 Task: Look for space in Aberdeen, United States from 10th July, 2023 to 15th July, 2023 for 7 adults in price range Rs.10000 to Rs.15000. Place can be entire place or shared room with 4 bedrooms having 7 beds and 4 bathrooms. Property type can be house, flat, guest house. Amenities needed are: wifi, TV, free parkinig on premises, gym, breakfast. Booking option can be shelf check-in. Required host language is English.
Action: Mouse moved to (554, 138)
Screenshot: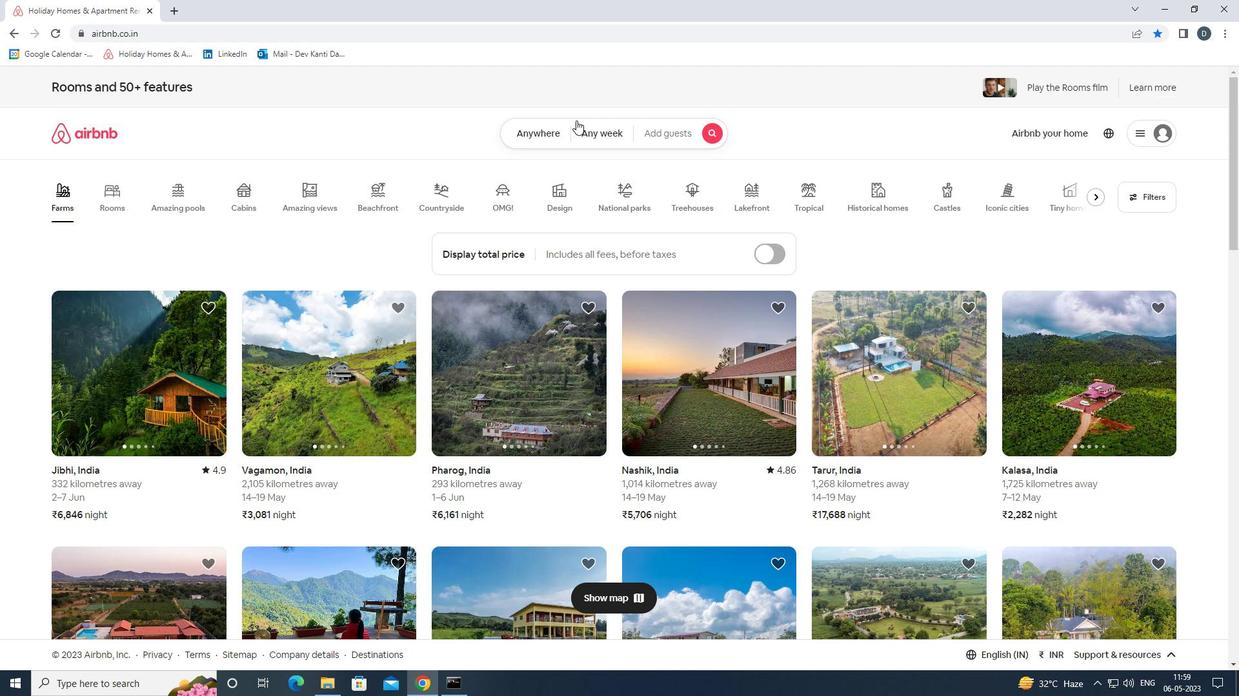 
Action: Mouse pressed left at (554, 138)
Screenshot: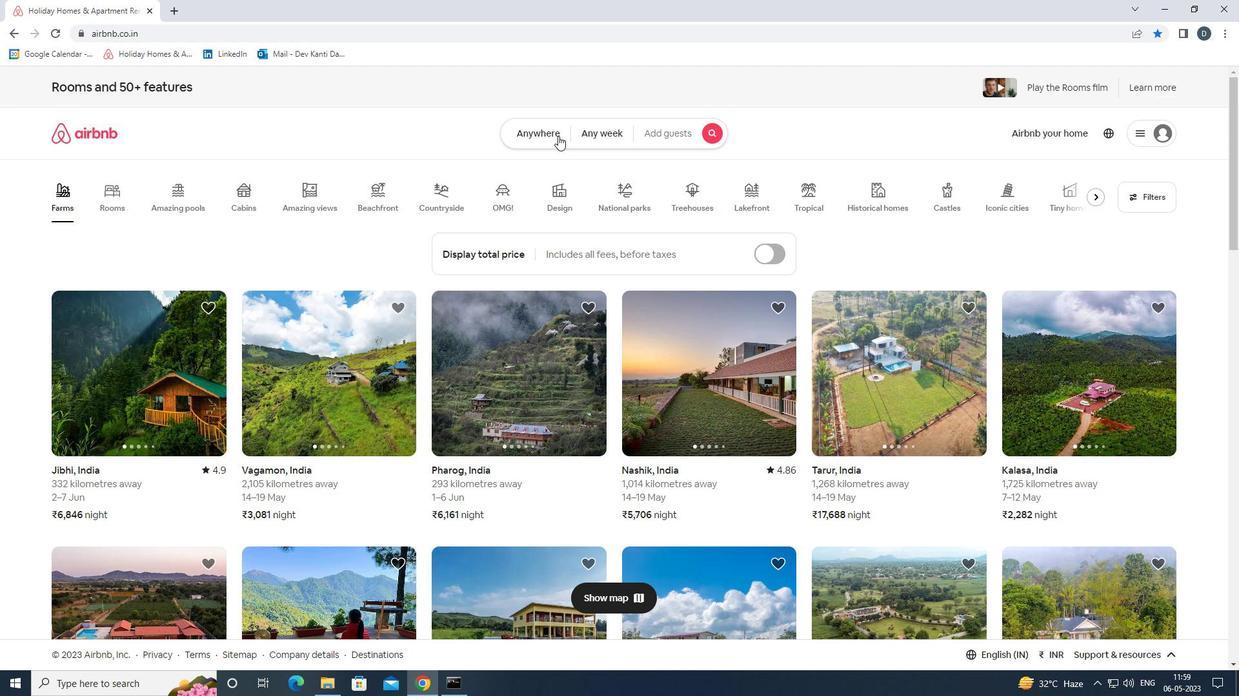 
Action: Mouse moved to (443, 186)
Screenshot: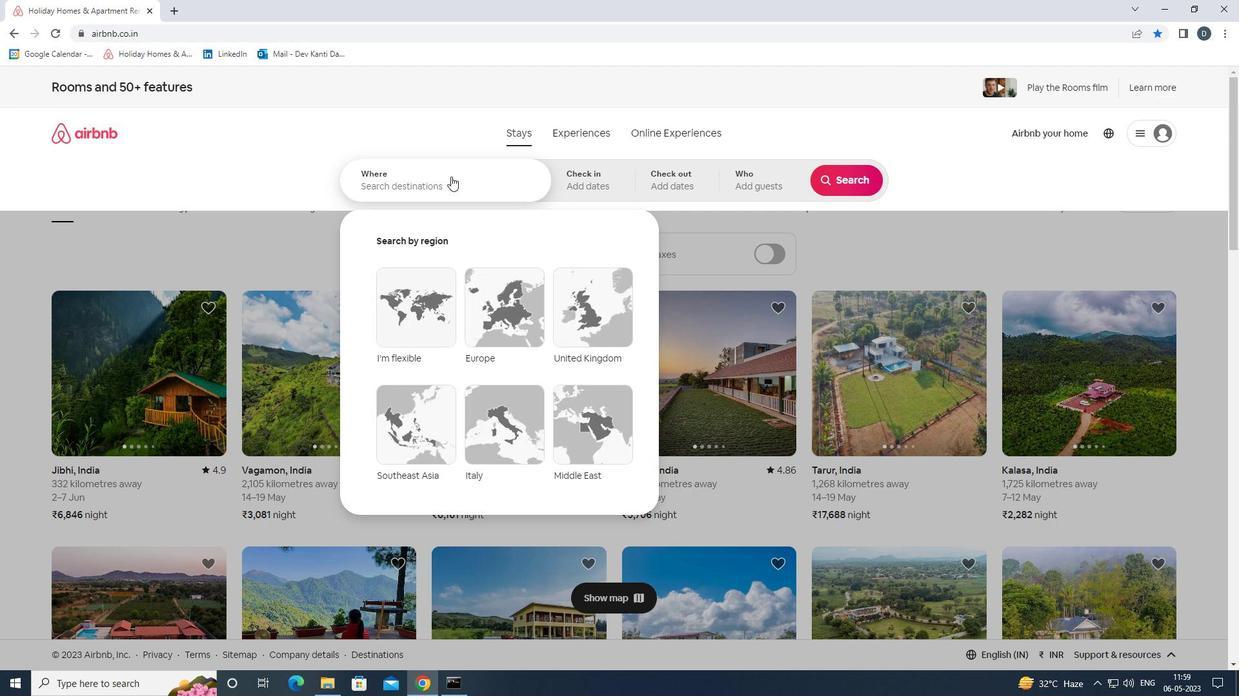 
Action: Mouse pressed left at (443, 186)
Screenshot: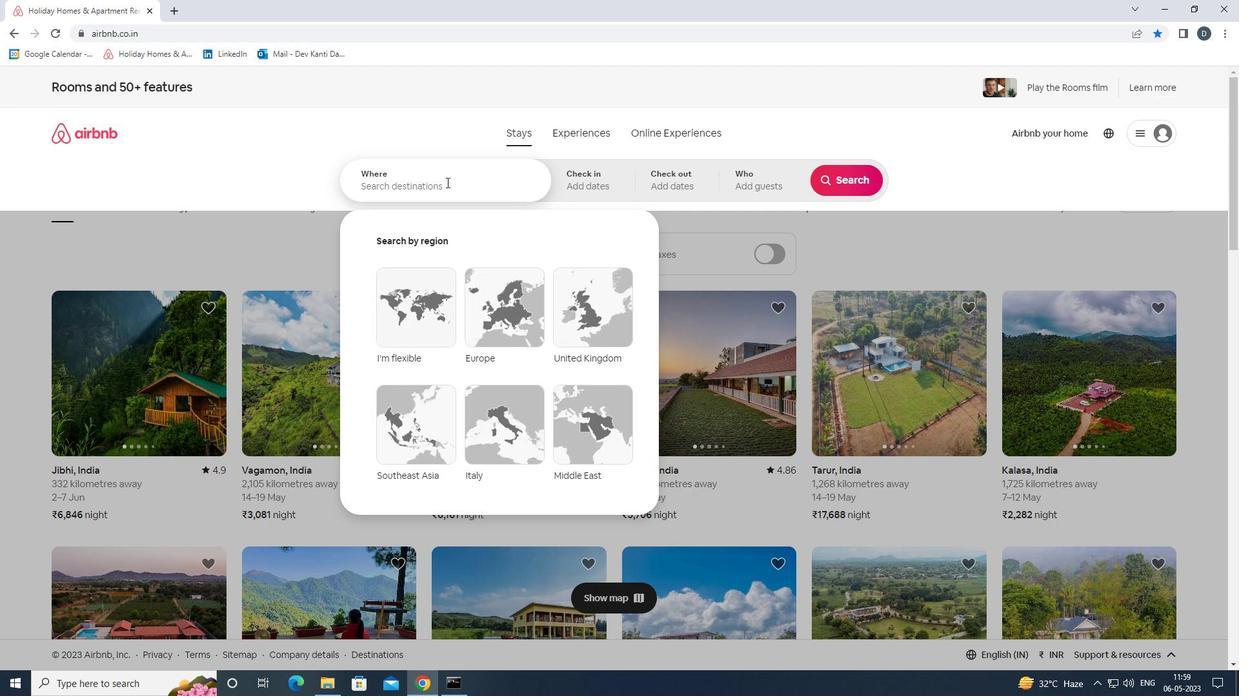 
Action: Key pressed <Key.shift>ABERDEEN,<Key.shift>UNITED<Key.space><Key.shift>STATES<Key.enter>
Screenshot: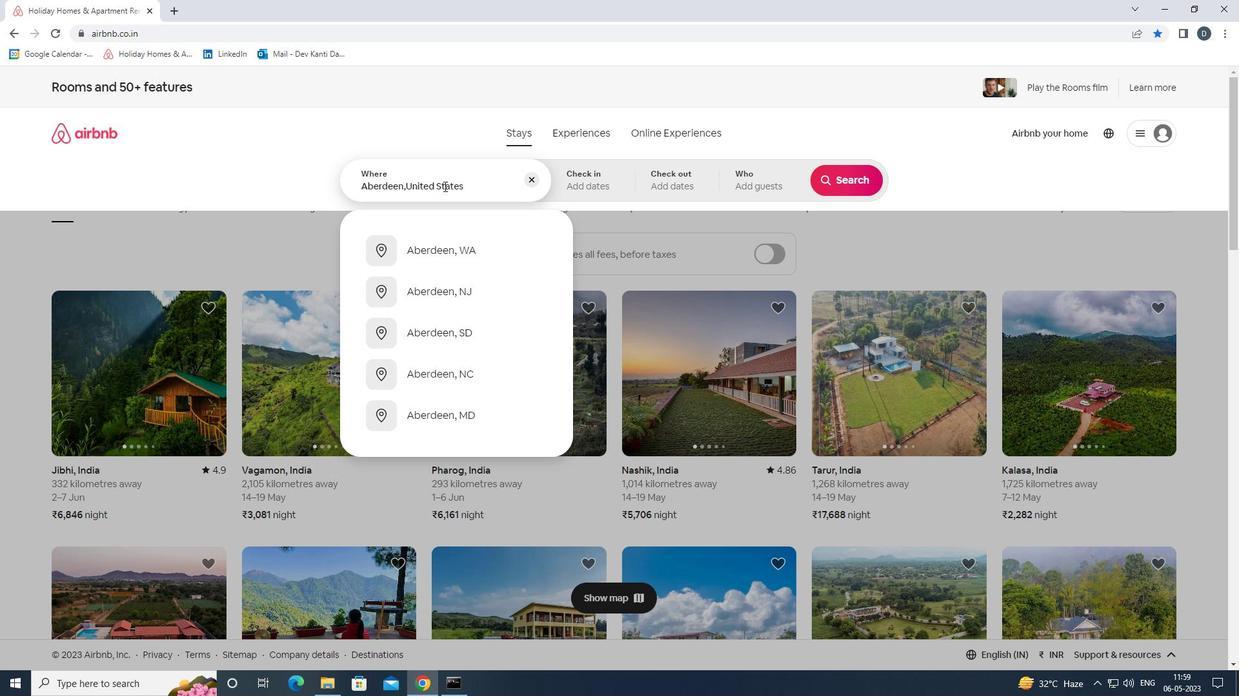 
Action: Mouse moved to (843, 283)
Screenshot: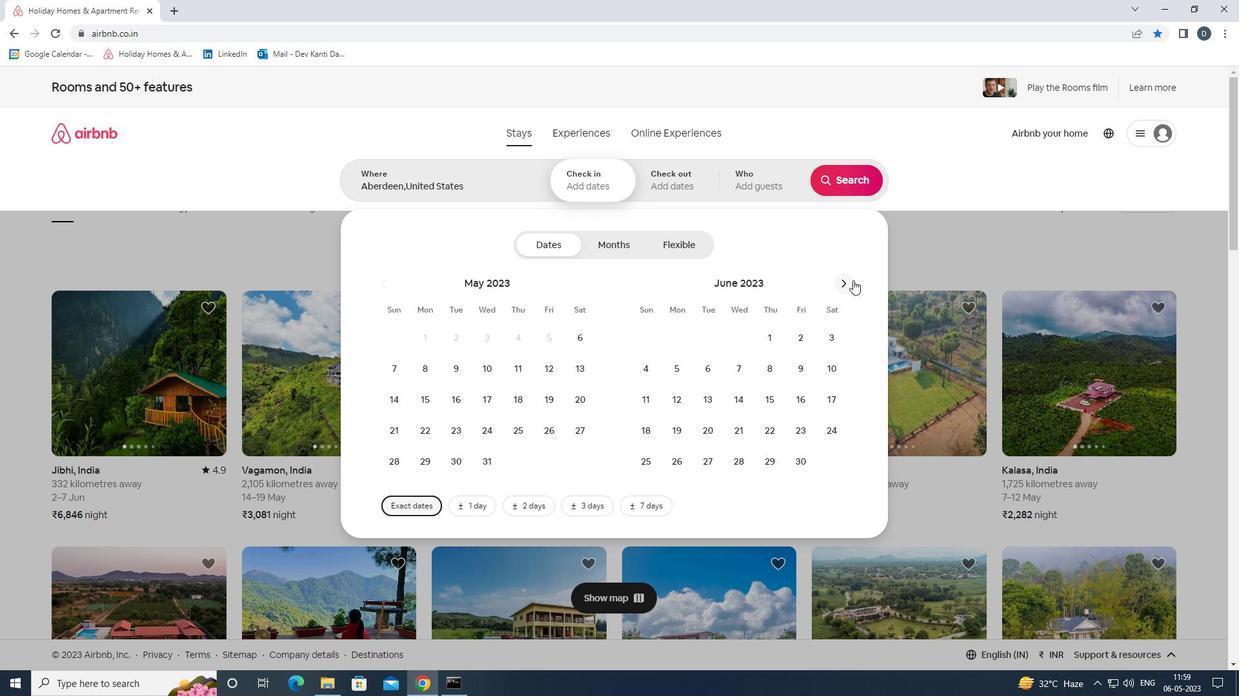 
Action: Mouse pressed left at (843, 283)
Screenshot: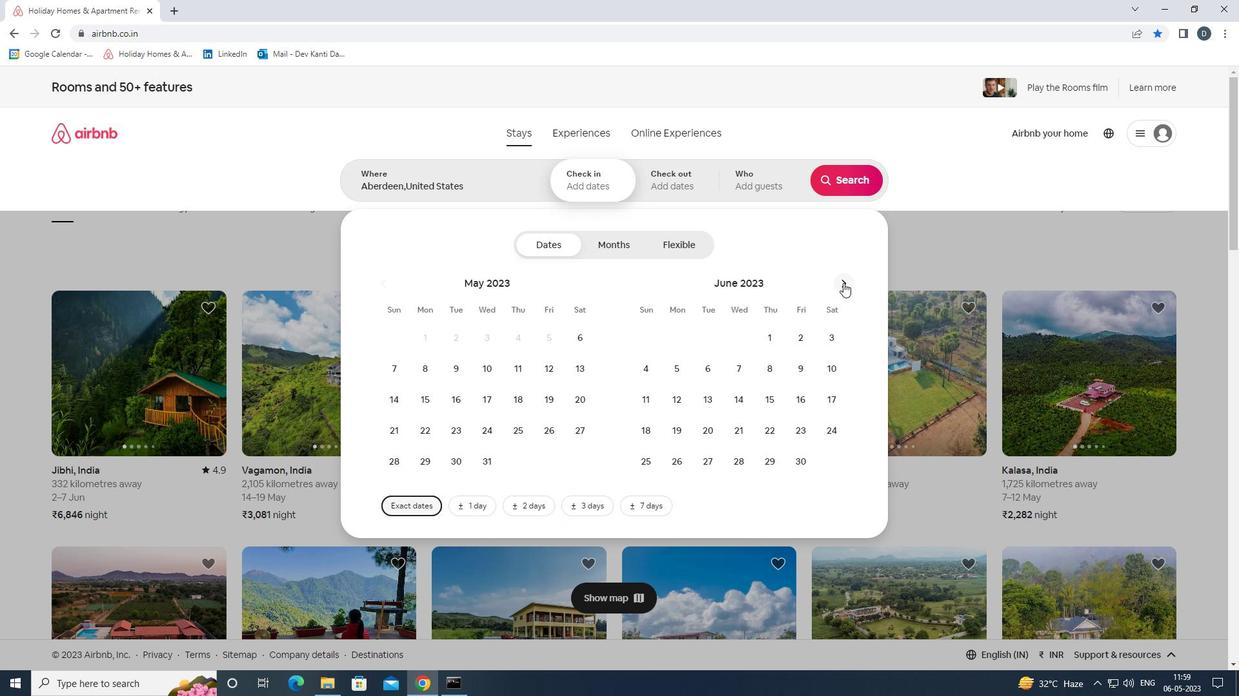 
Action: Mouse moved to (681, 393)
Screenshot: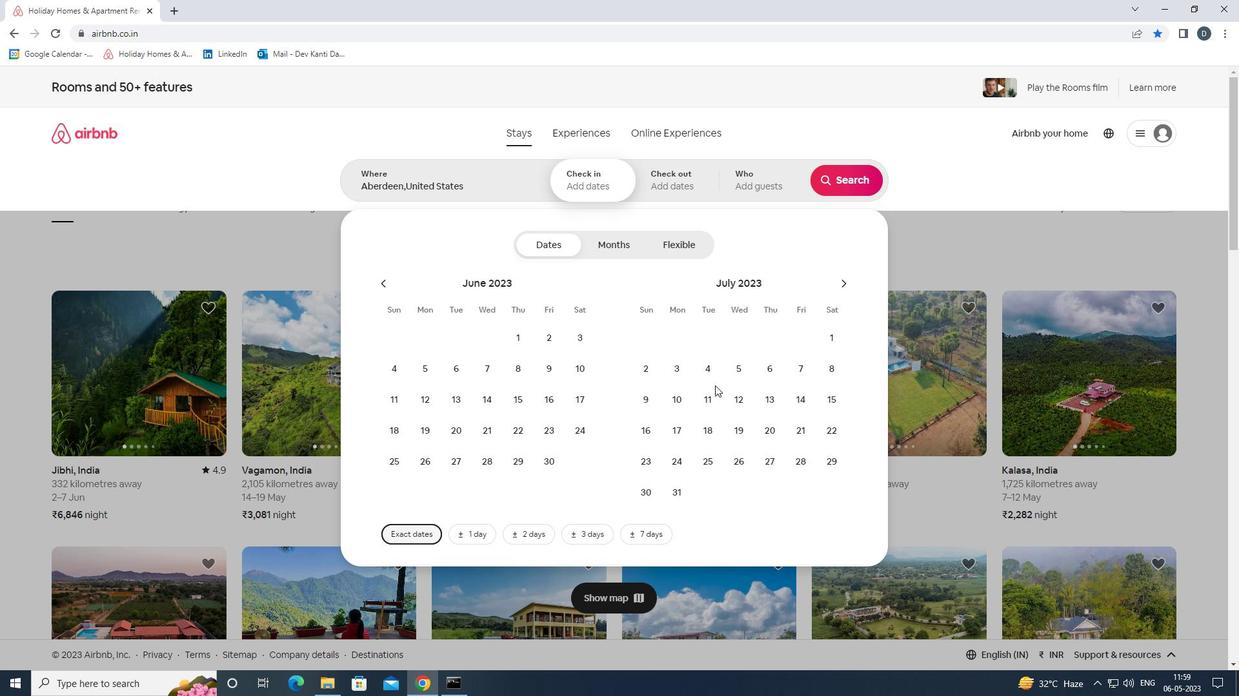 
Action: Mouse pressed left at (681, 393)
Screenshot: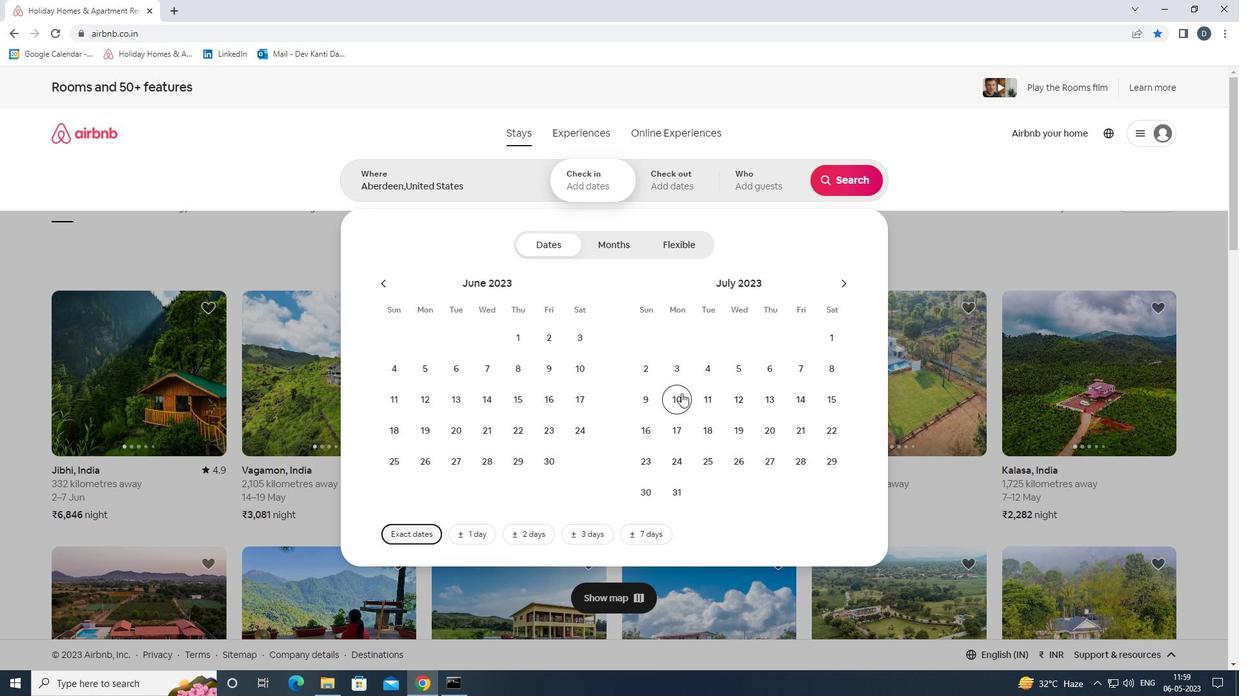 
Action: Mouse moved to (827, 402)
Screenshot: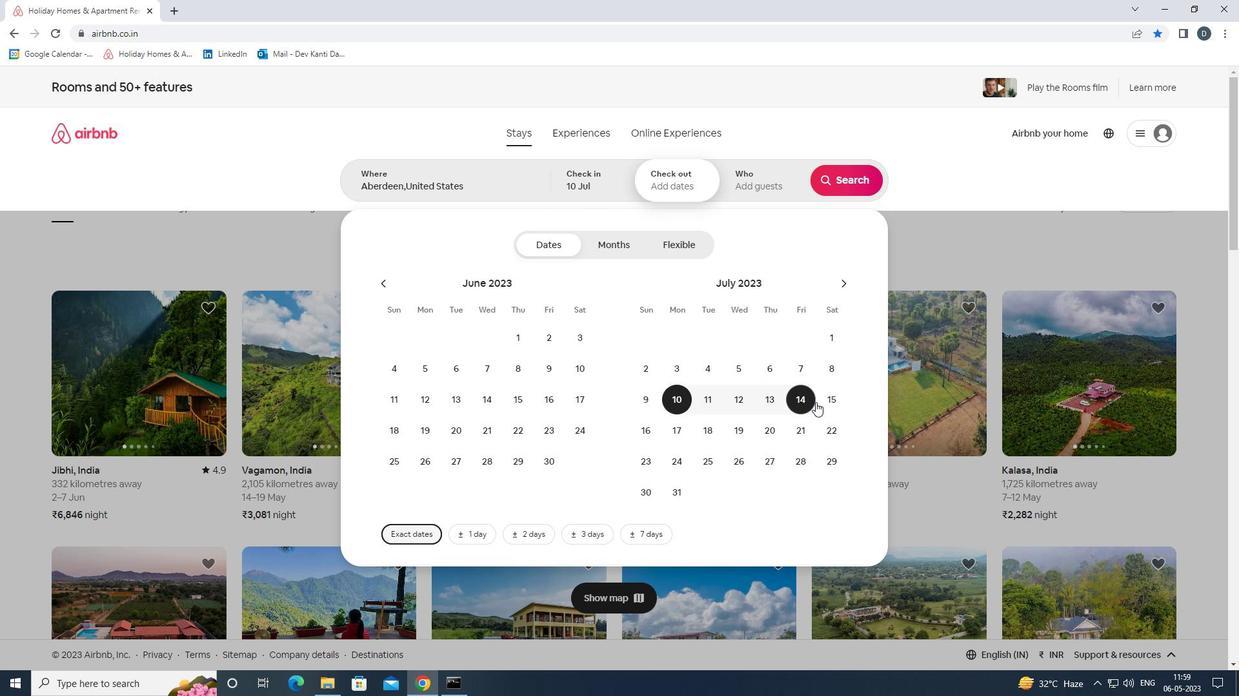 
Action: Mouse pressed left at (827, 402)
Screenshot: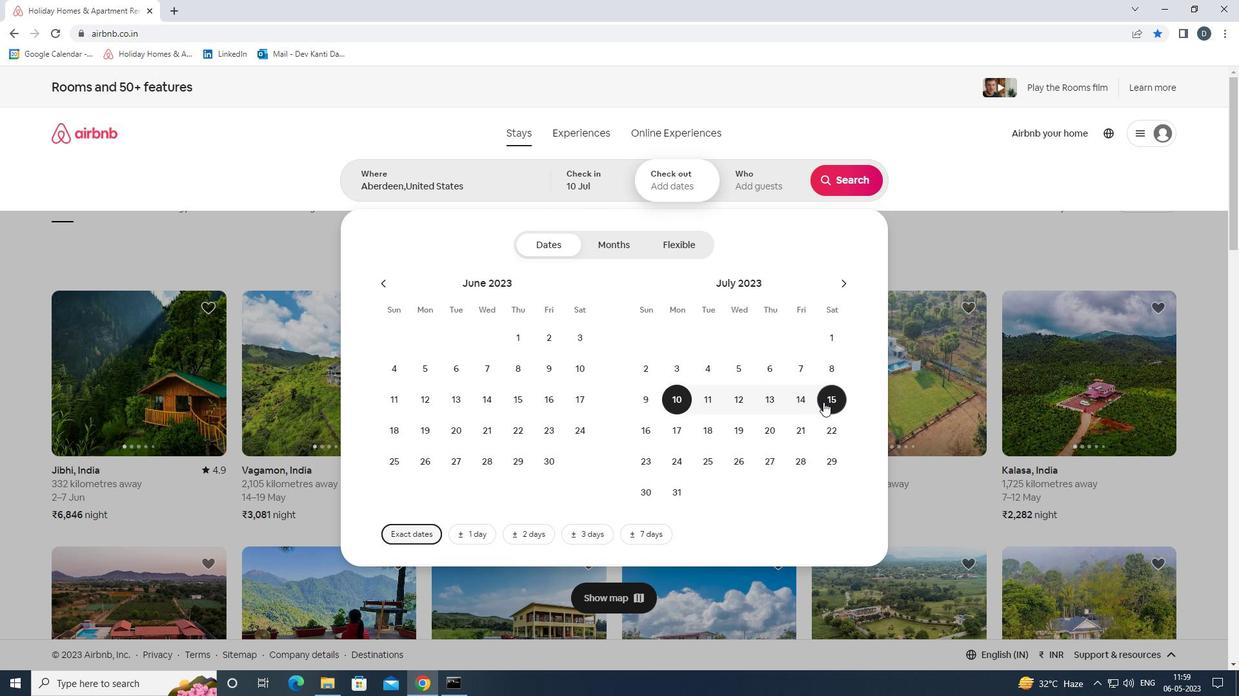 
Action: Mouse moved to (738, 189)
Screenshot: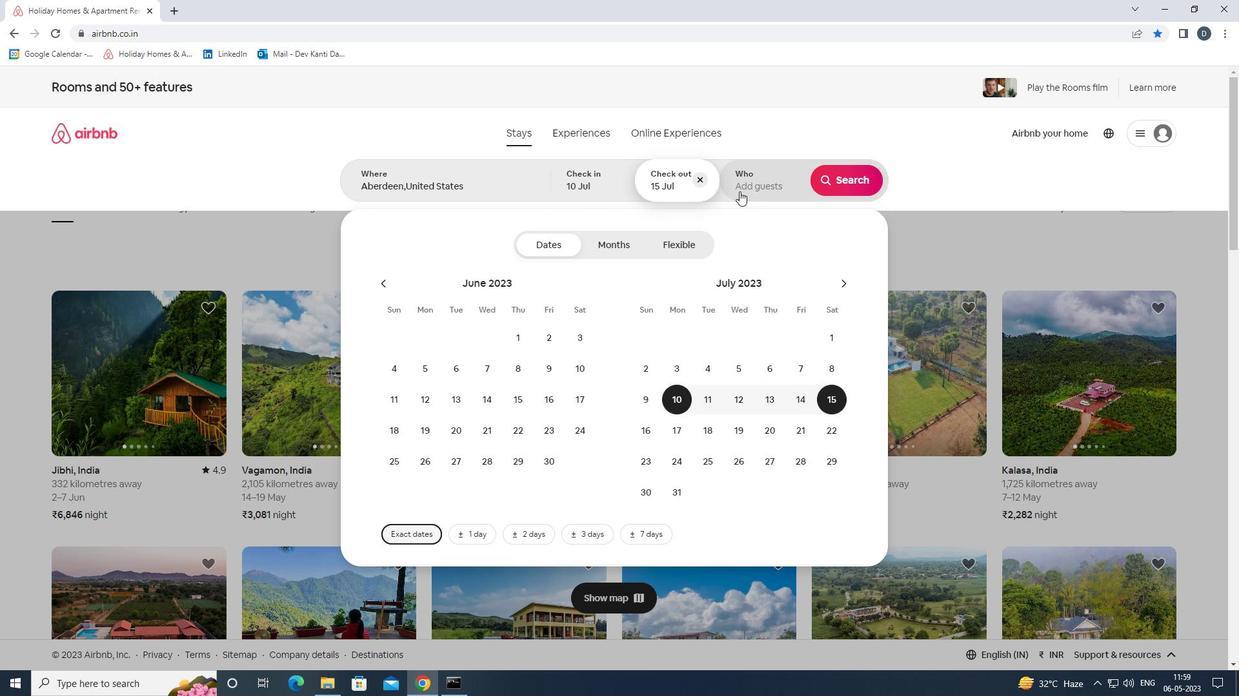
Action: Mouse pressed left at (738, 189)
Screenshot: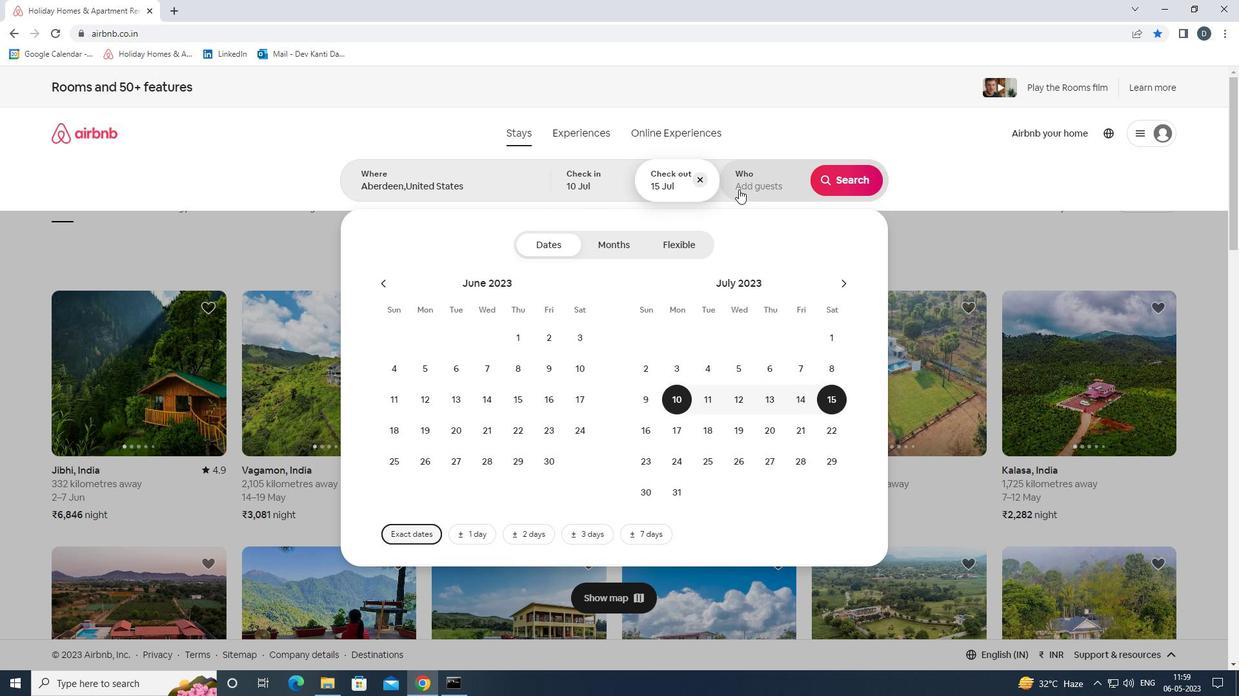 
Action: Mouse moved to (850, 254)
Screenshot: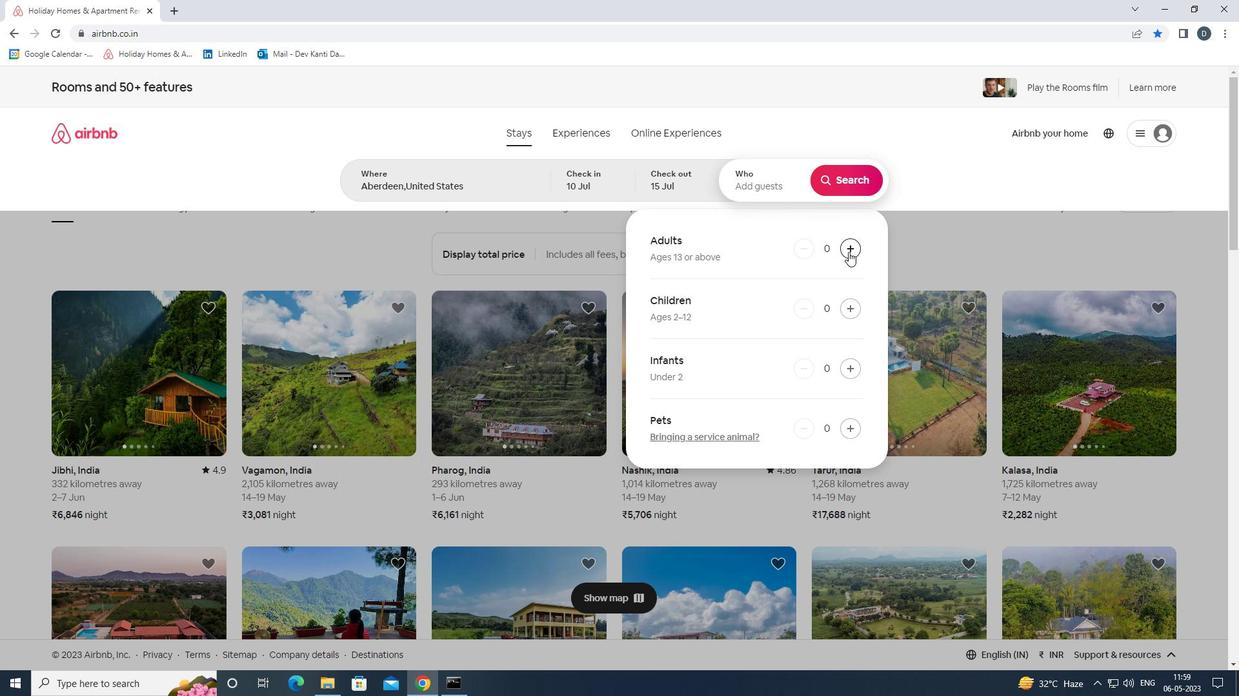 
Action: Mouse pressed left at (850, 254)
Screenshot: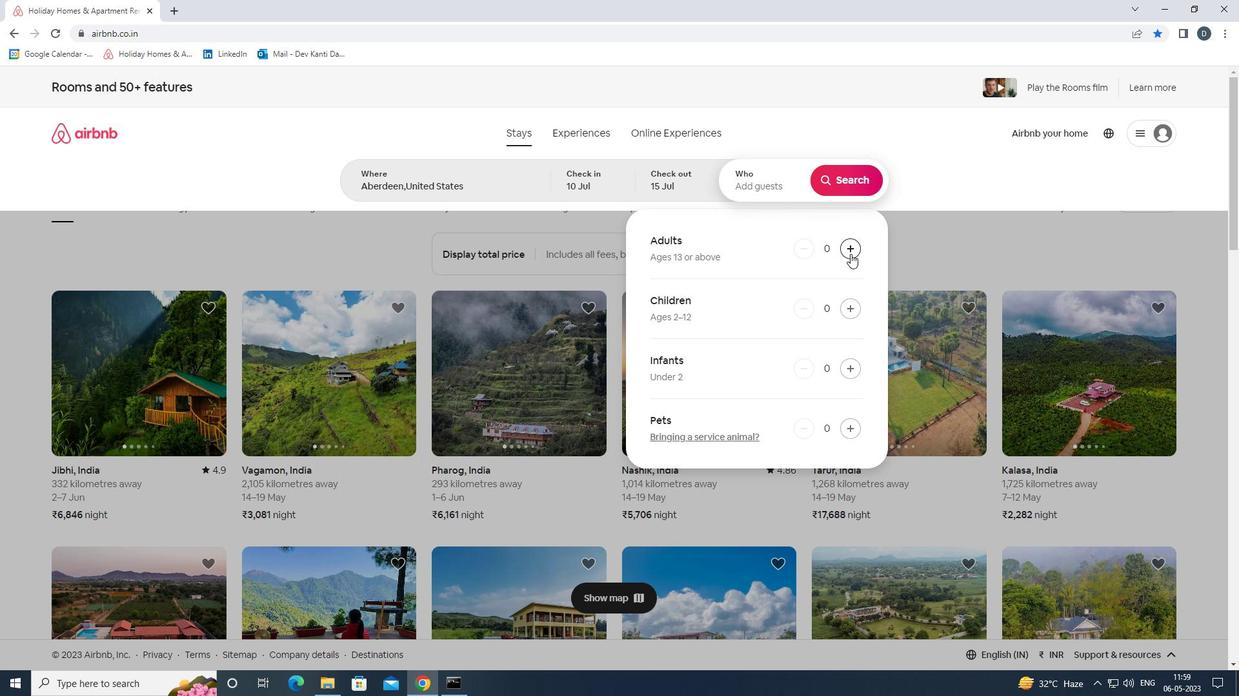 
Action: Mouse pressed left at (850, 254)
Screenshot: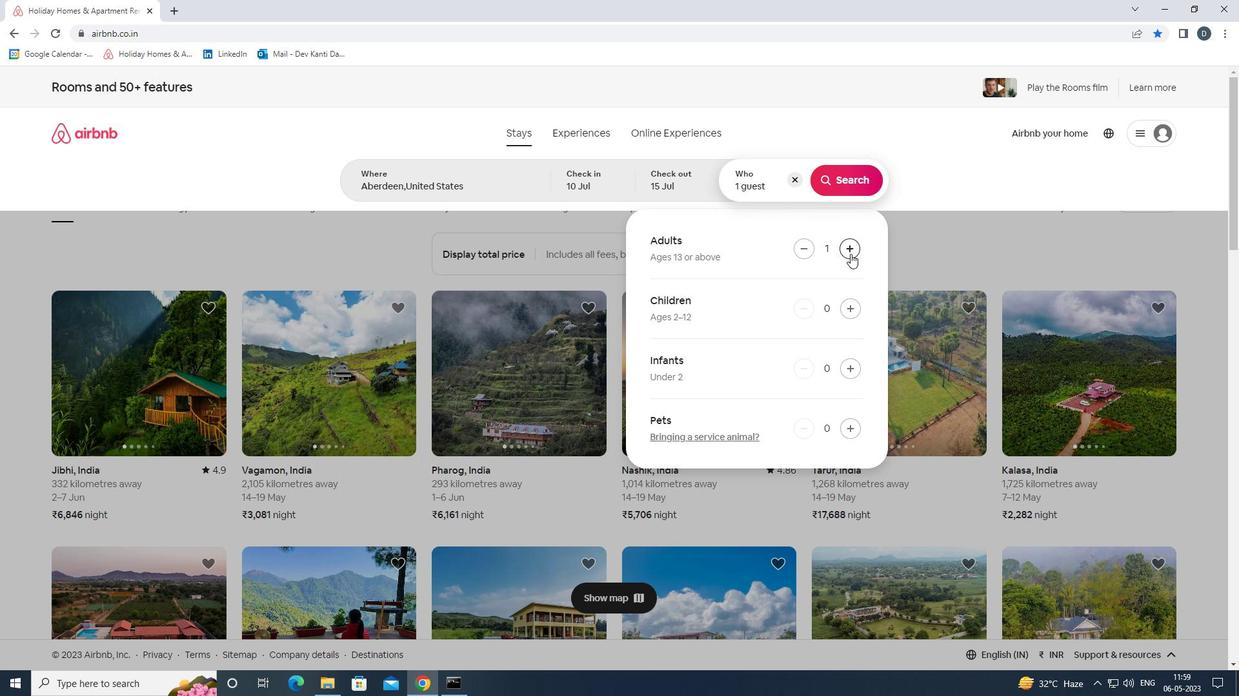 
Action: Mouse pressed left at (850, 254)
Screenshot: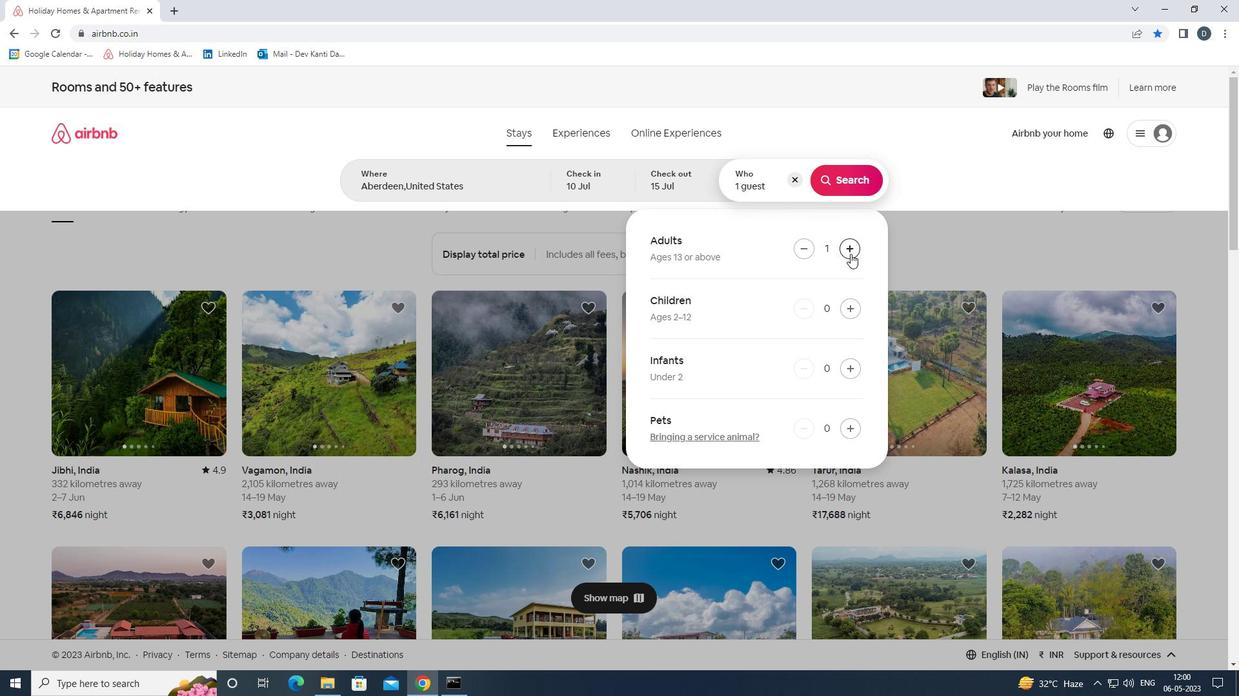 
Action: Mouse pressed left at (850, 254)
Screenshot: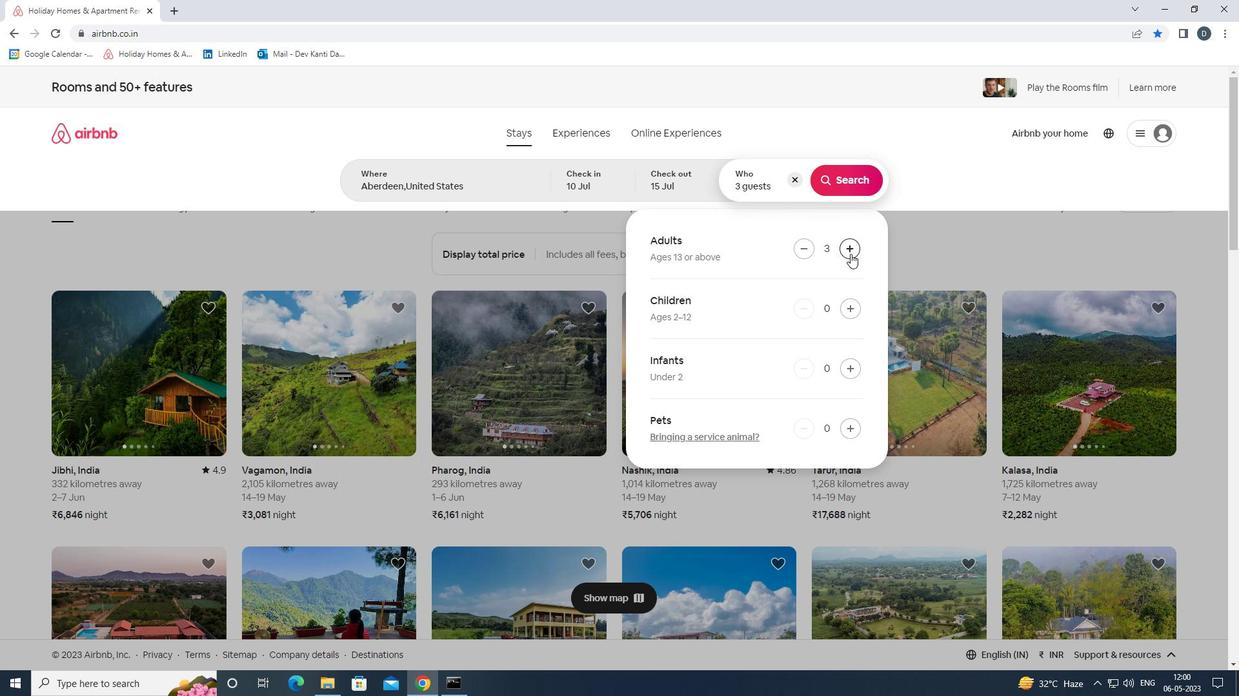
Action: Mouse pressed left at (850, 254)
Screenshot: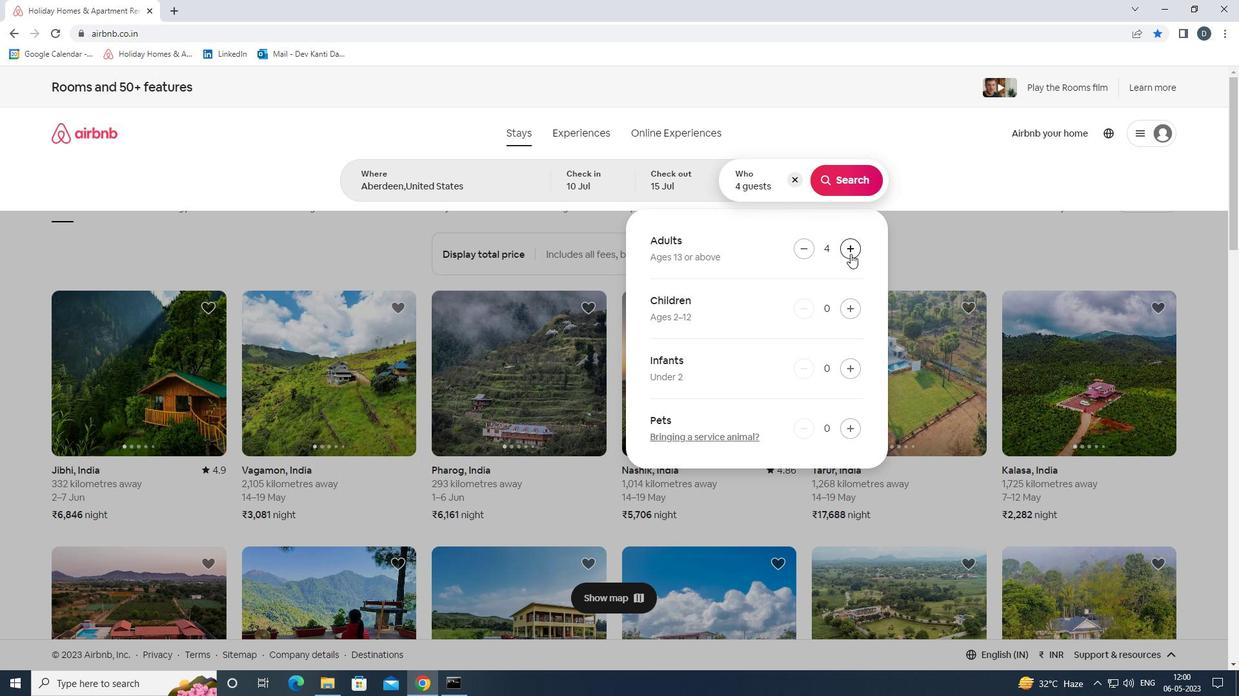 
Action: Mouse pressed left at (850, 254)
Screenshot: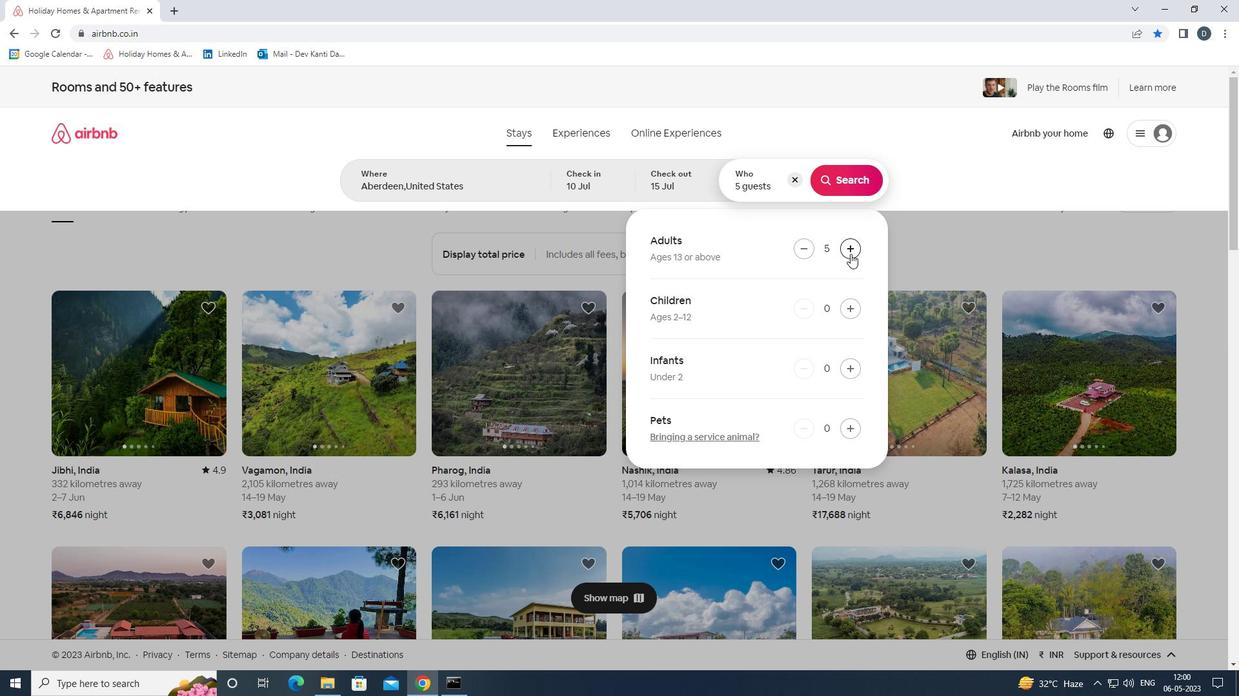
Action: Mouse pressed left at (850, 254)
Screenshot: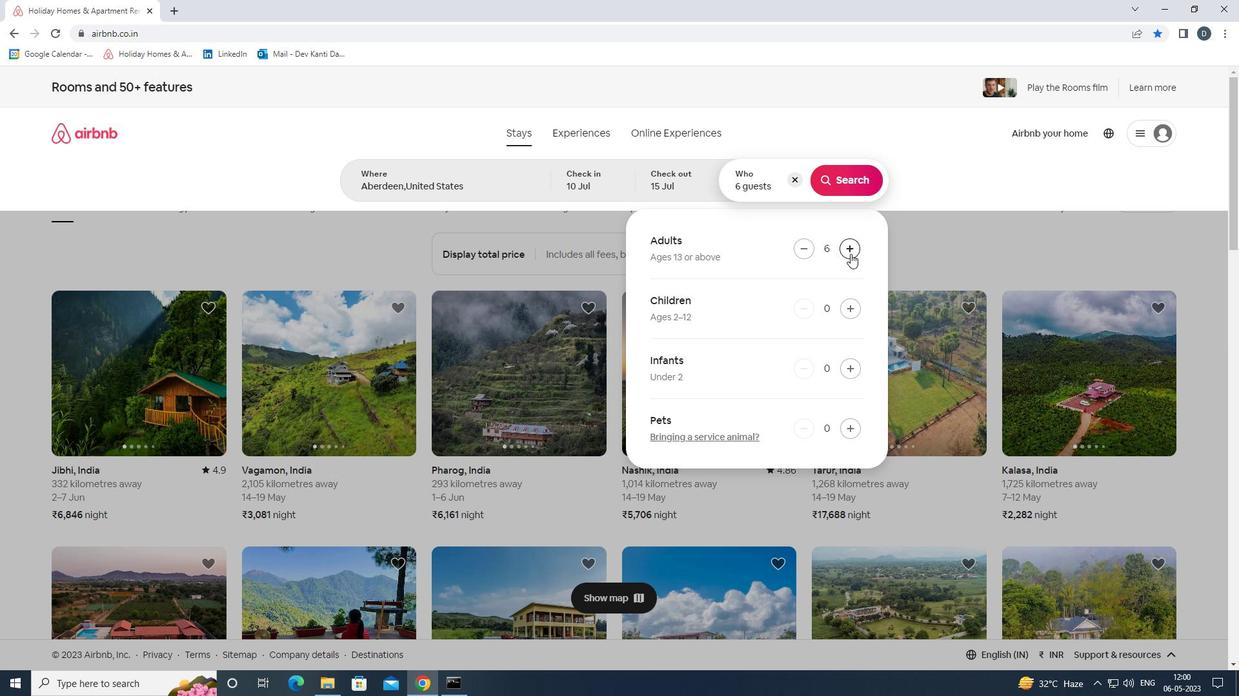 
Action: Mouse moved to (851, 185)
Screenshot: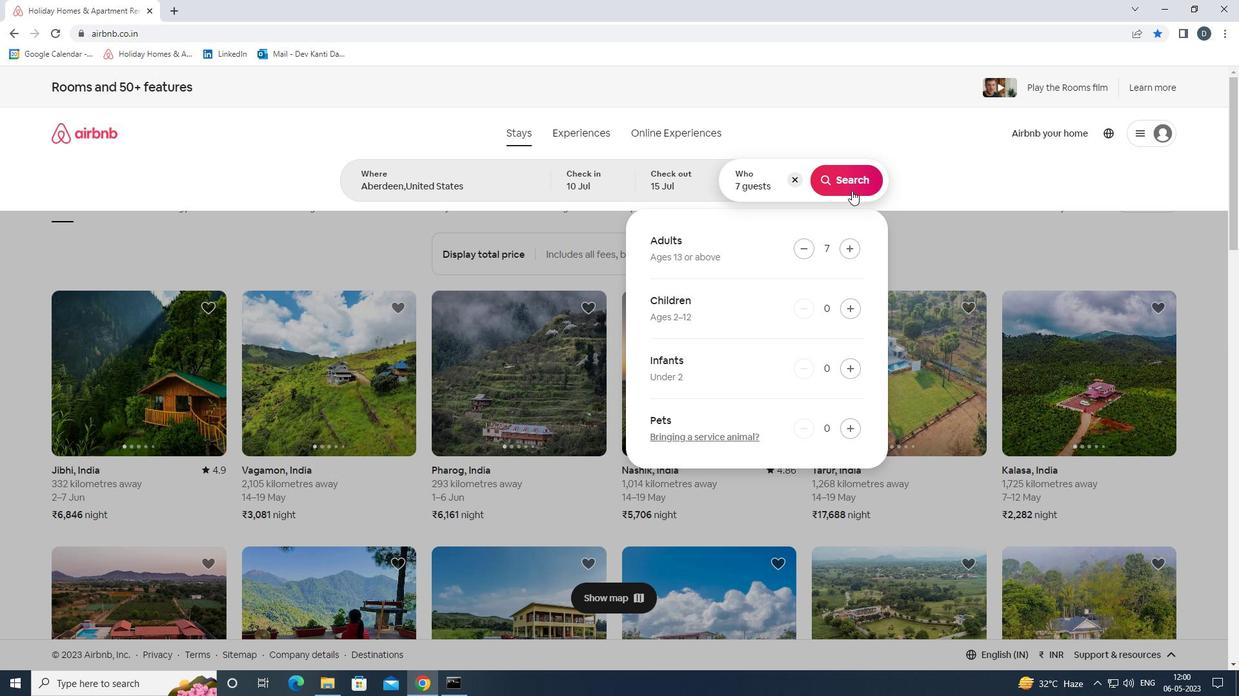 
Action: Mouse pressed left at (851, 185)
Screenshot: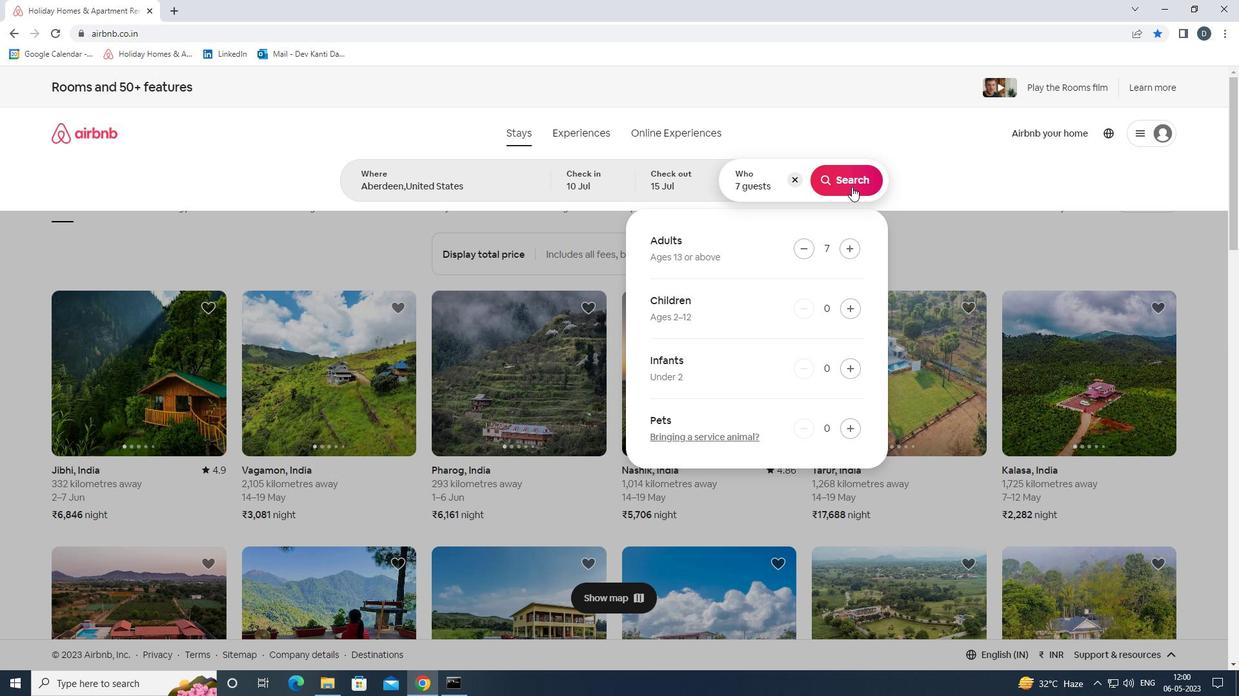 
Action: Mouse moved to (1171, 144)
Screenshot: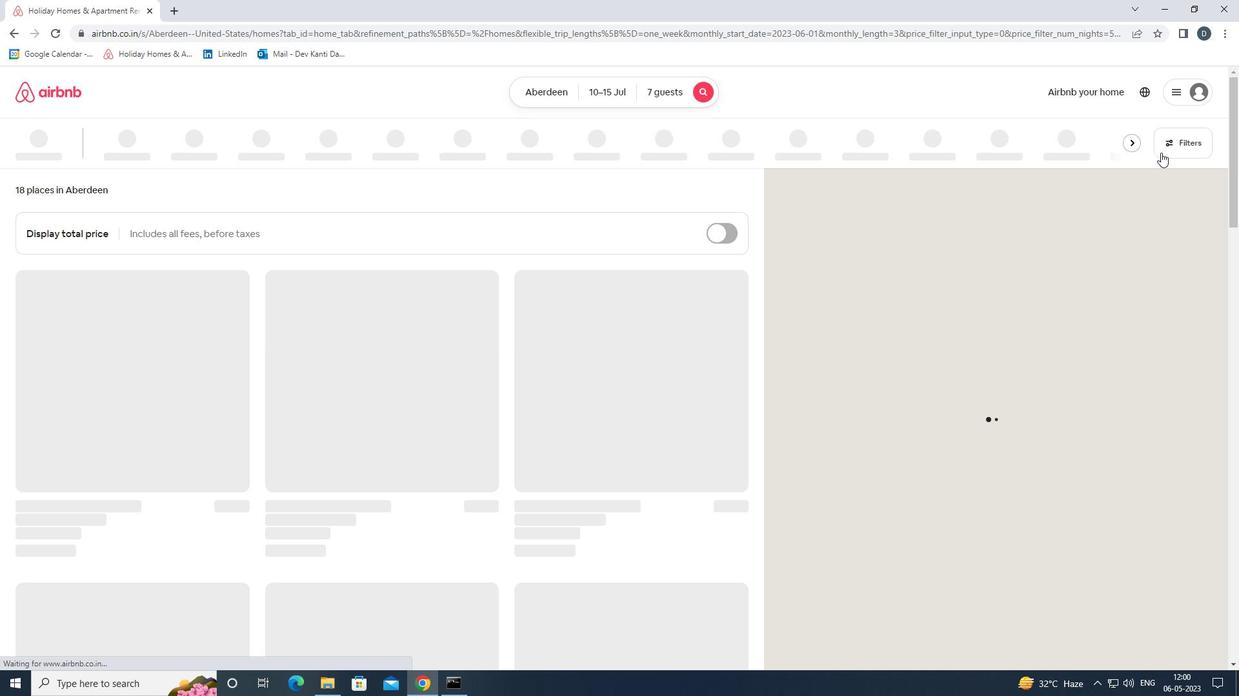 
Action: Mouse pressed left at (1171, 144)
Screenshot: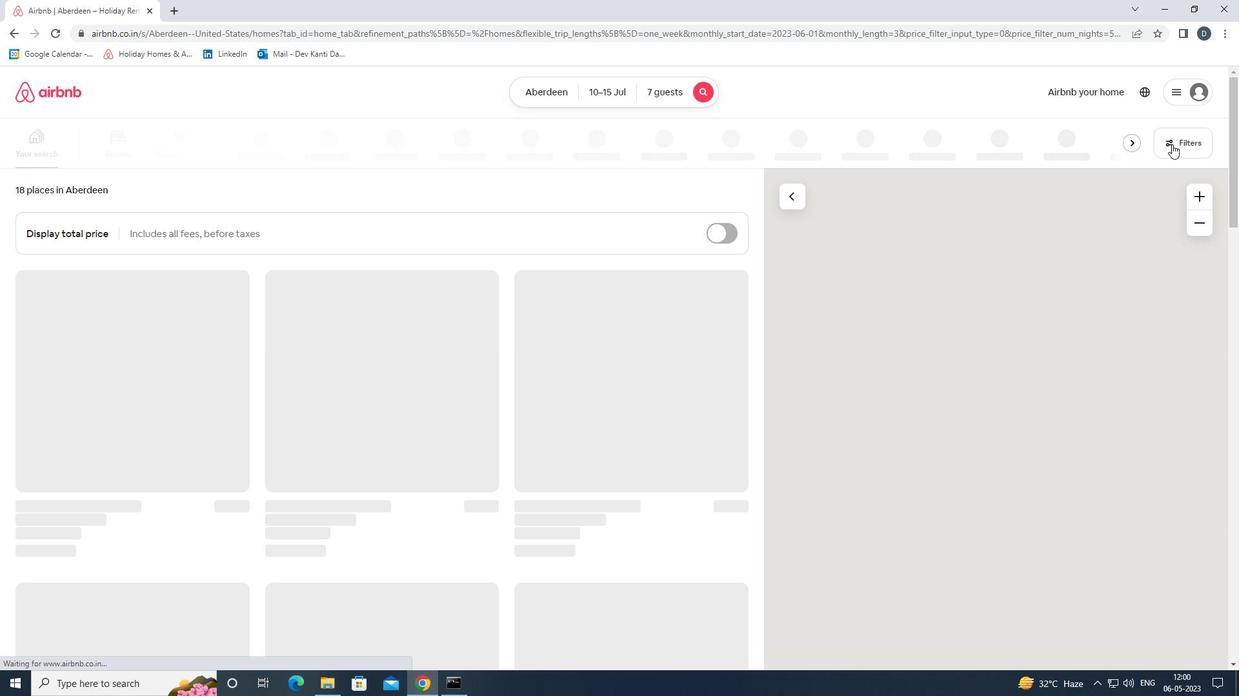 
Action: Mouse moved to (556, 459)
Screenshot: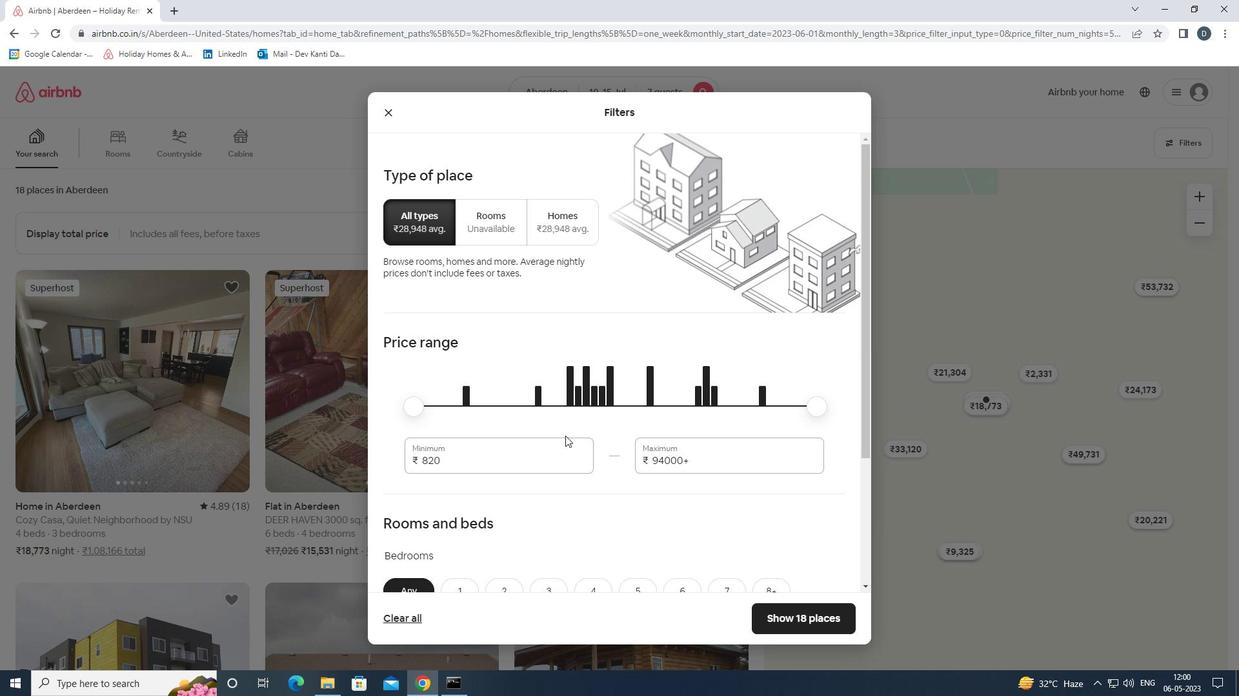
Action: Mouse pressed left at (556, 459)
Screenshot: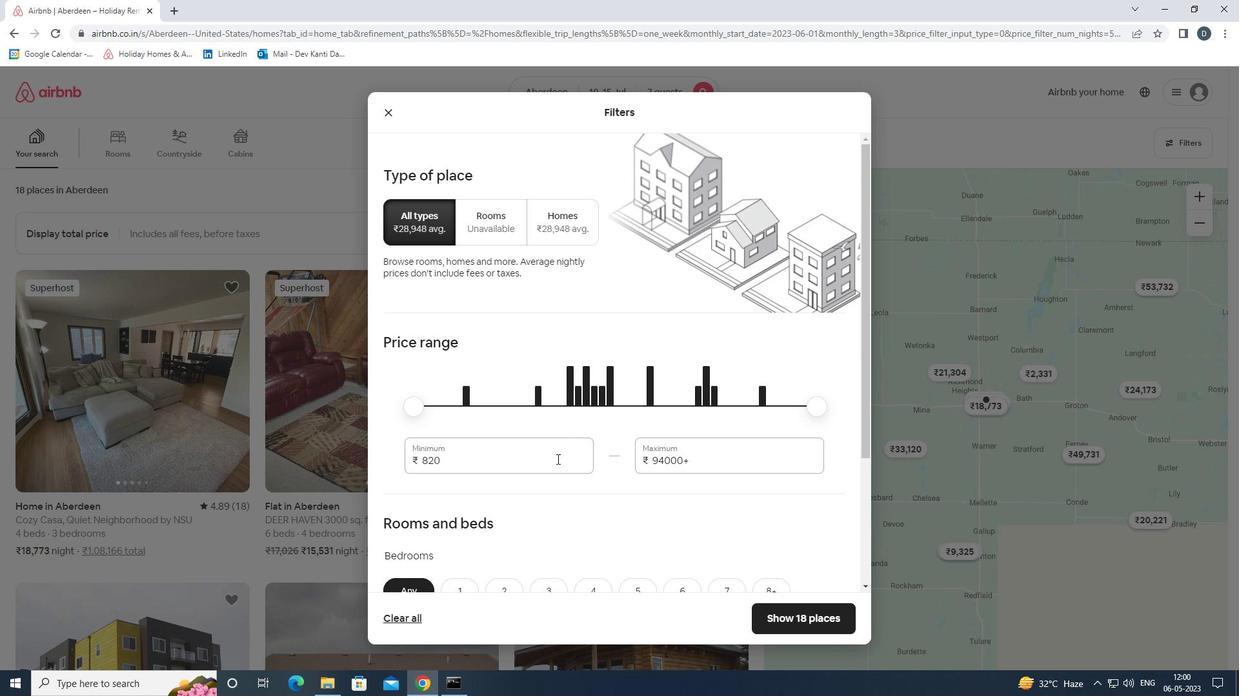 
Action: Mouse moved to (556, 460)
Screenshot: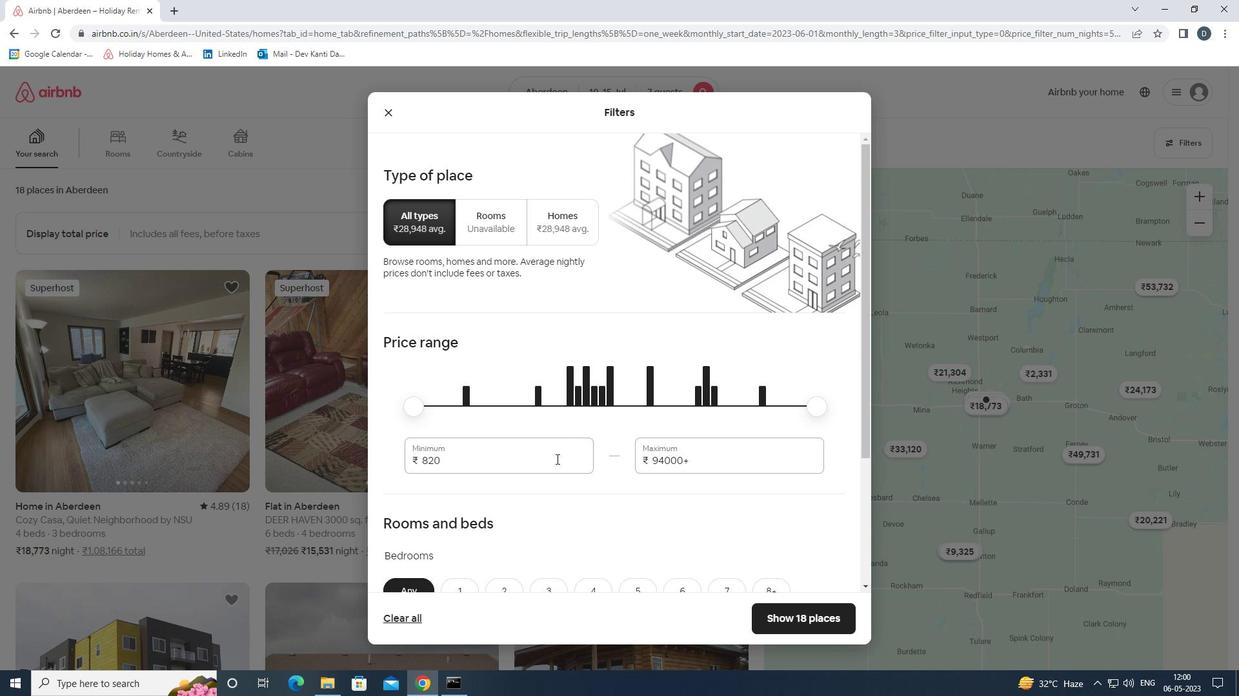 
Action: Mouse pressed left at (556, 460)
Screenshot: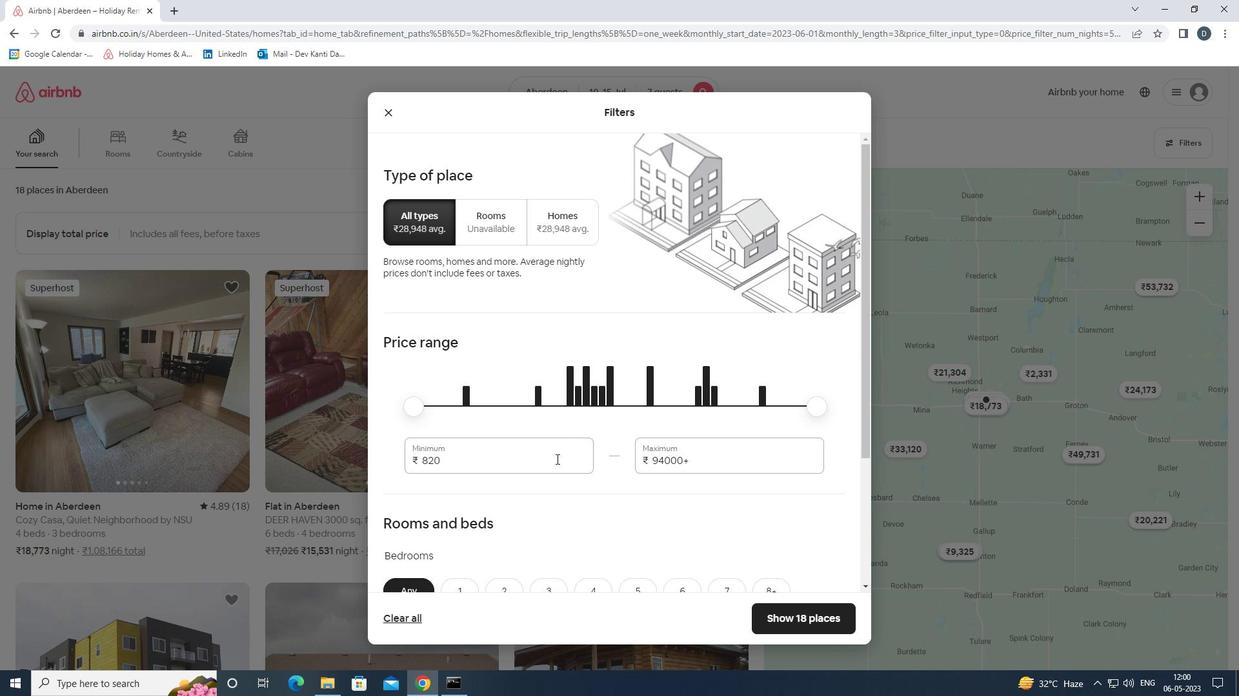 
Action: Key pressed 10000<Key.tab>15000
Screenshot: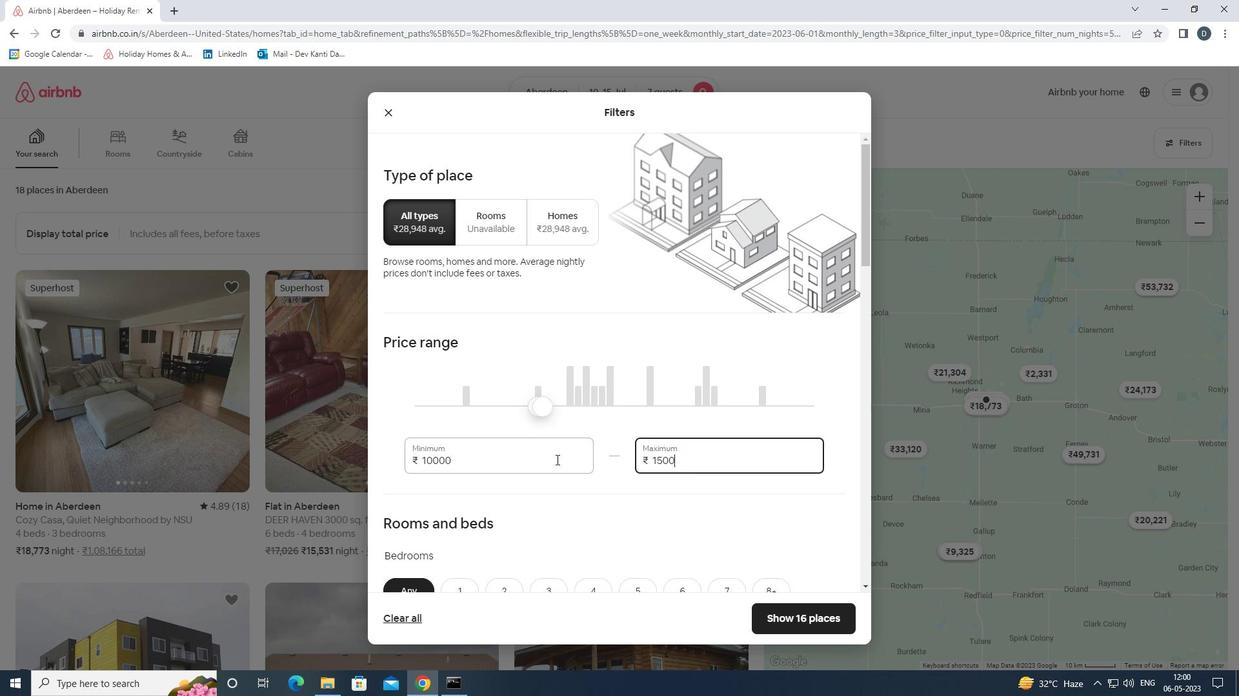 
Action: Mouse moved to (556, 459)
Screenshot: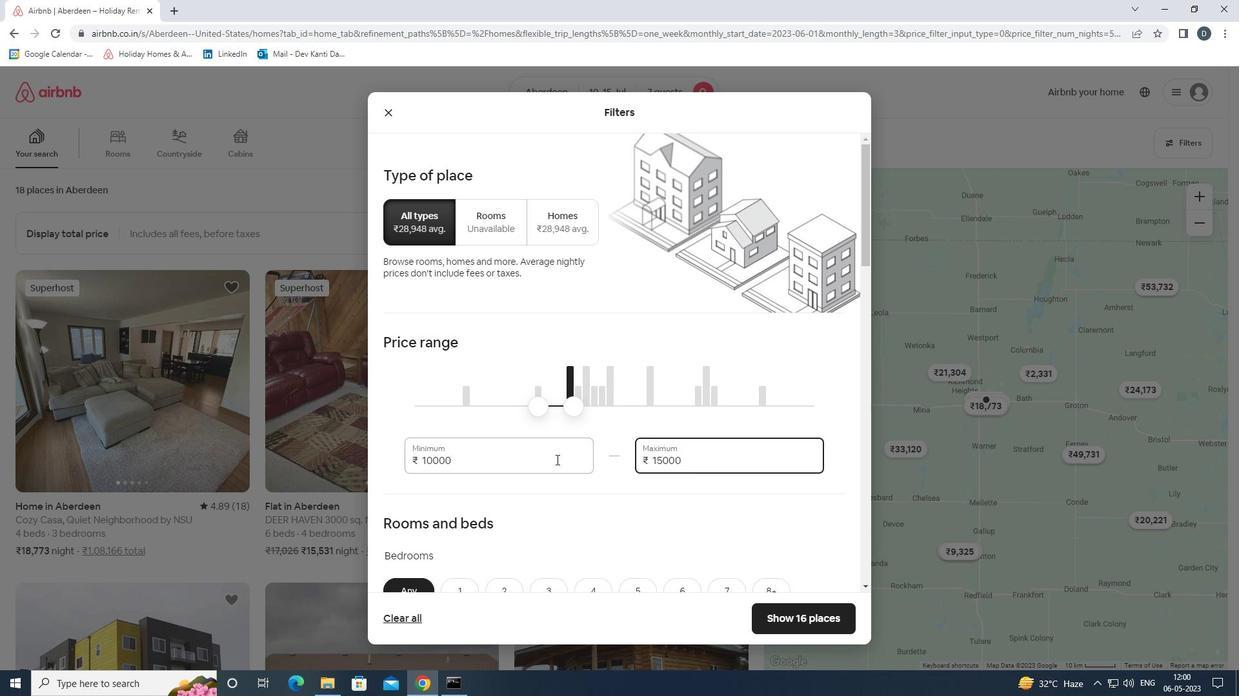 
Action: Mouse scrolled (556, 458) with delta (0, 0)
Screenshot: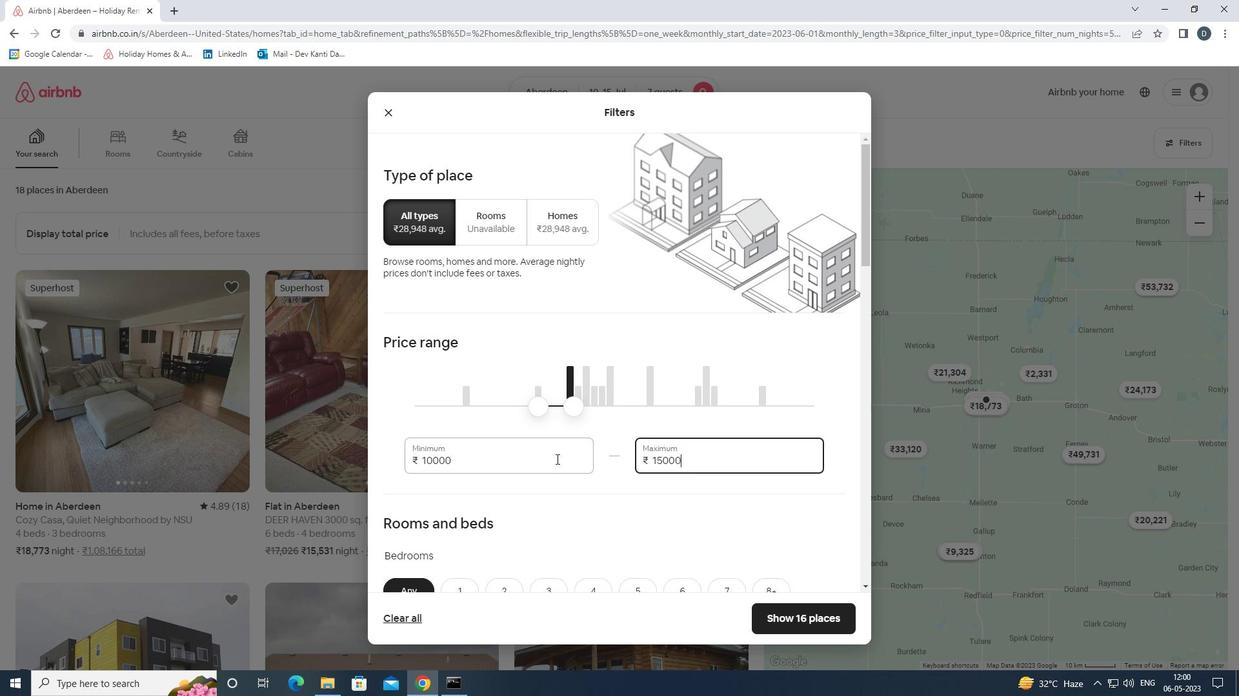
Action: Mouse scrolled (556, 458) with delta (0, 0)
Screenshot: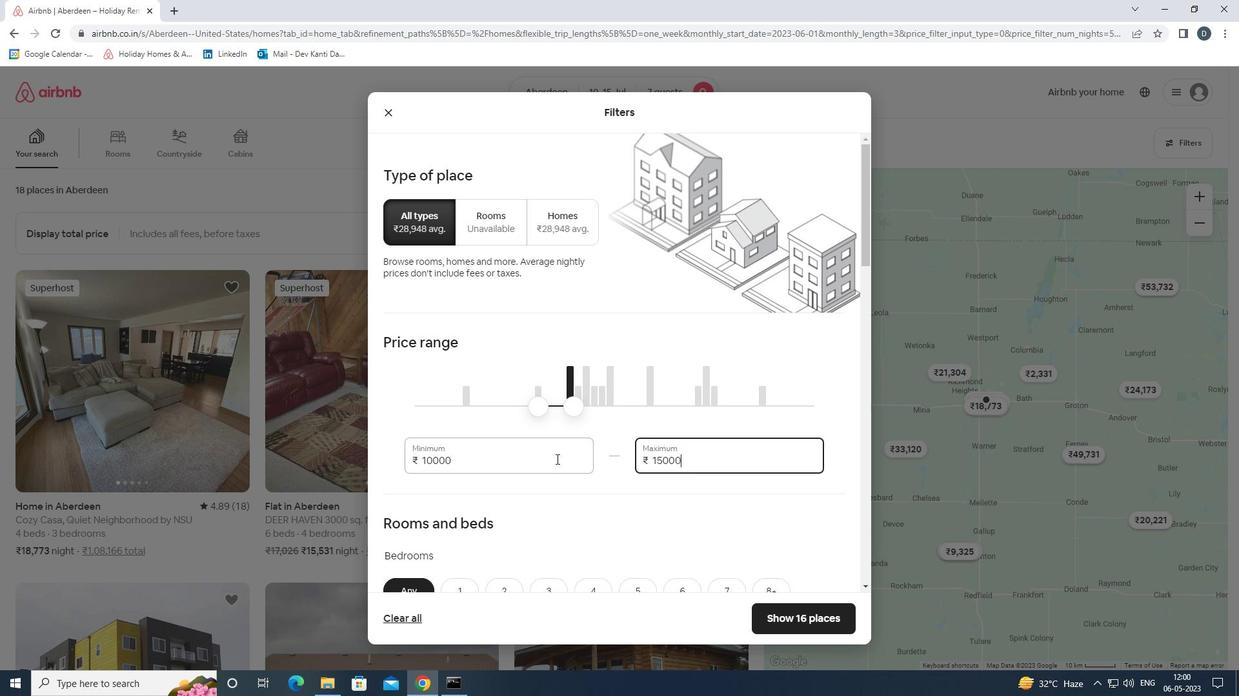 
Action: Mouse scrolled (556, 458) with delta (0, 0)
Screenshot: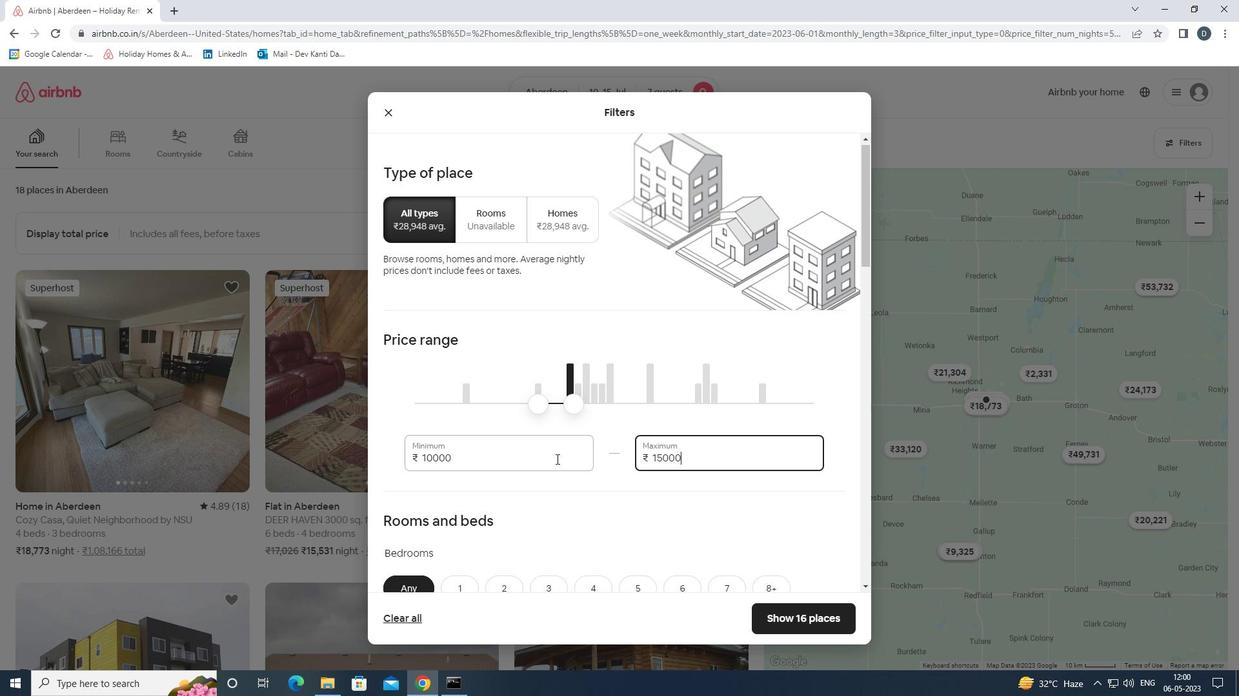 
Action: Mouse moved to (591, 401)
Screenshot: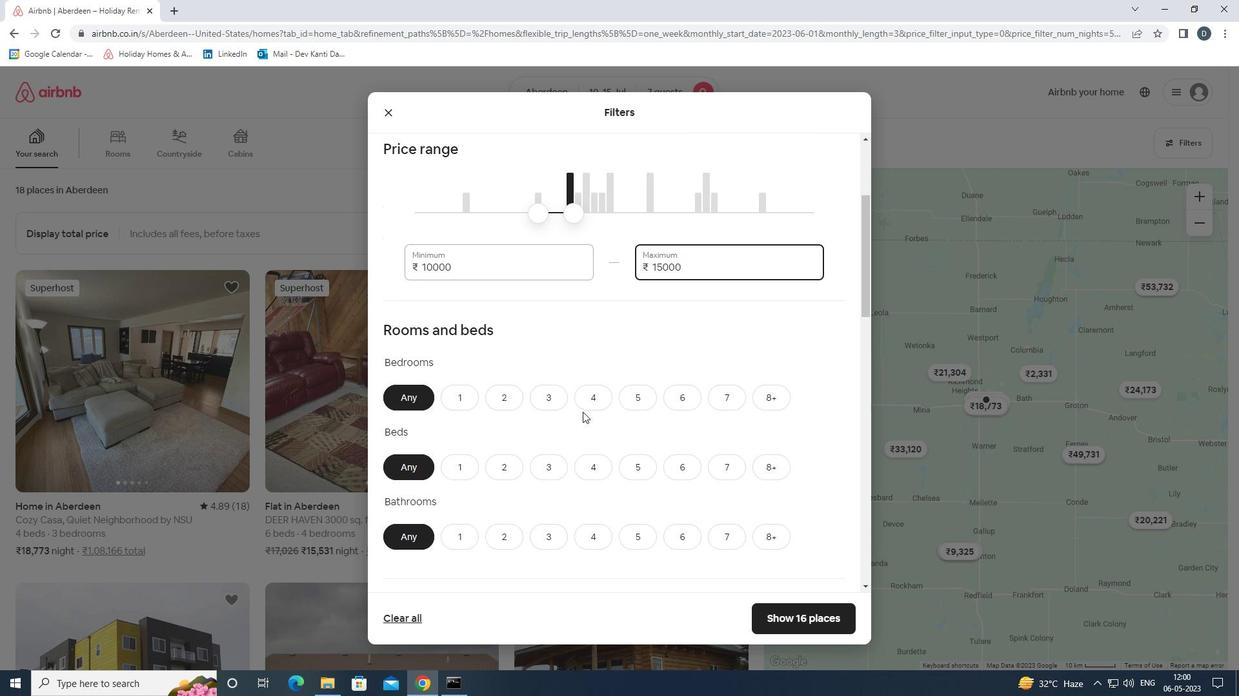 
Action: Mouse pressed left at (591, 401)
Screenshot: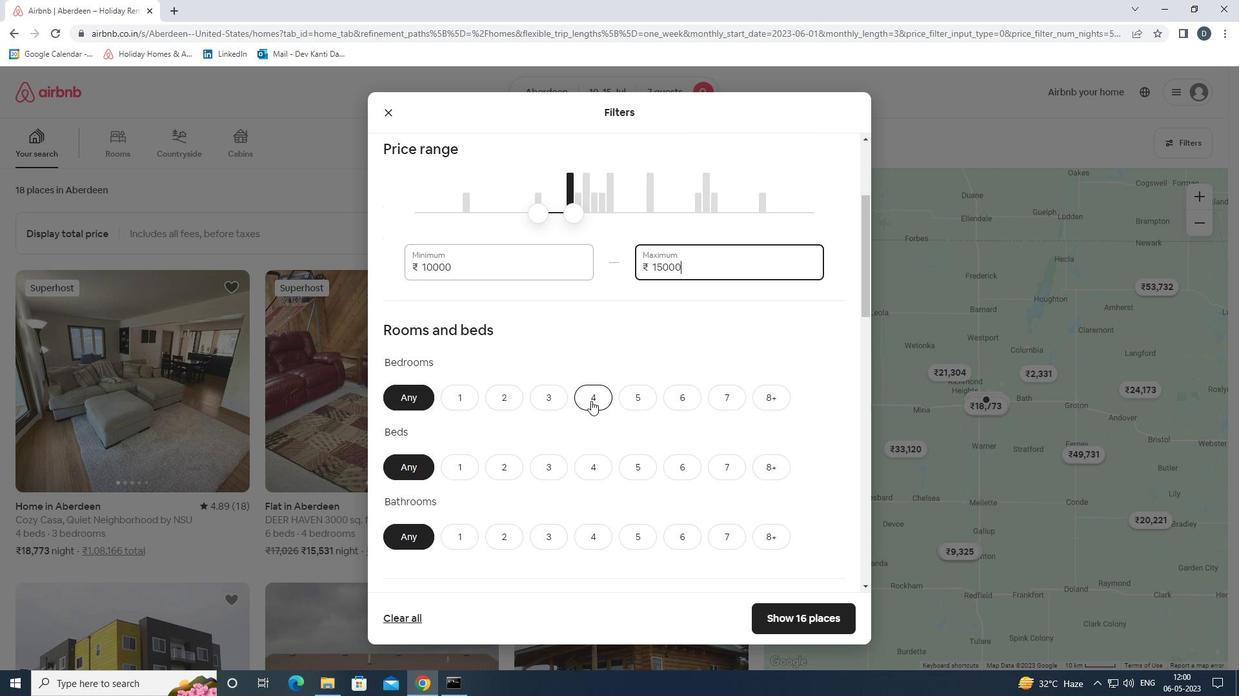 
Action: Mouse moved to (725, 471)
Screenshot: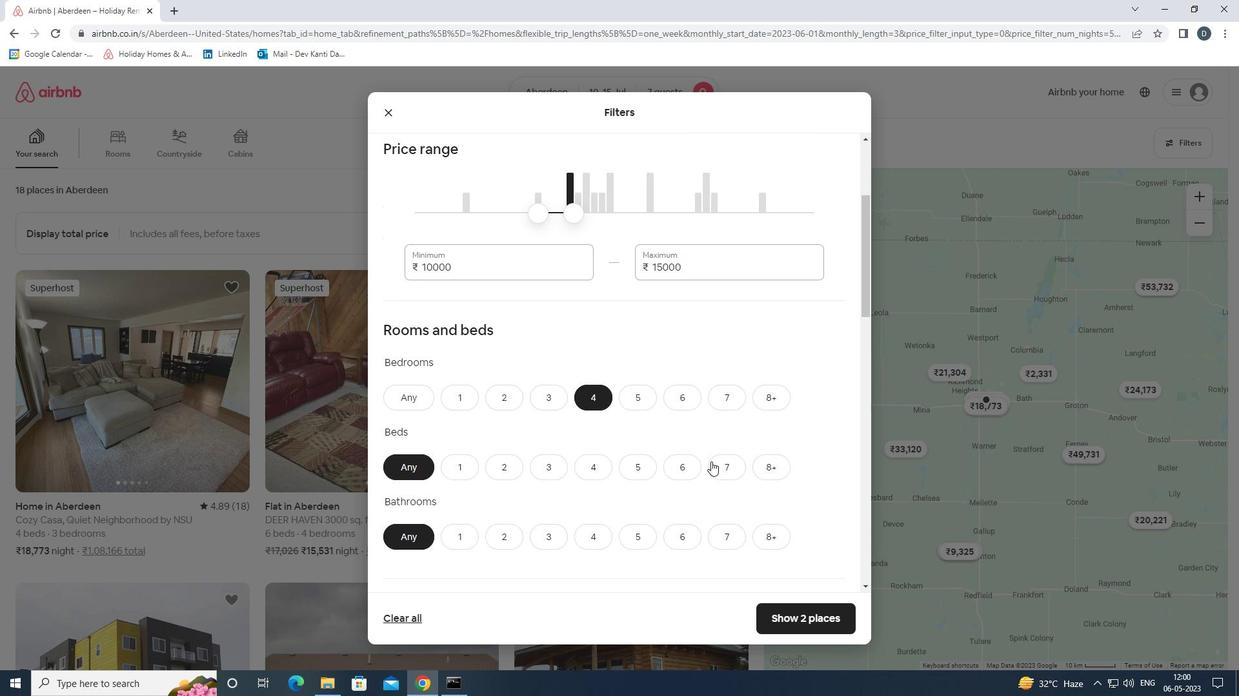 
Action: Mouse pressed left at (725, 471)
Screenshot: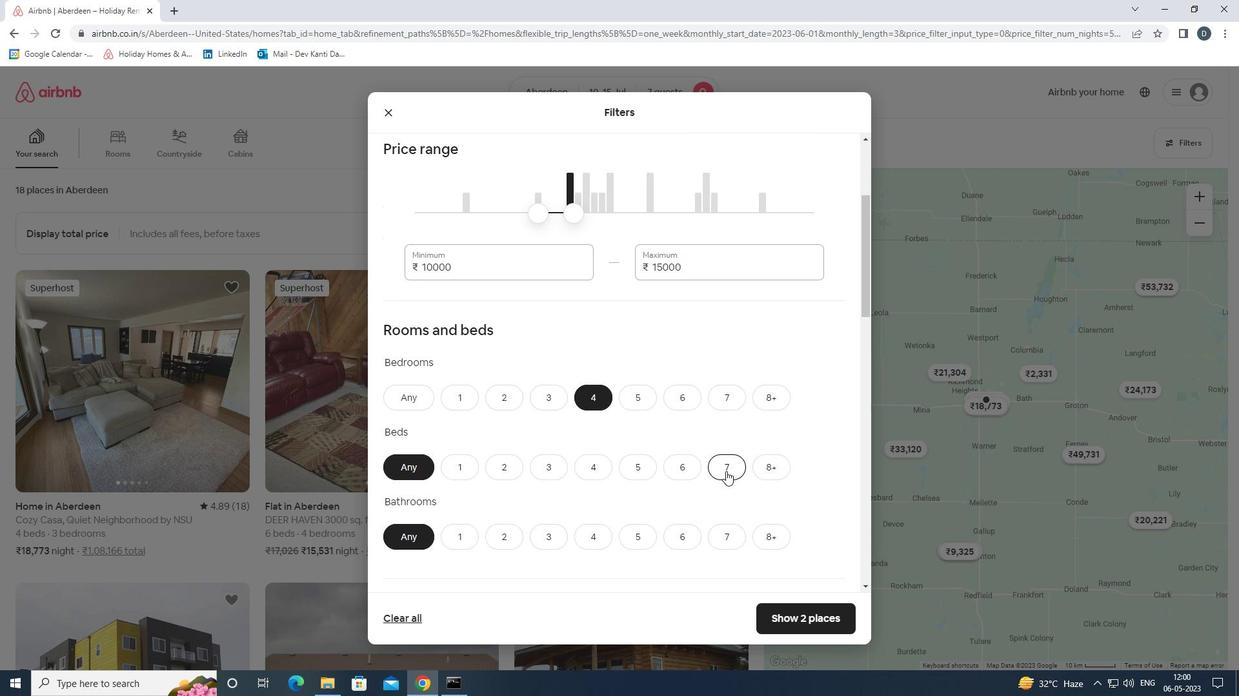 
Action: Mouse moved to (726, 472)
Screenshot: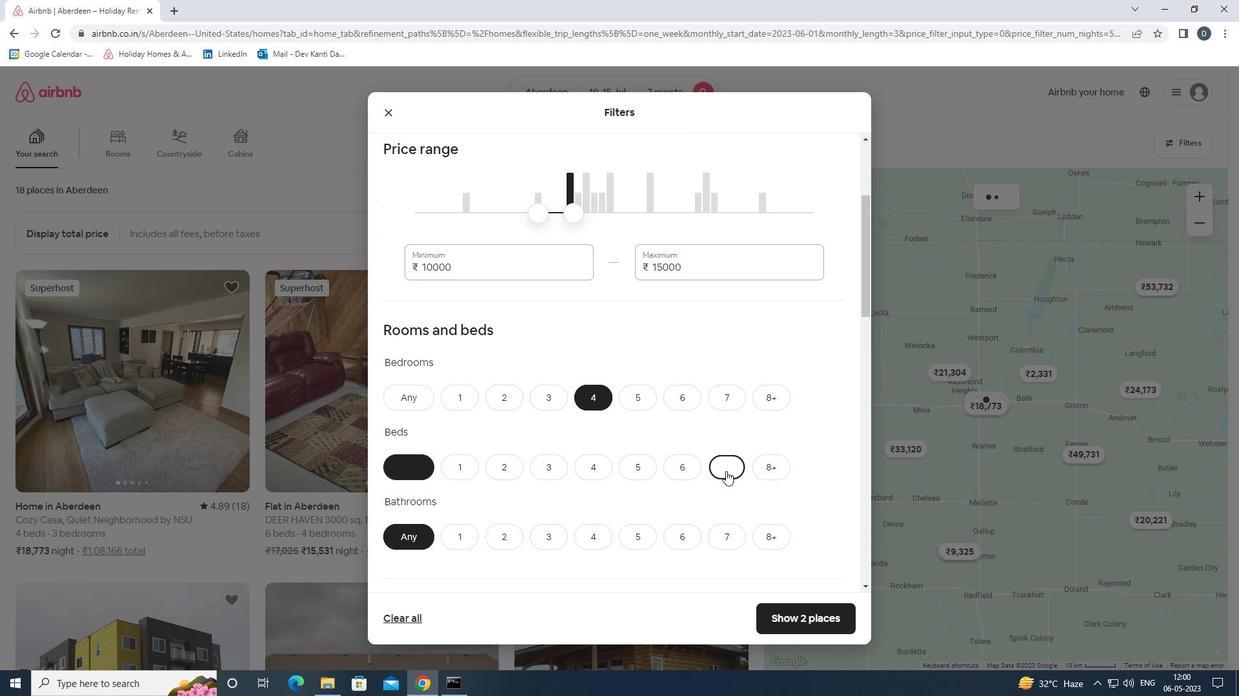 
Action: Mouse scrolled (726, 471) with delta (0, 0)
Screenshot: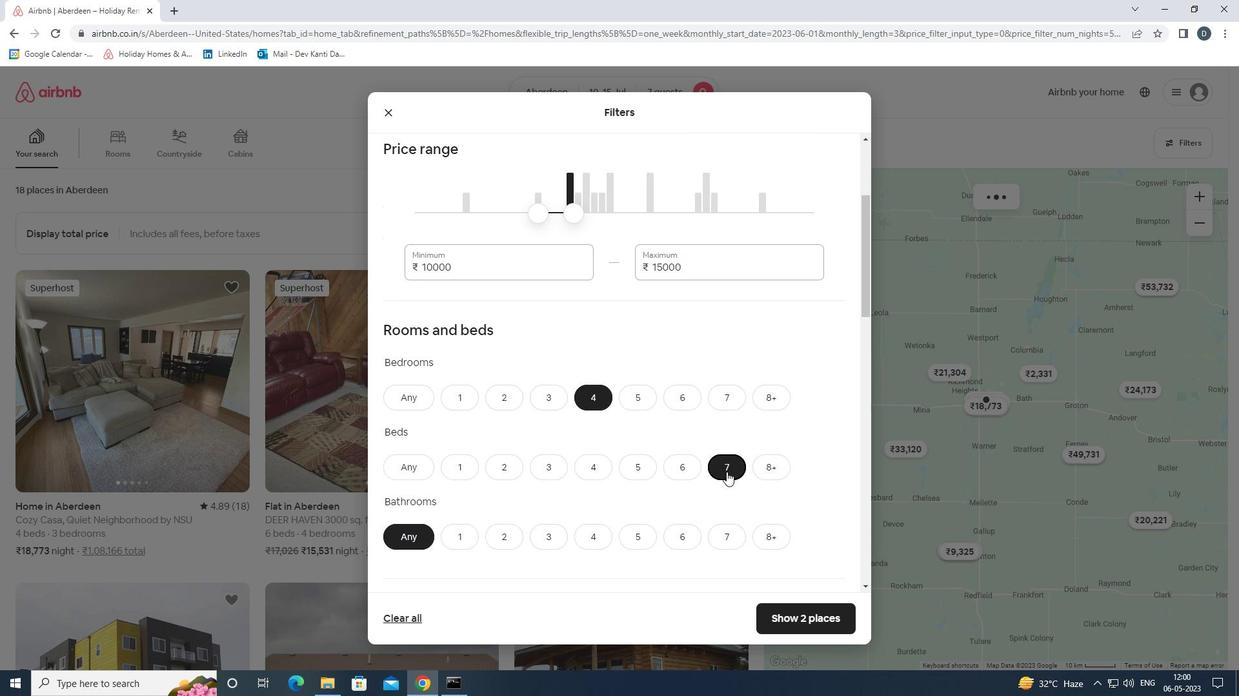 
Action: Mouse scrolled (726, 471) with delta (0, 0)
Screenshot: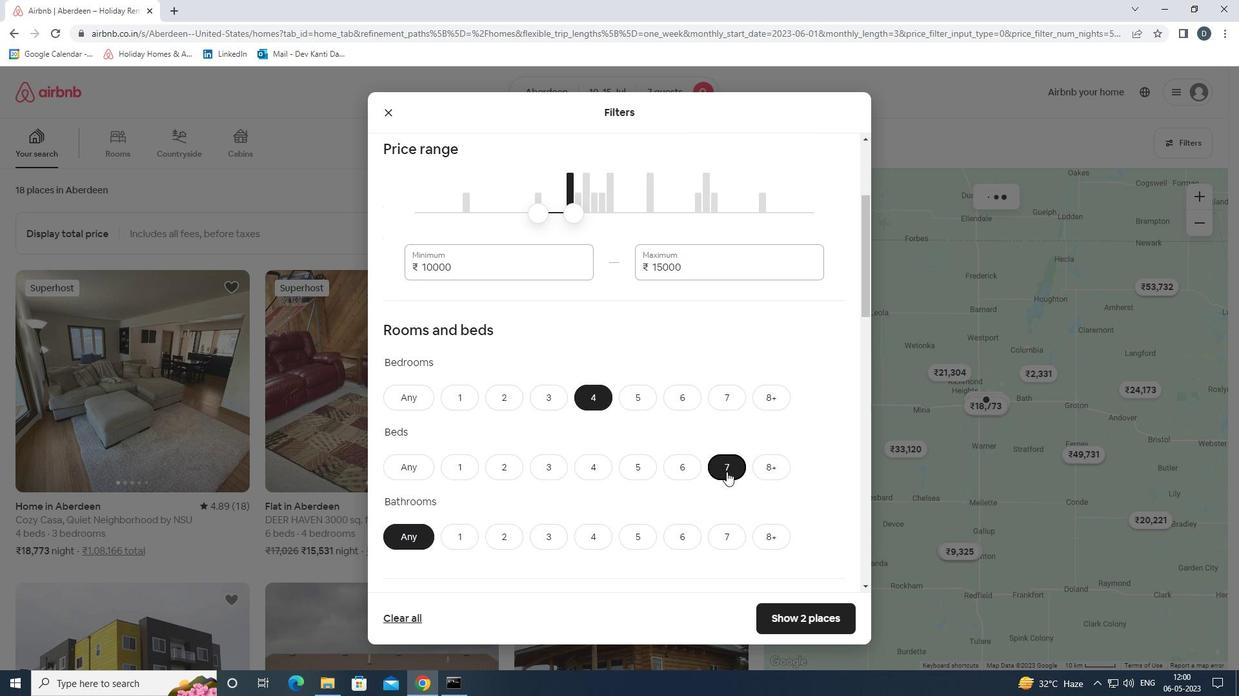 
Action: Mouse moved to (592, 411)
Screenshot: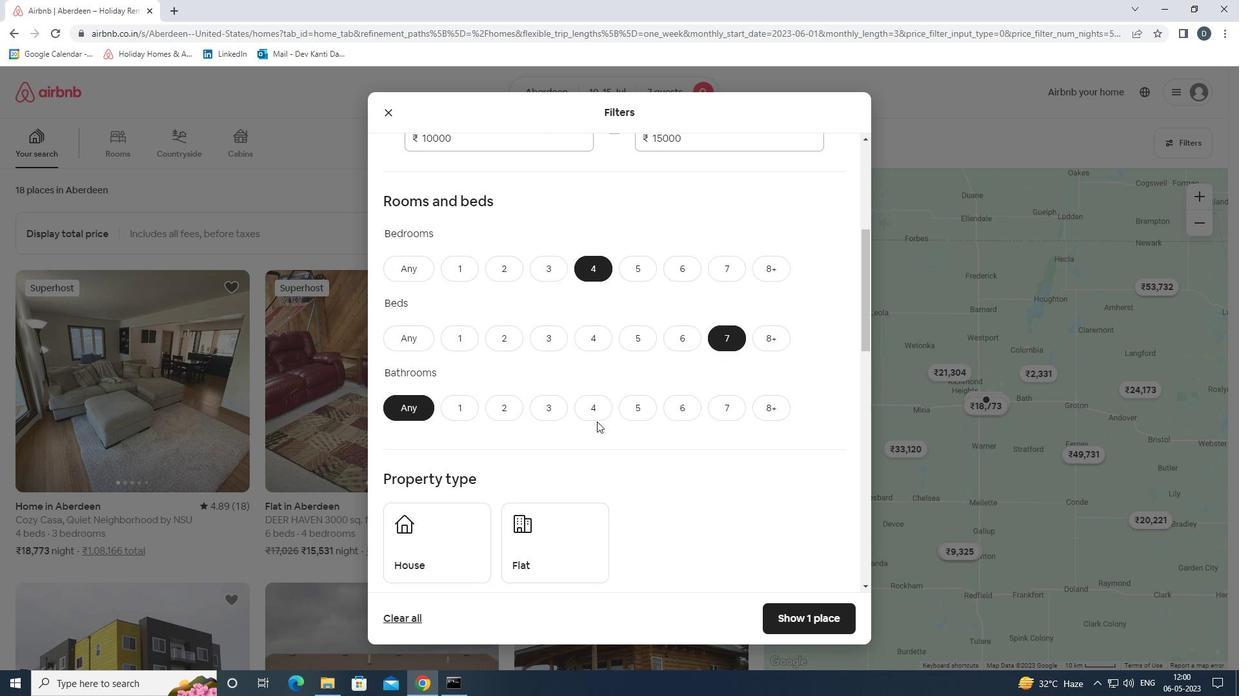 
Action: Mouse pressed left at (592, 411)
Screenshot: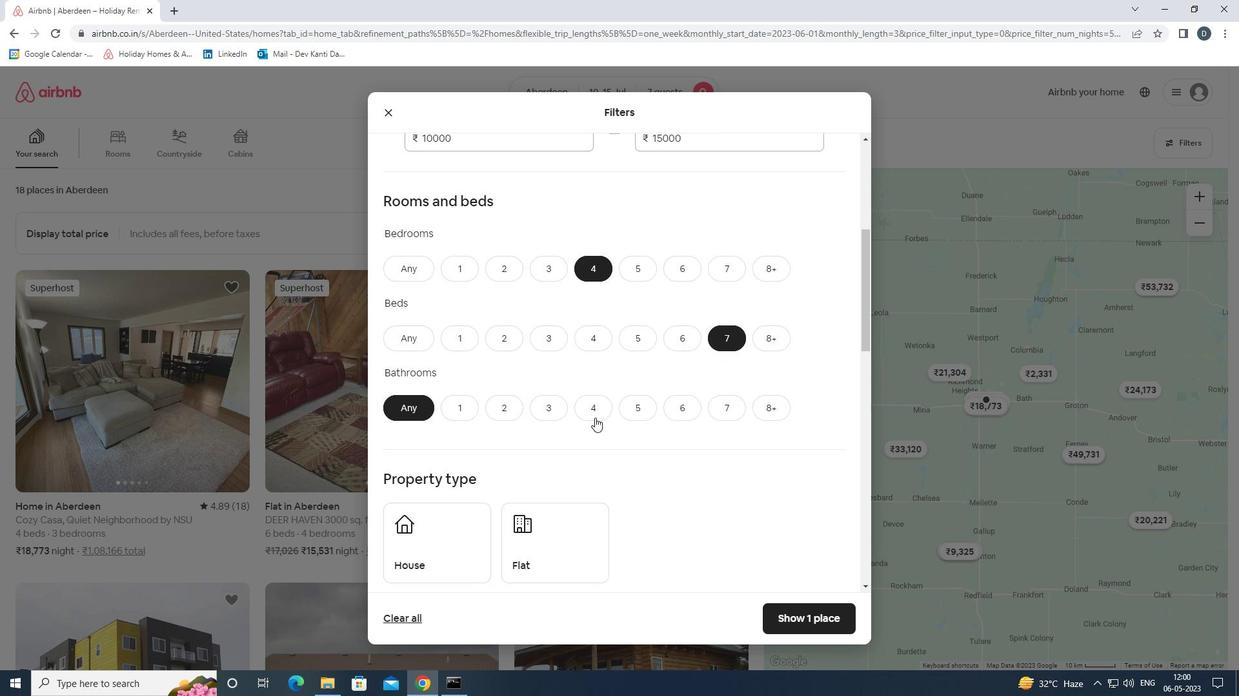 
Action: Mouse scrolled (592, 410) with delta (0, 0)
Screenshot: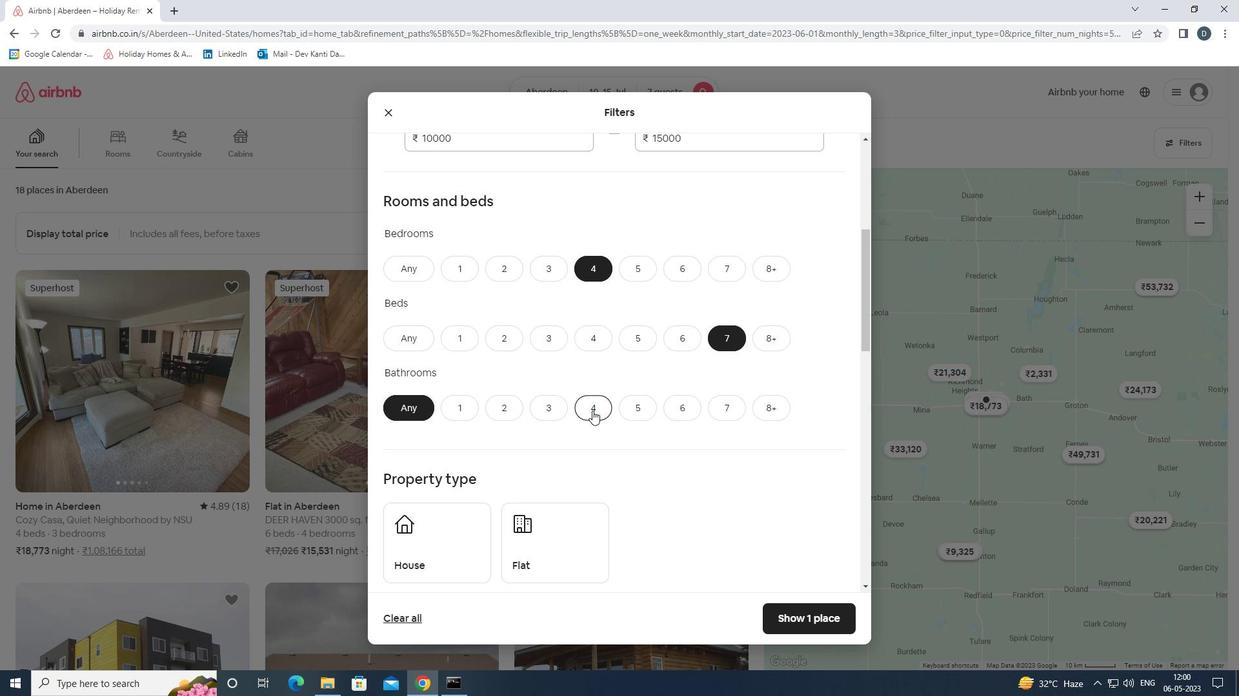 
Action: Mouse moved to (462, 458)
Screenshot: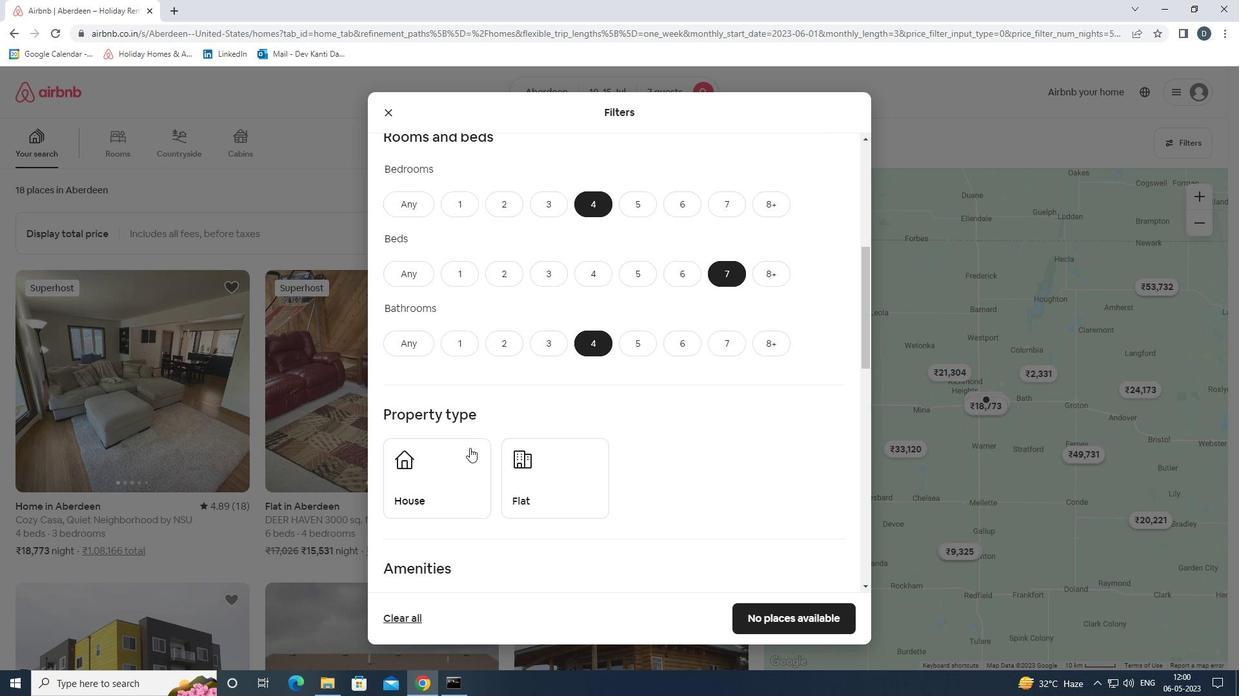 
Action: Mouse pressed left at (462, 458)
Screenshot: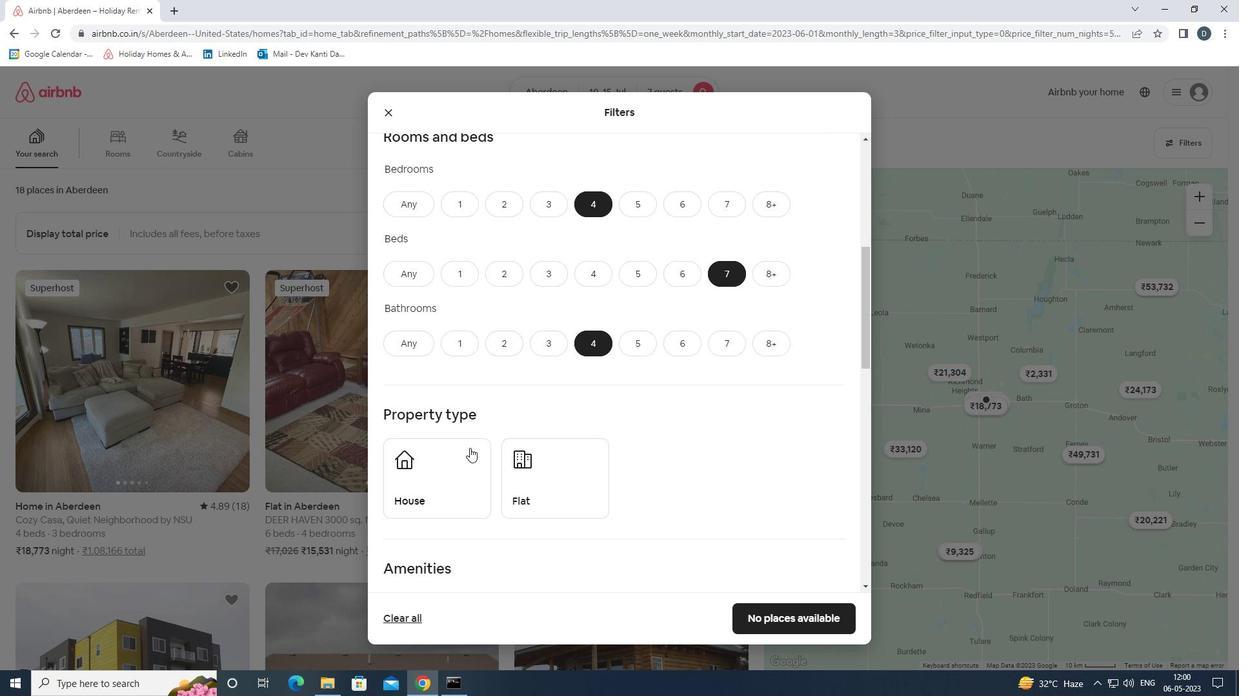 
Action: Mouse moved to (571, 459)
Screenshot: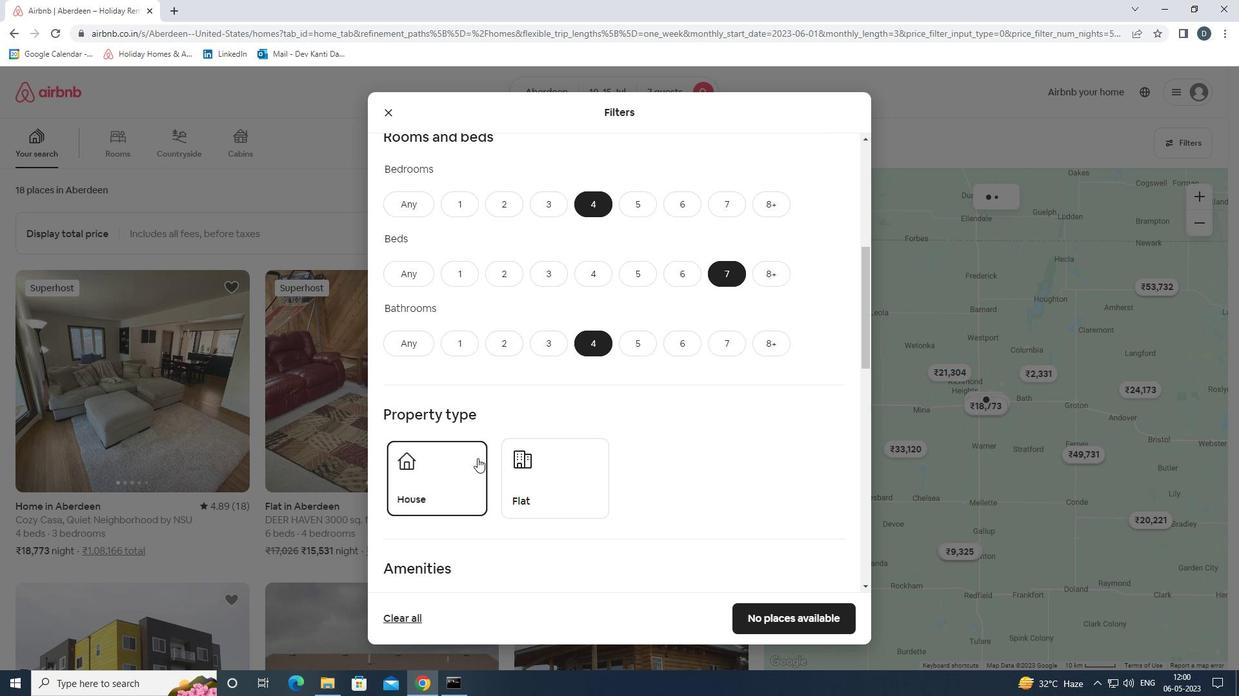 
Action: Mouse pressed left at (571, 459)
Screenshot: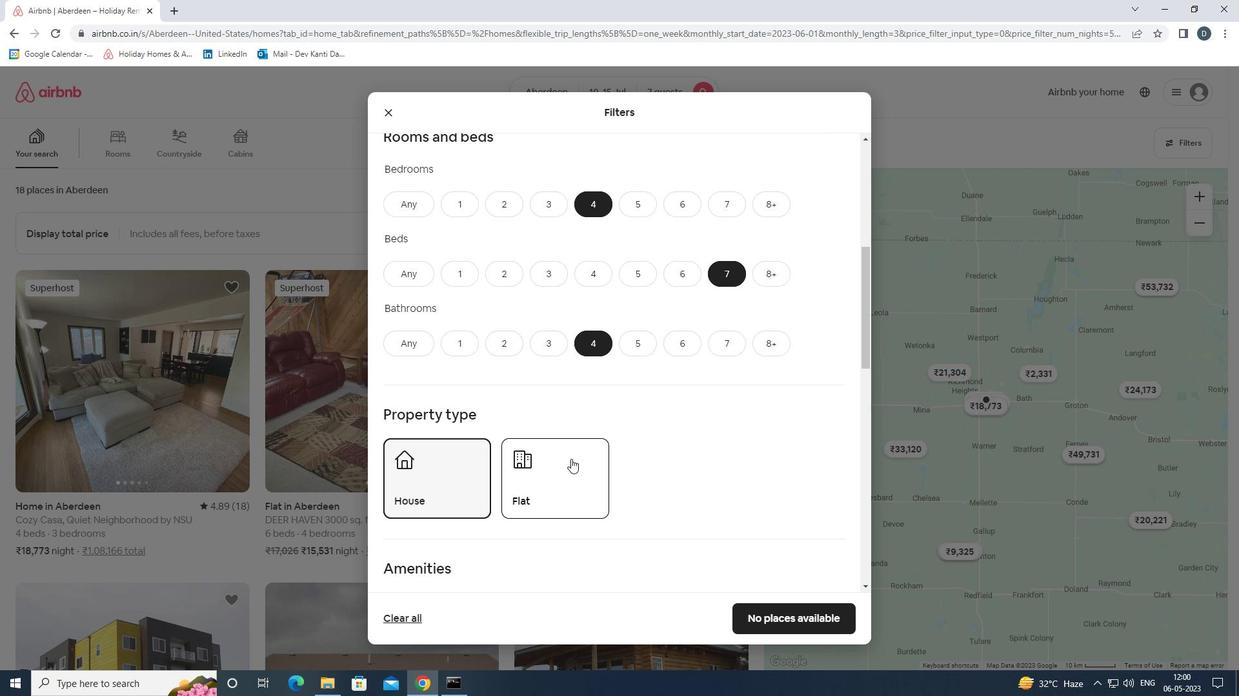 
Action: Mouse scrolled (571, 458) with delta (0, 0)
Screenshot: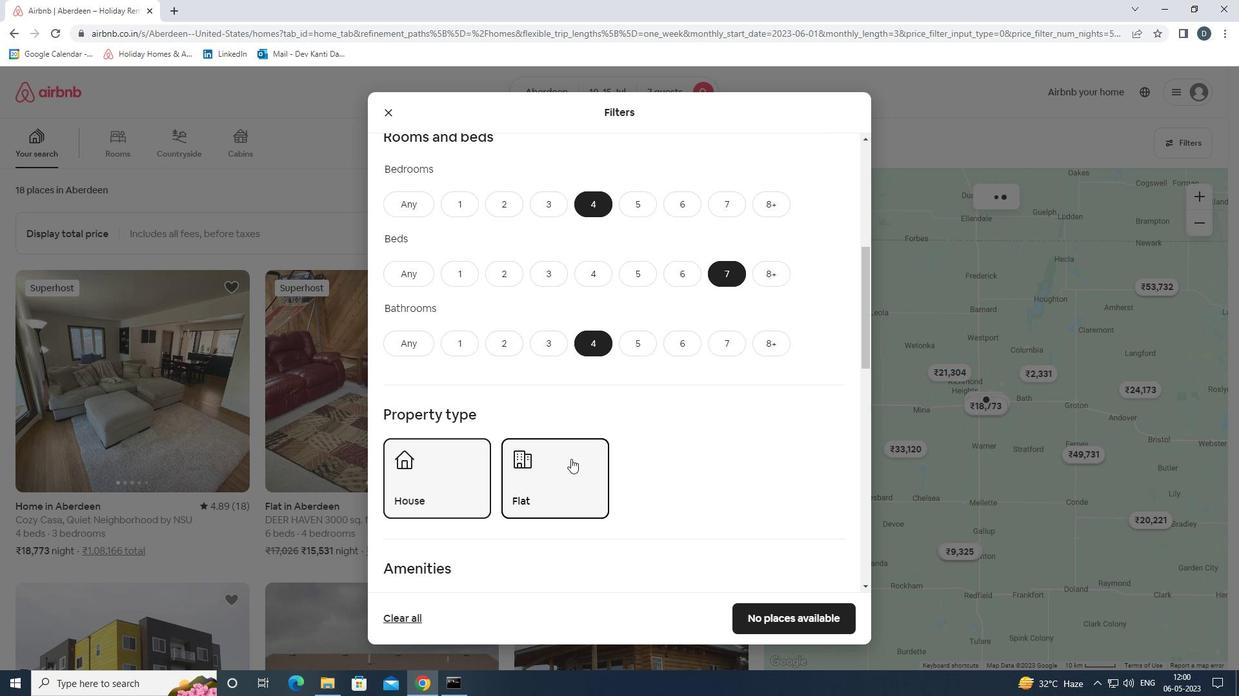 
Action: Mouse scrolled (571, 458) with delta (0, 0)
Screenshot: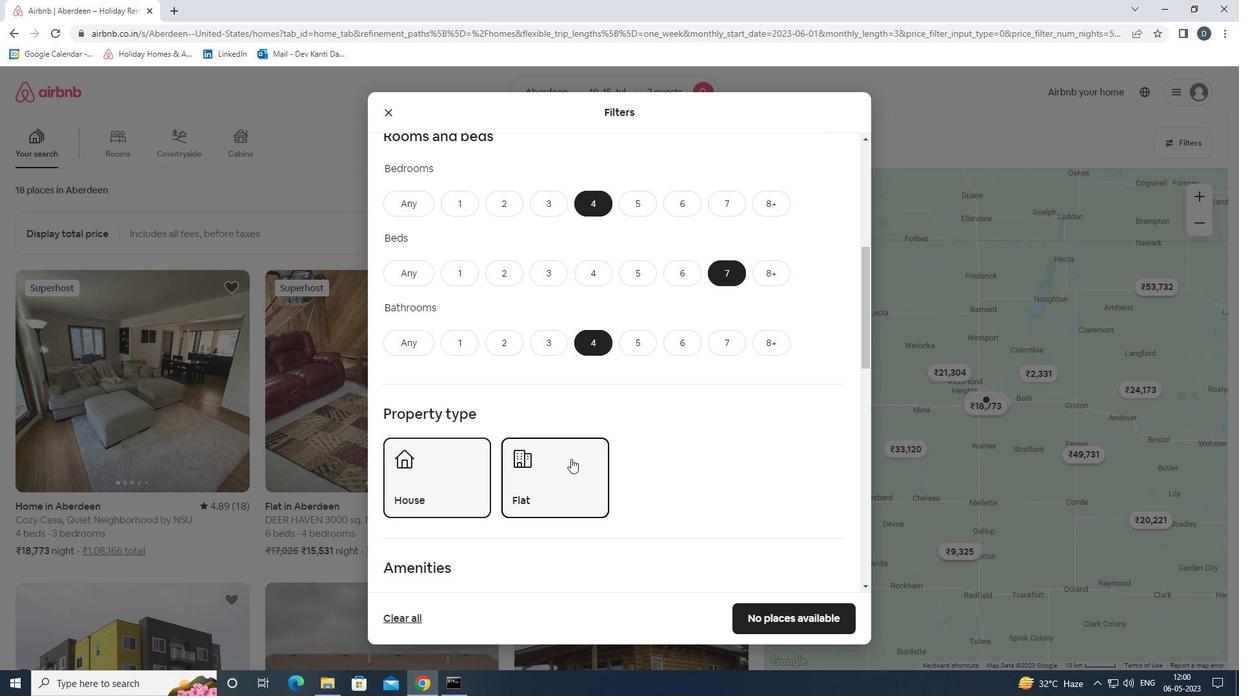 
Action: Mouse scrolled (571, 458) with delta (0, 0)
Screenshot: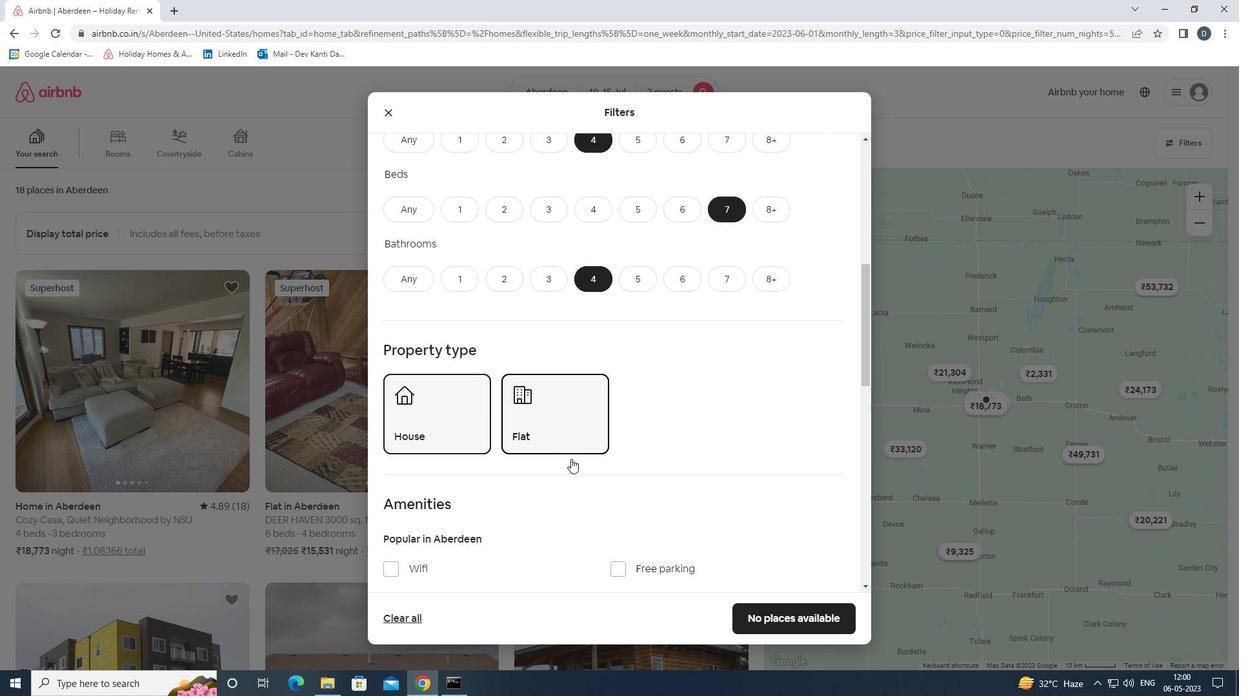 
Action: Mouse scrolled (571, 458) with delta (0, 0)
Screenshot: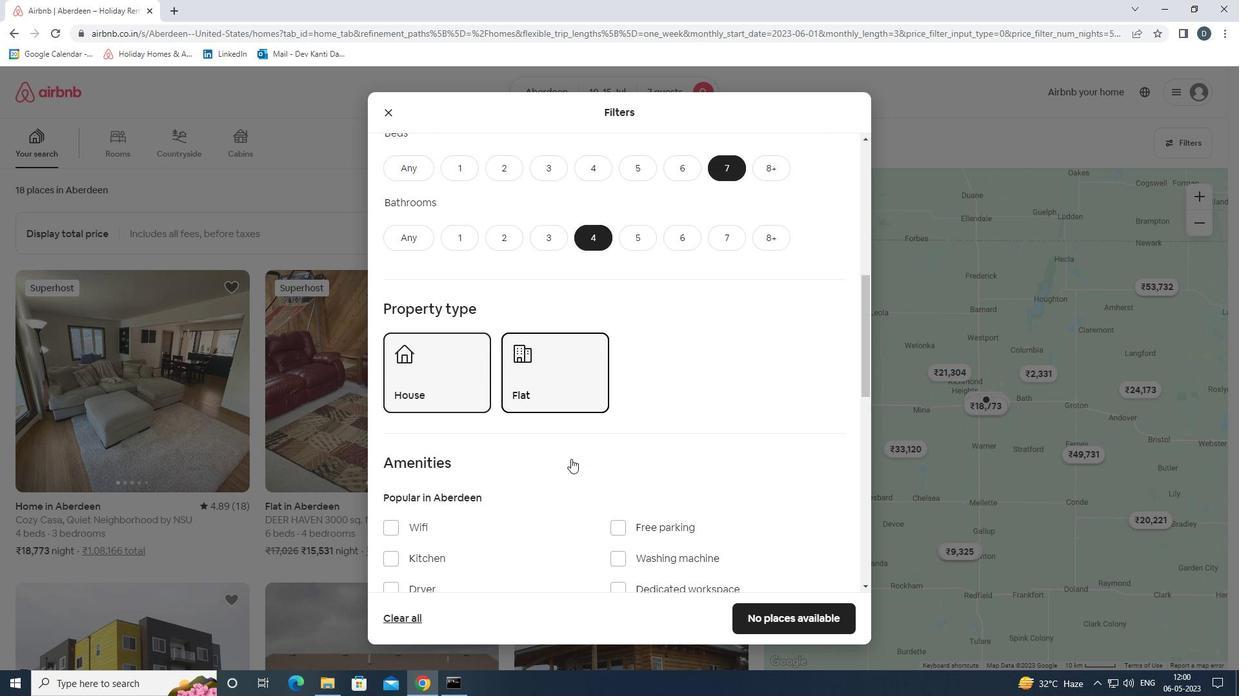 
Action: Mouse moved to (427, 374)
Screenshot: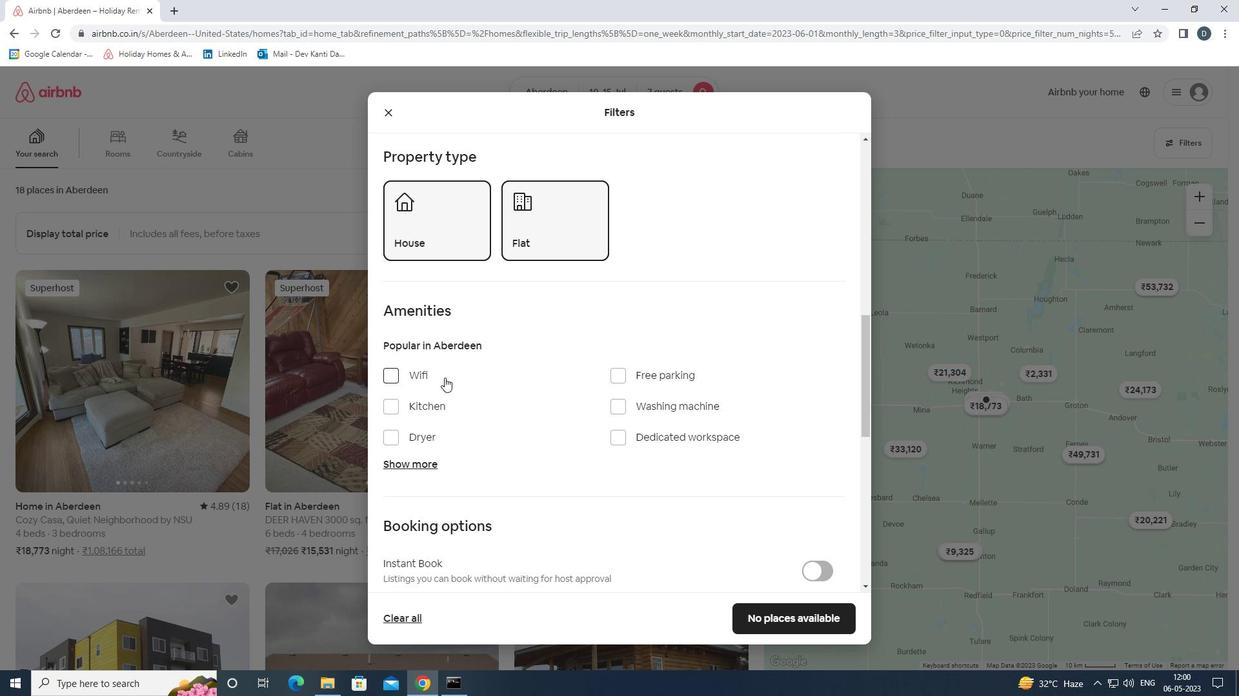 
Action: Mouse pressed left at (427, 374)
Screenshot: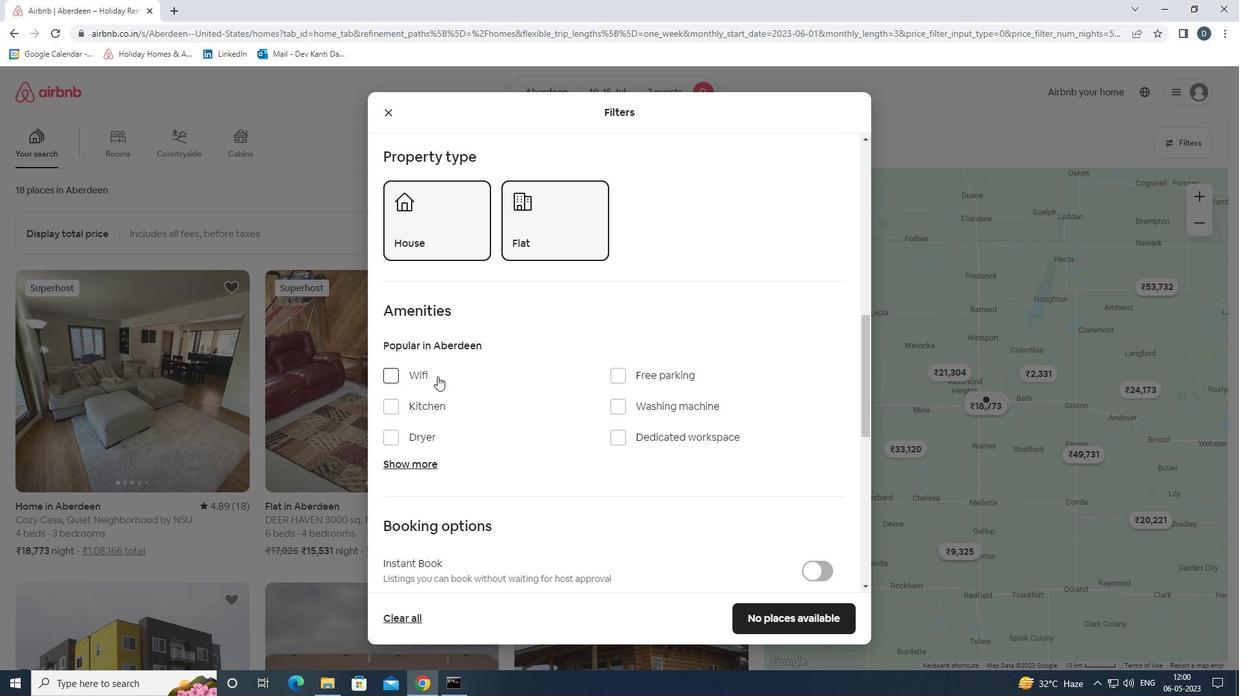 
Action: Mouse moved to (438, 460)
Screenshot: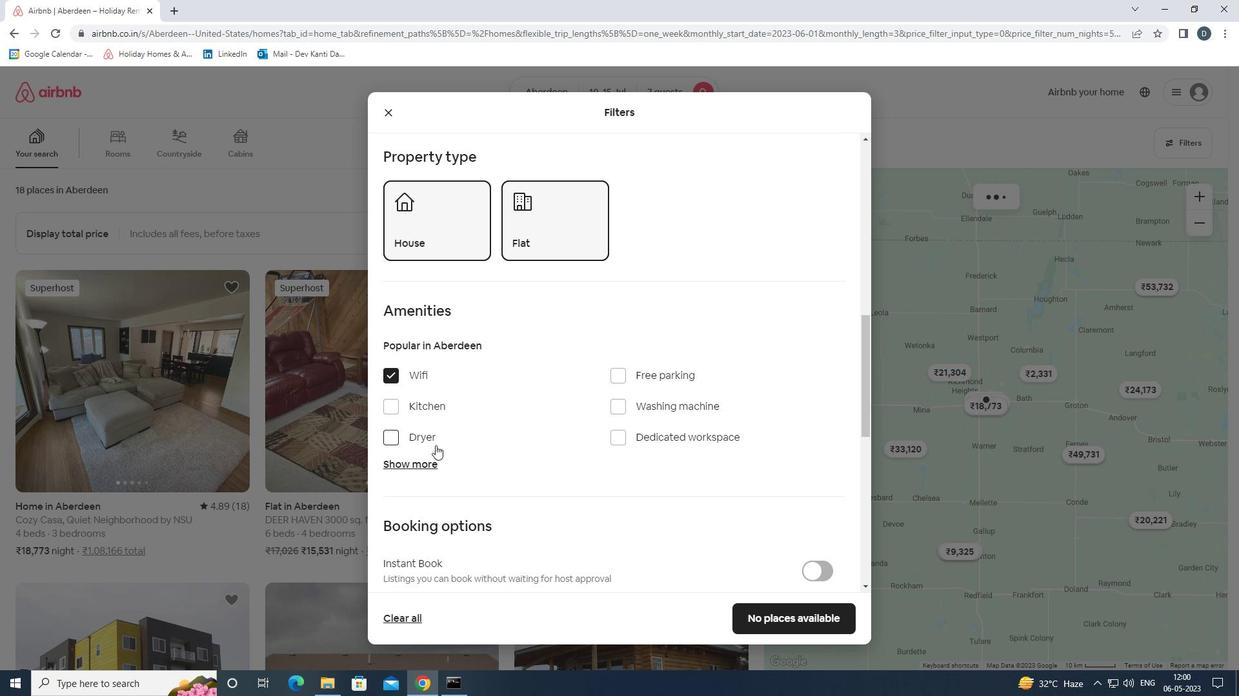 
Action: Mouse pressed left at (438, 460)
Screenshot: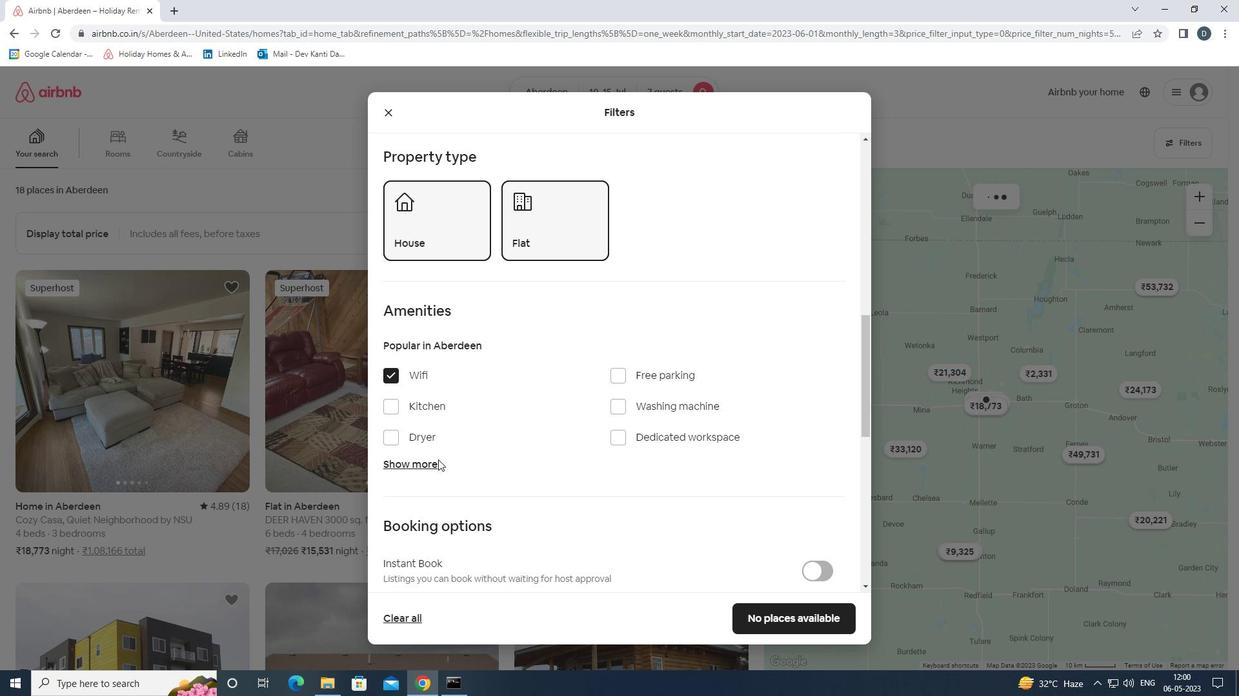 
Action: Mouse moved to (622, 377)
Screenshot: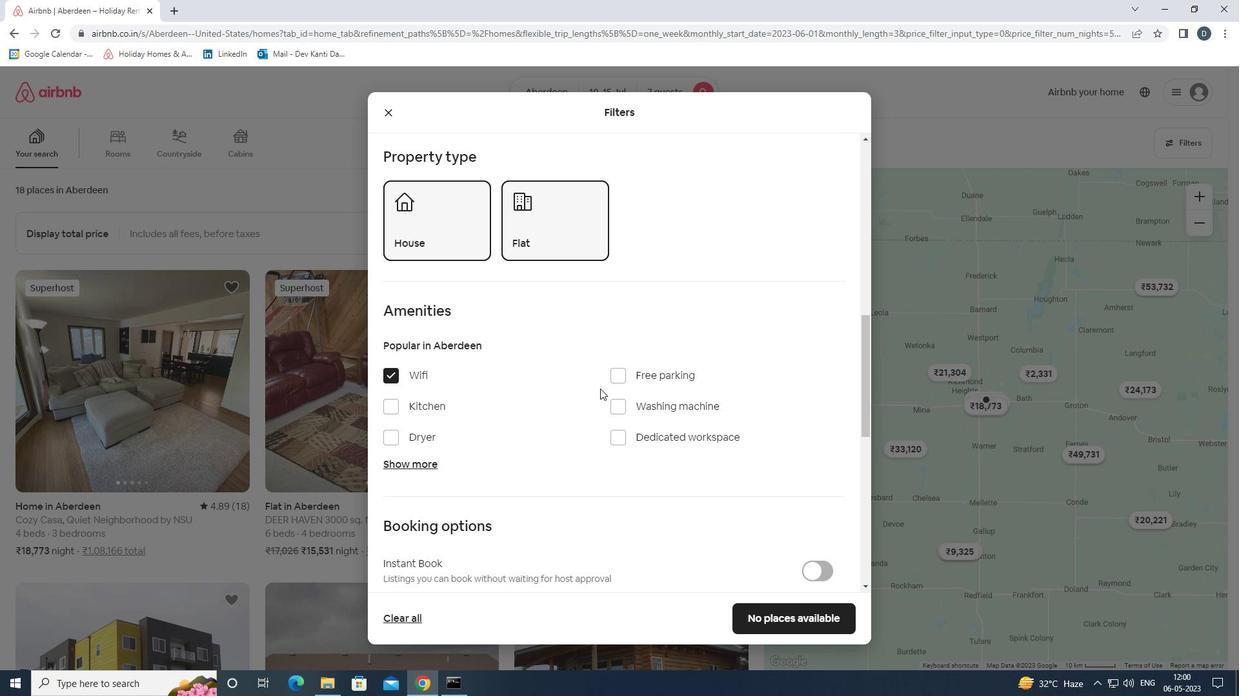 
Action: Mouse pressed left at (622, 377)
Screenshot: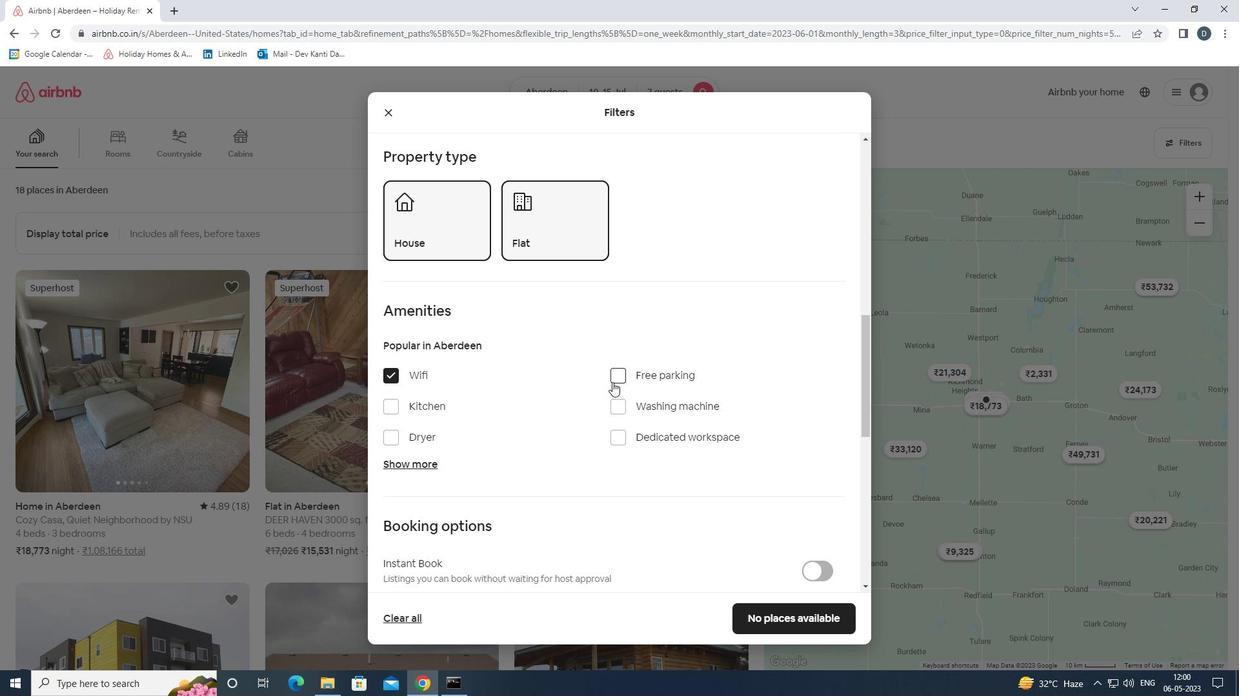 
Action: Mouse moved to (425, 462)
Screenshot: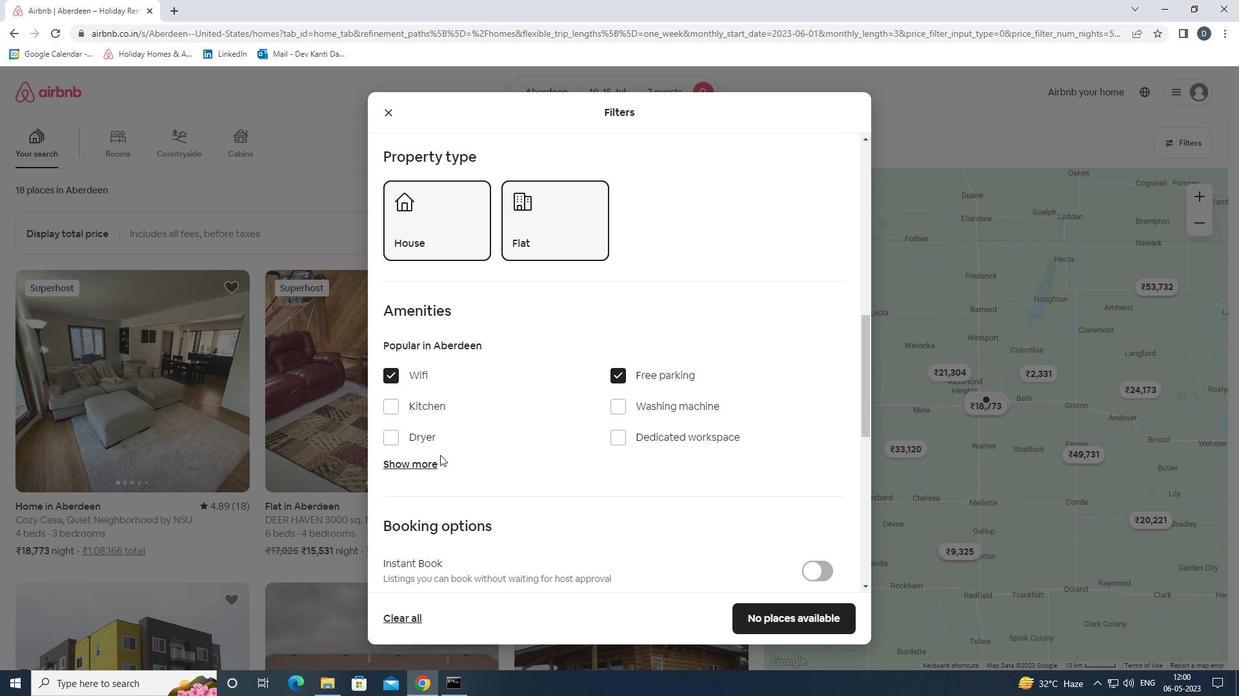 
Action: Mouse pressed left at (425, 462)
Screenshot: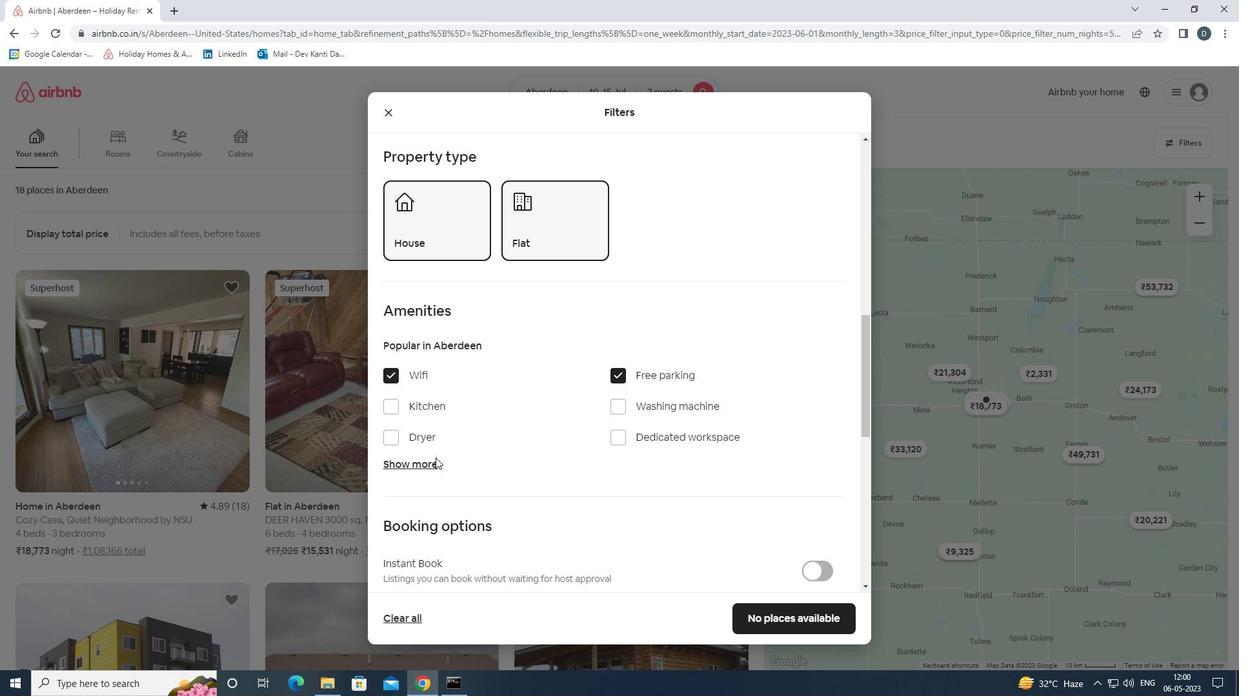 
Action: Mouse moved to (585, 498)
Screenshot: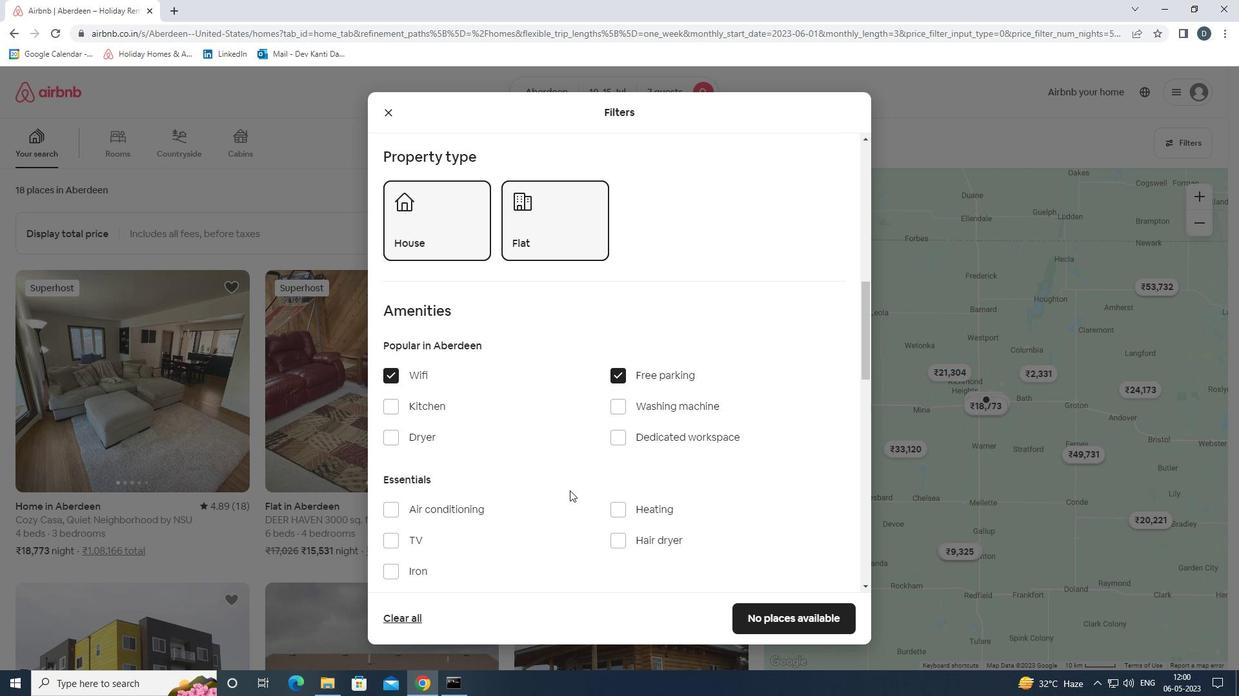 
Action: Mouse scrolled (585, 497) with delta (0, 0)
Screenshot: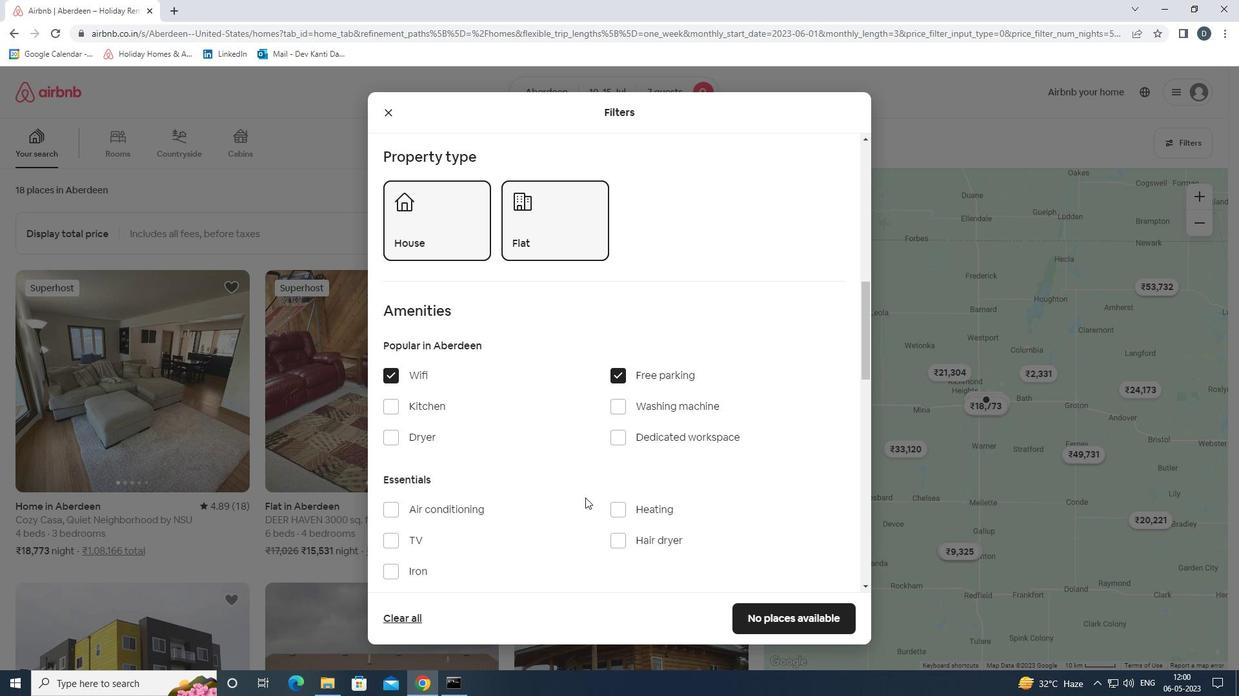 
Action: Mouse moved to (407, 471)
Screenshot: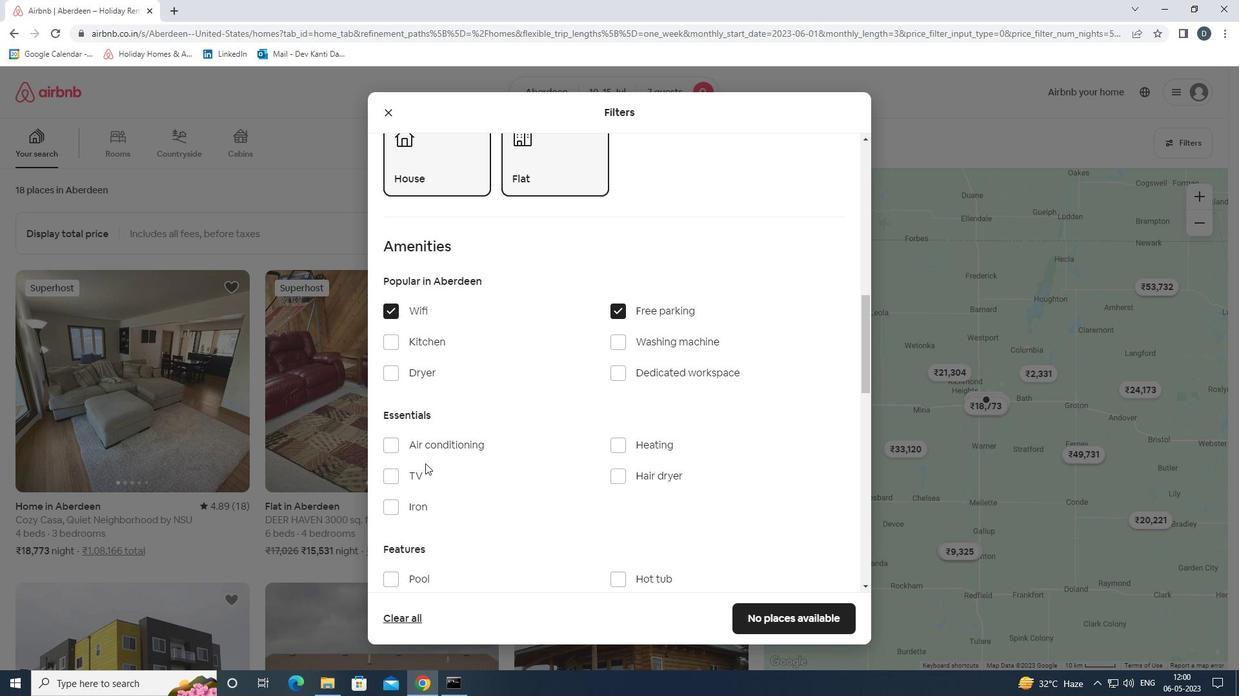 
Action: Mouse pressed left at (407, 471)
Screenshot: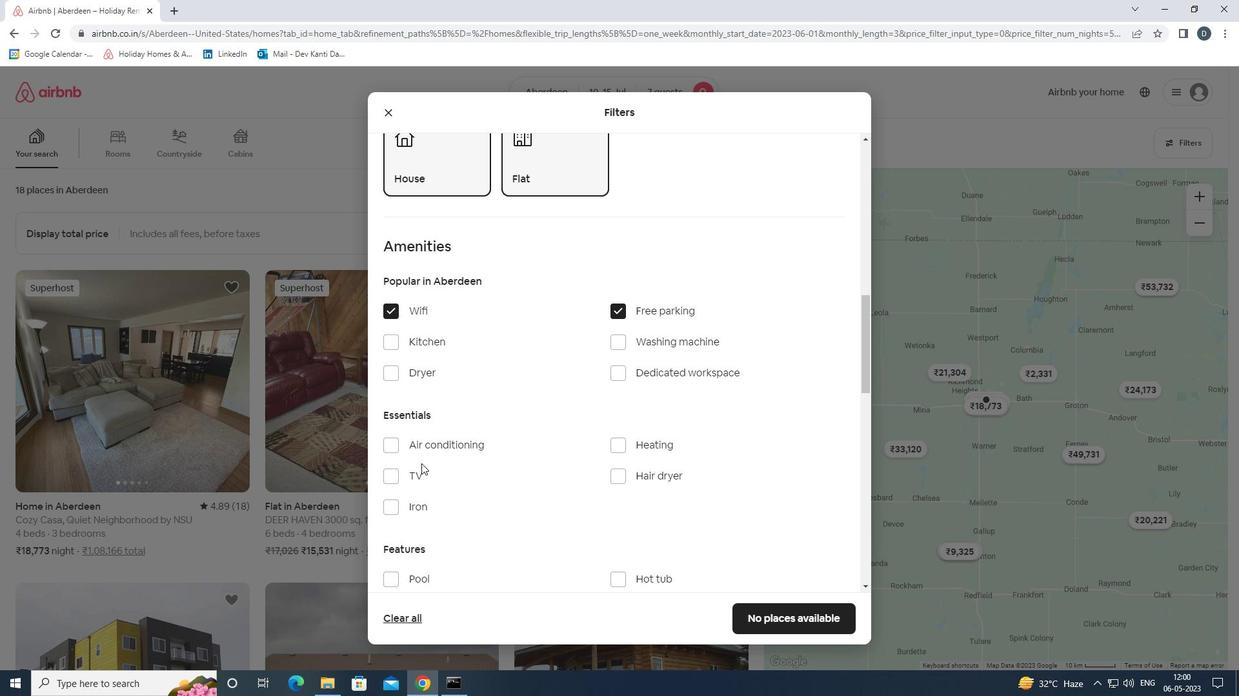
Action: Mouse moved to (506, 463)
Screenshot: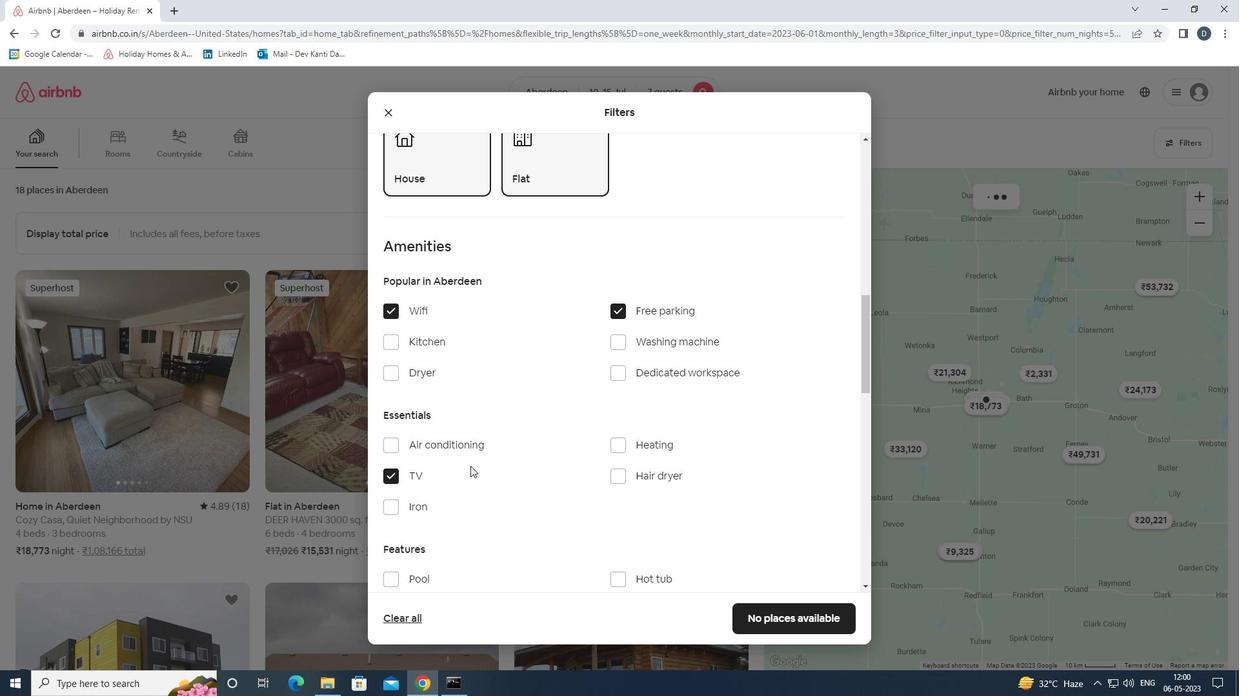
Action: Mouse scrolled (506, 462) with delta (0, 0)
Screenshot: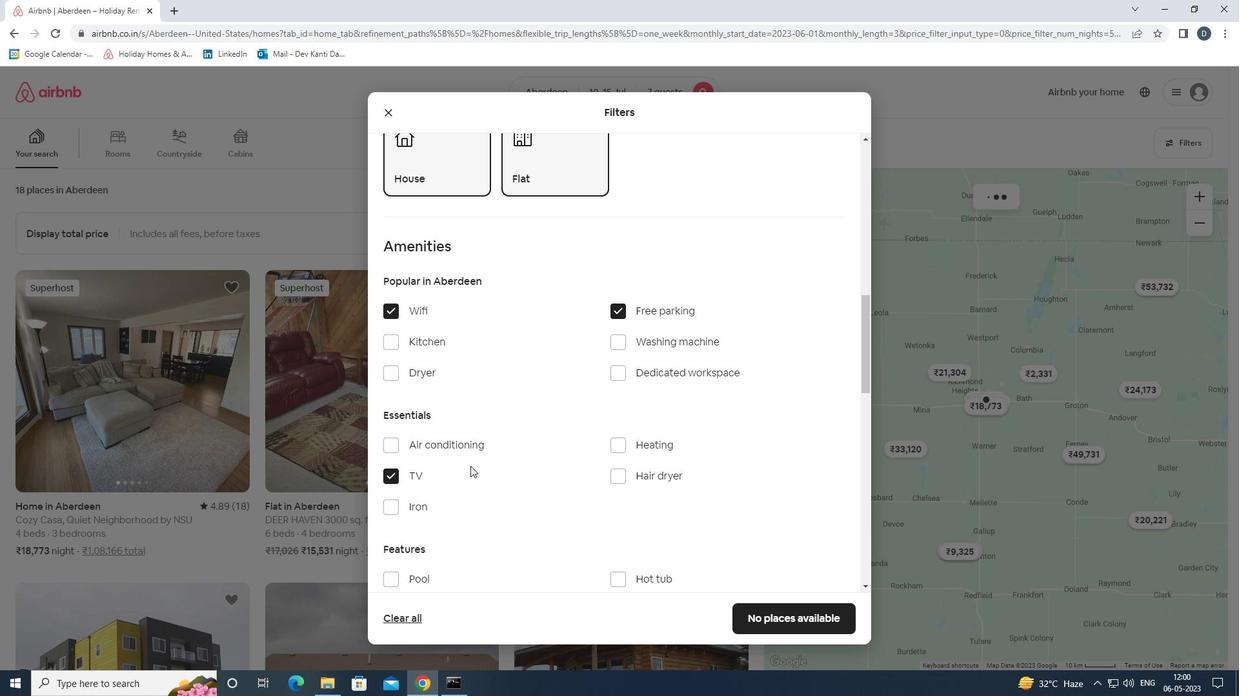 
Action: Mouse moved to (525, 464)
Screenshot: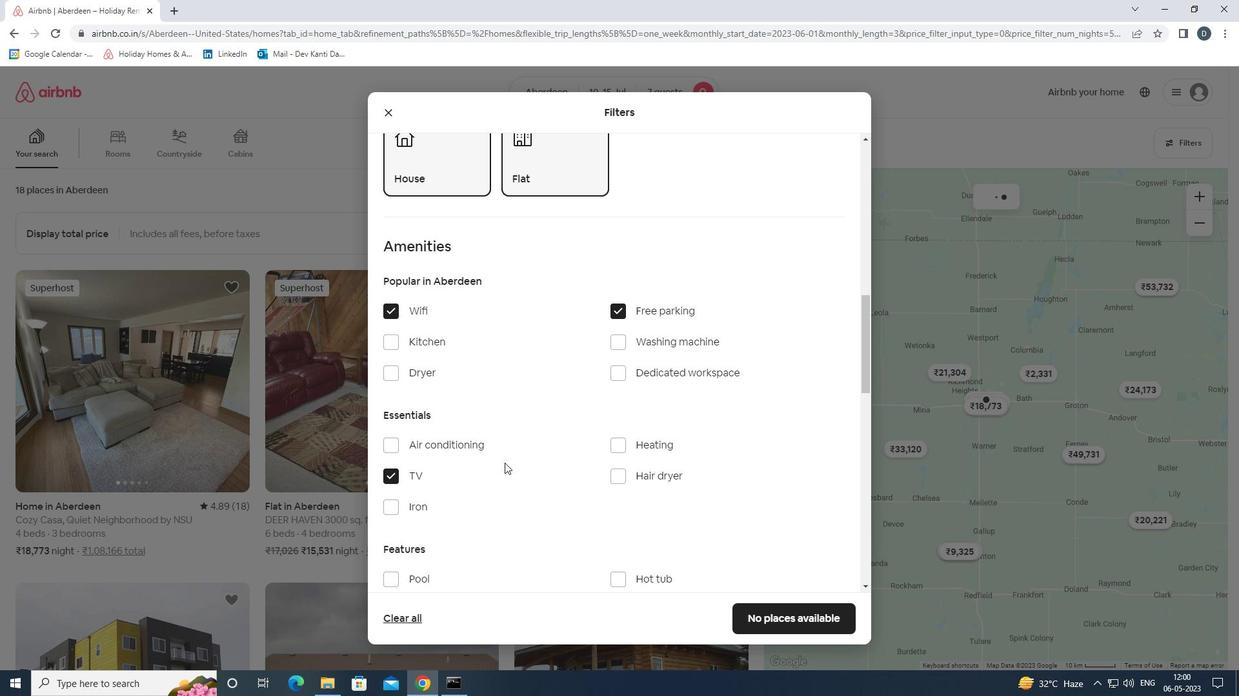 
Action: Mouse scrolled (525, 463) with delta (0, 0)
Screenshot: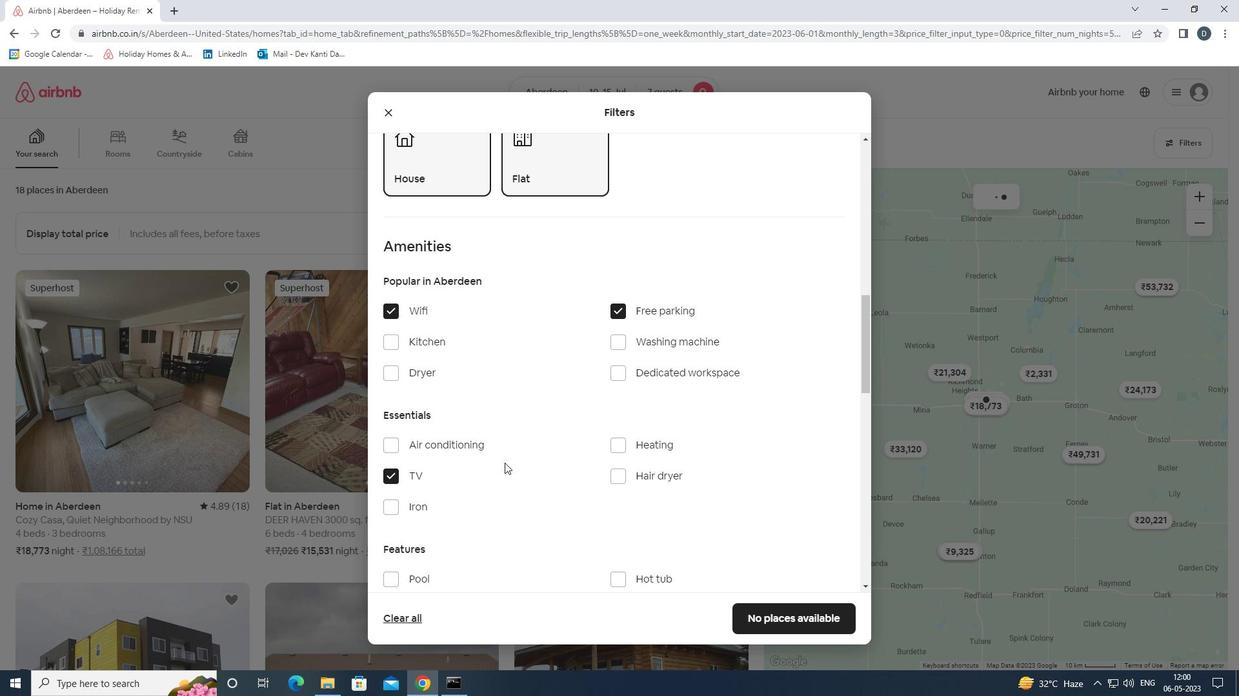 
Action: Mouse moved to (537, 467)
Screenshot: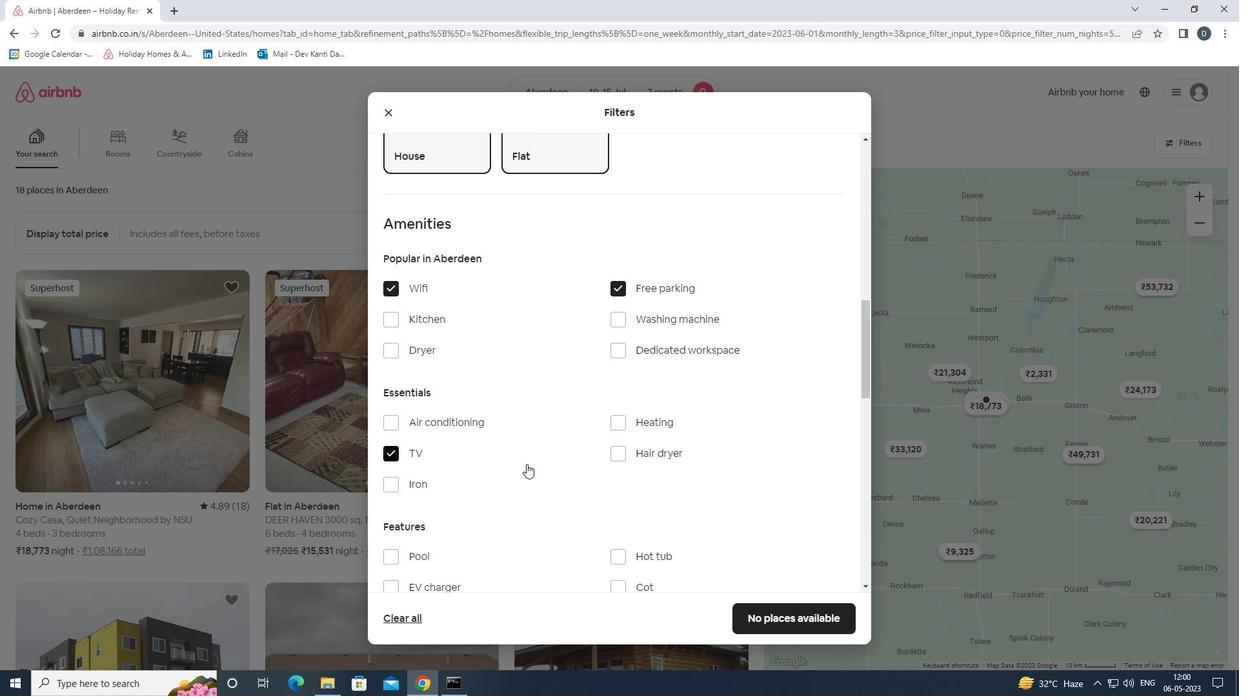 
Action: Mouse scrolled (537, 467) with delta (0, 0)
Screenshot: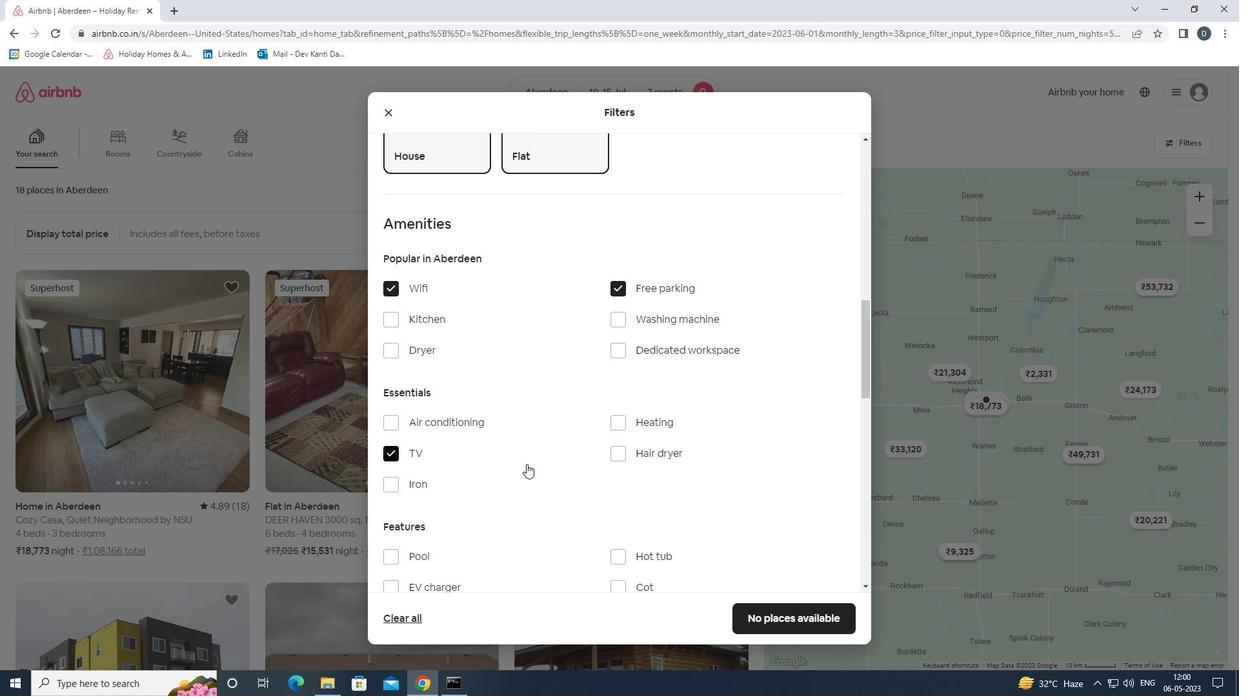 
Action: Mouse moved to (434, 454)
Screenshot: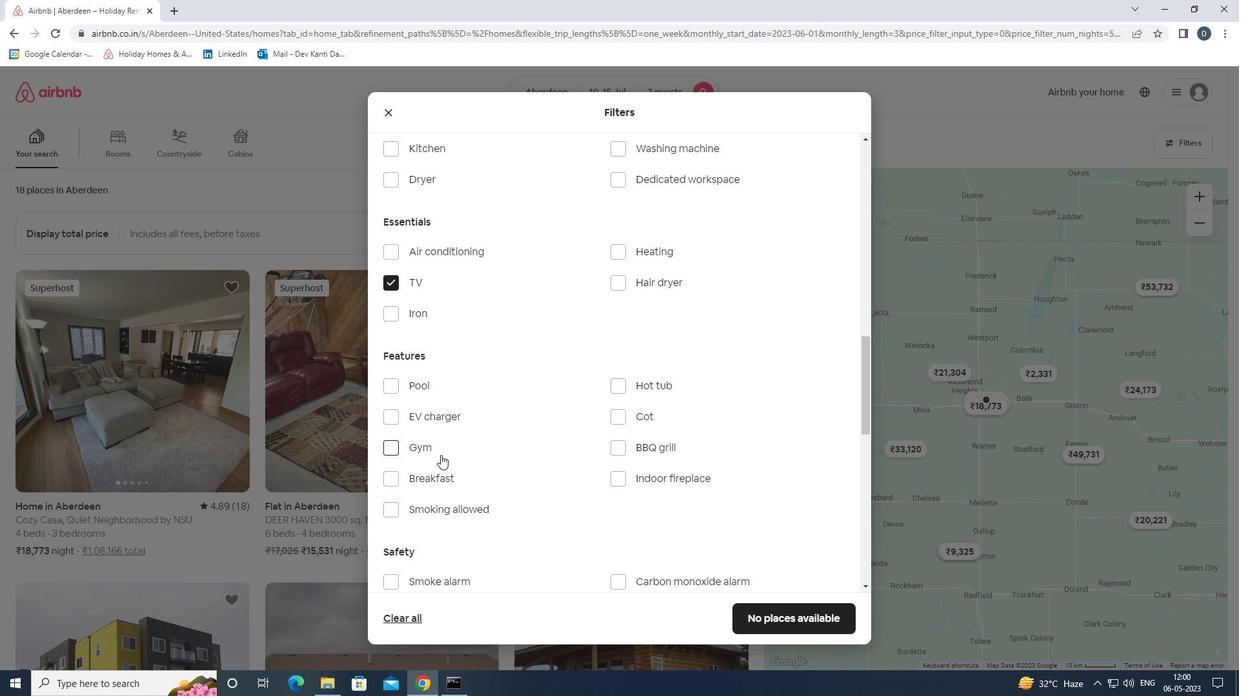 
Action: Mouse pressed left at (434, 454)
Screenshot: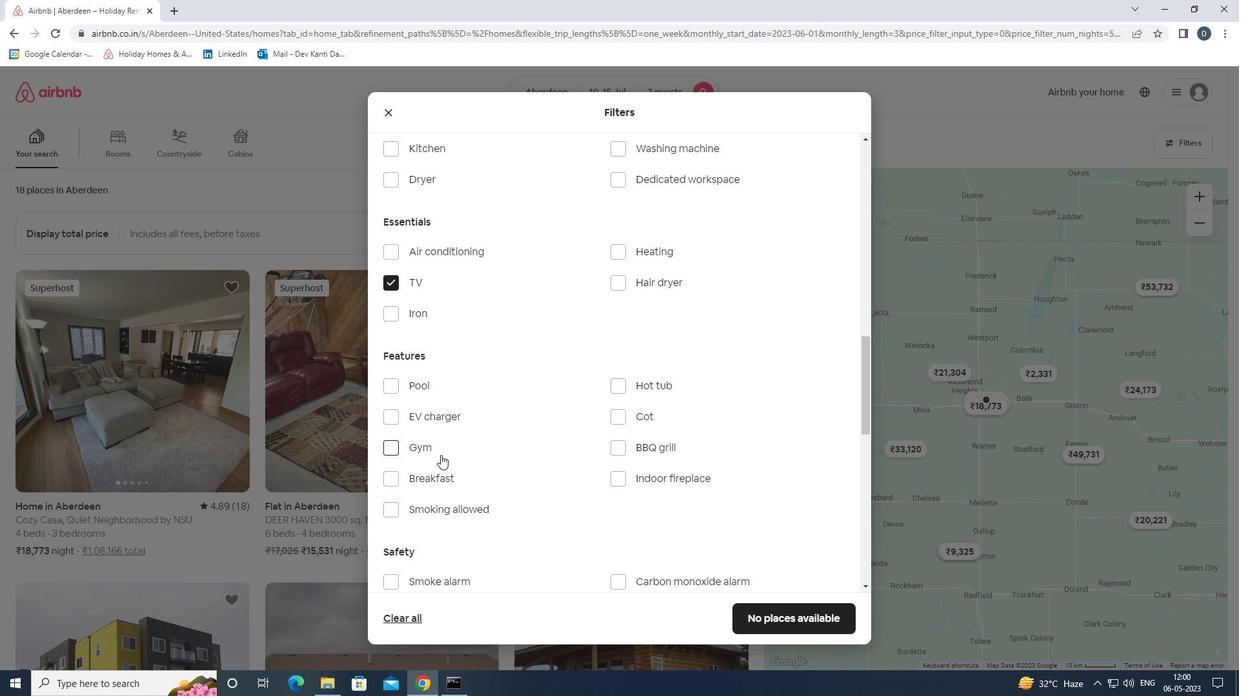 
Action: Mouse moved to (439, 475)
Screenshot: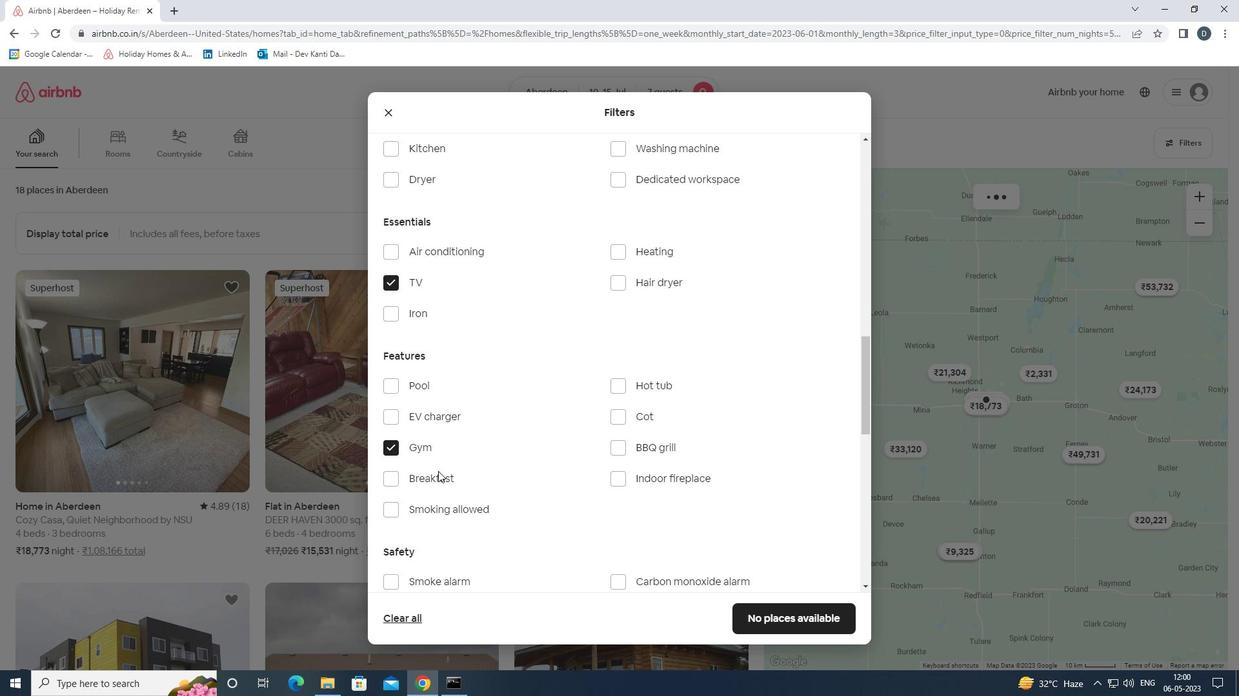 
Action: Mouse pressed left at (439, 475)
Screenshot: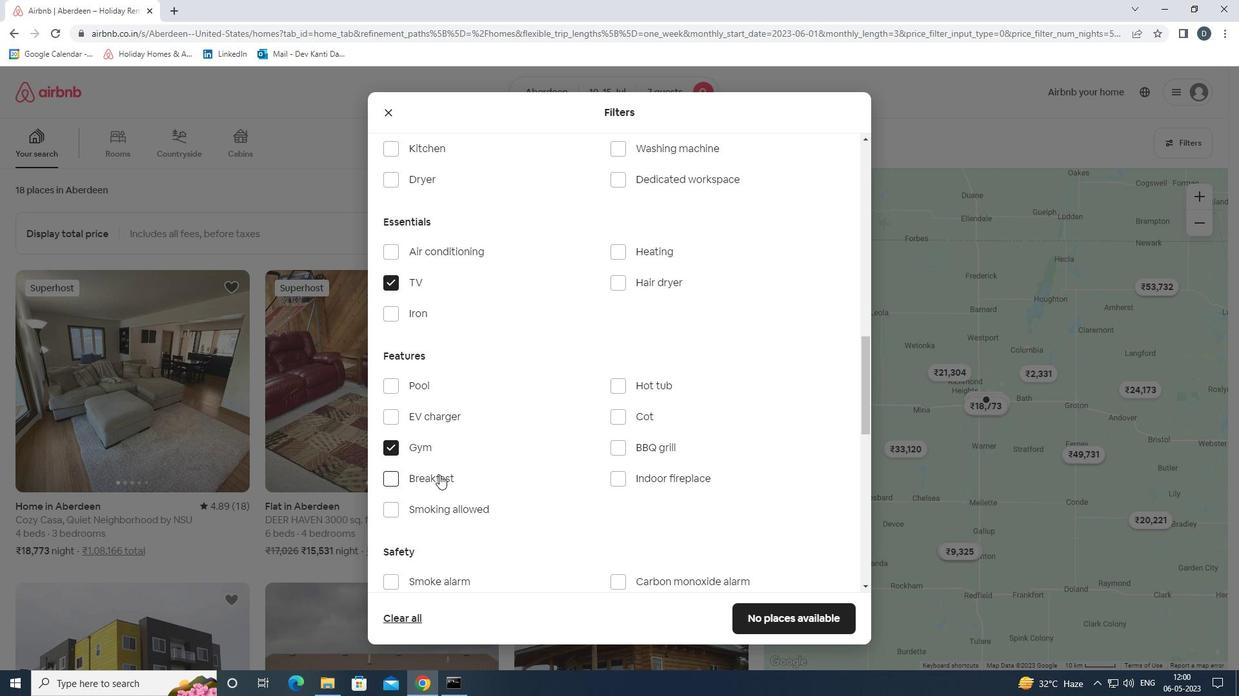 
Action: Mouse moved to (609, 485)
Screenshot: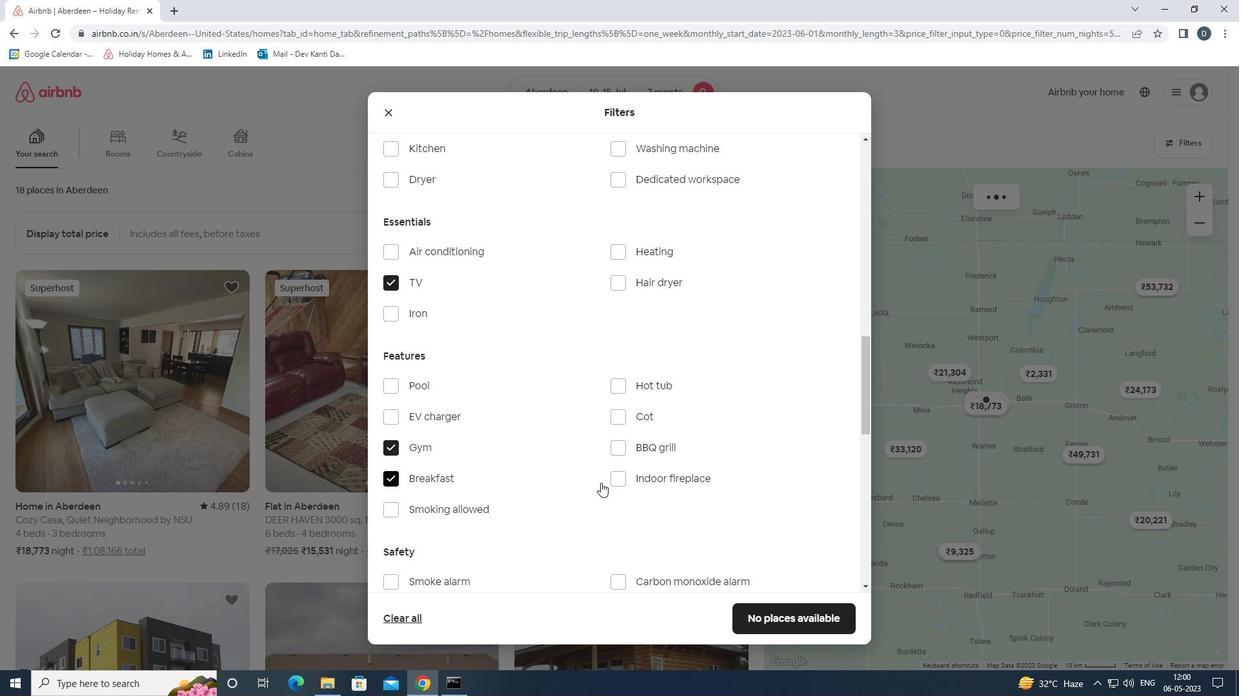 
Action: Mouse scrolled (609, 484) with delta (0, 0)
Screenshot: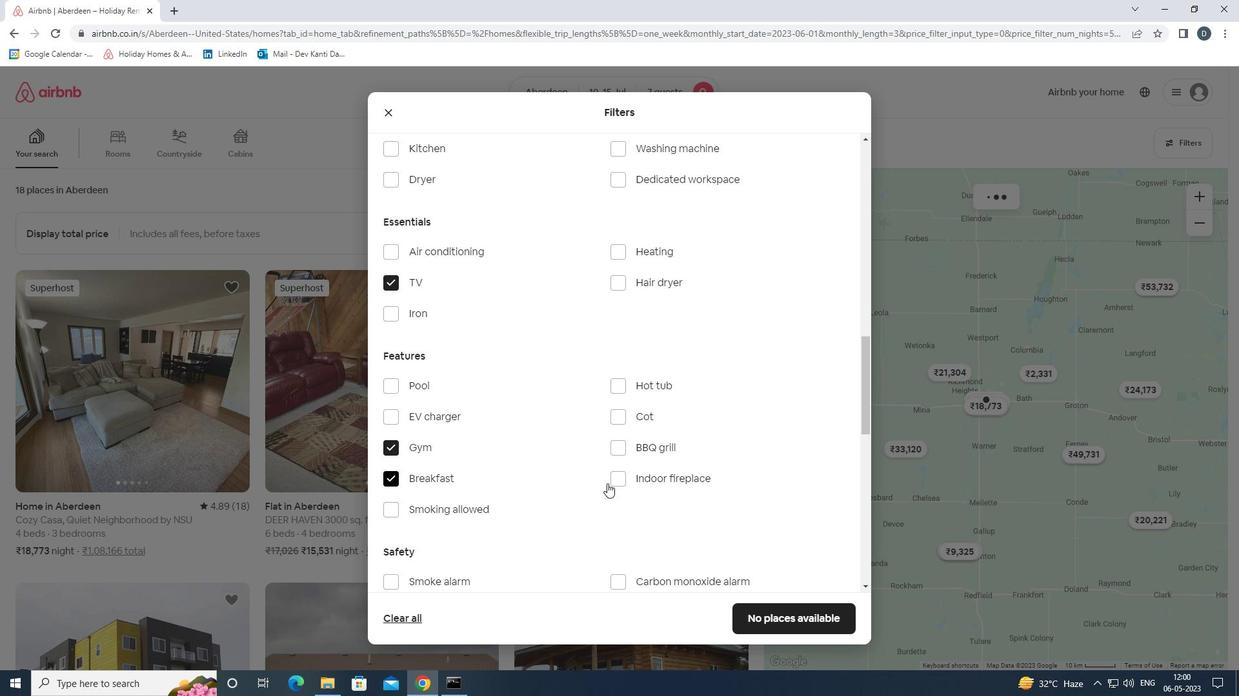 
Action: Mouse moved to (611, 485)
Screenshot: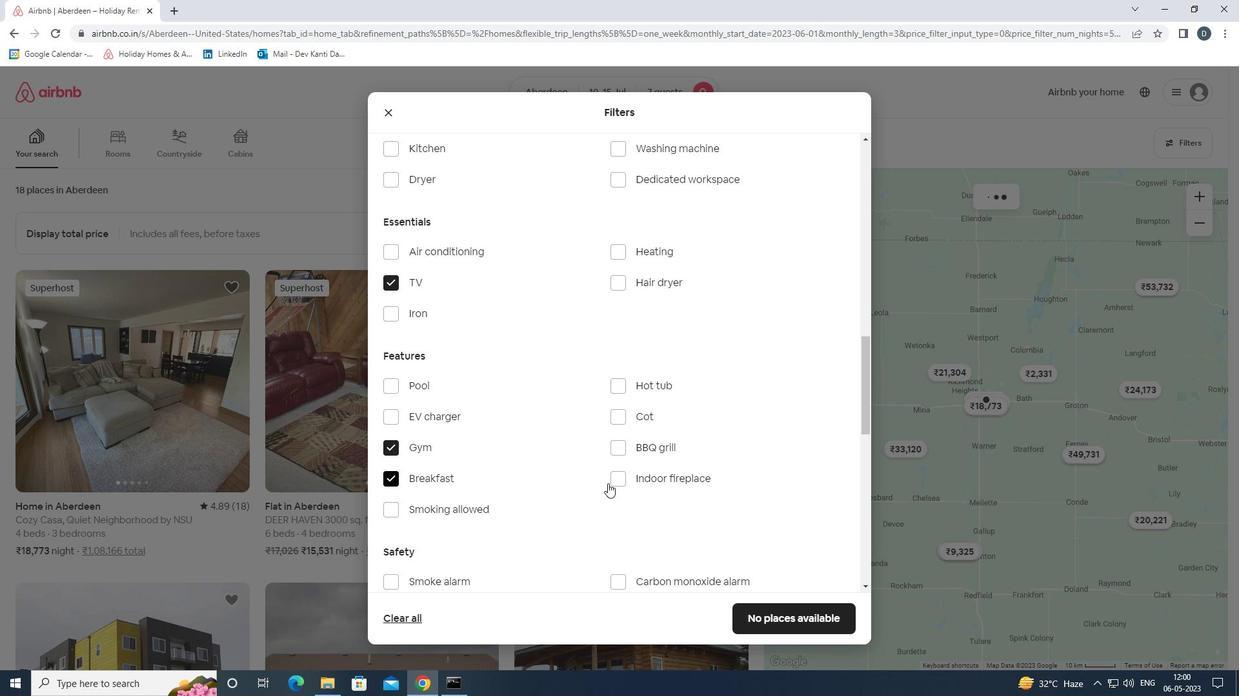 
Action: Mouse scrolled (611, 485) with delta (0, 0)
Screenshot: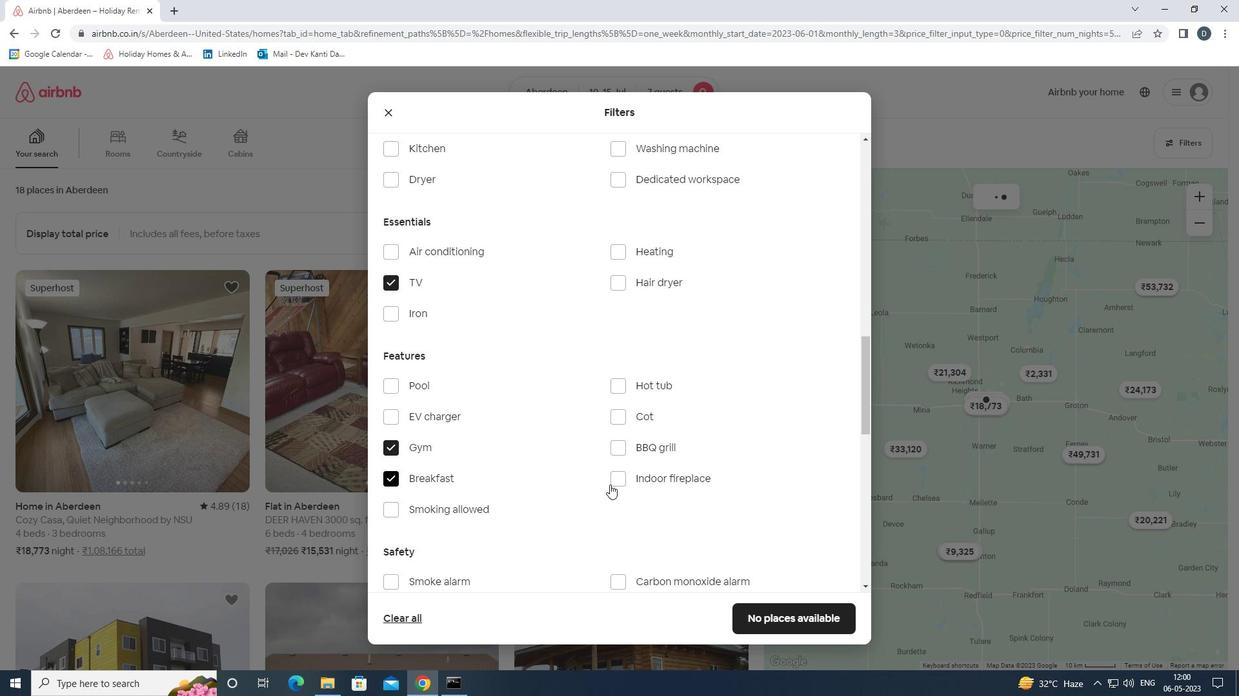 
Action: Mouse moved to (614, 485)
Screenshot: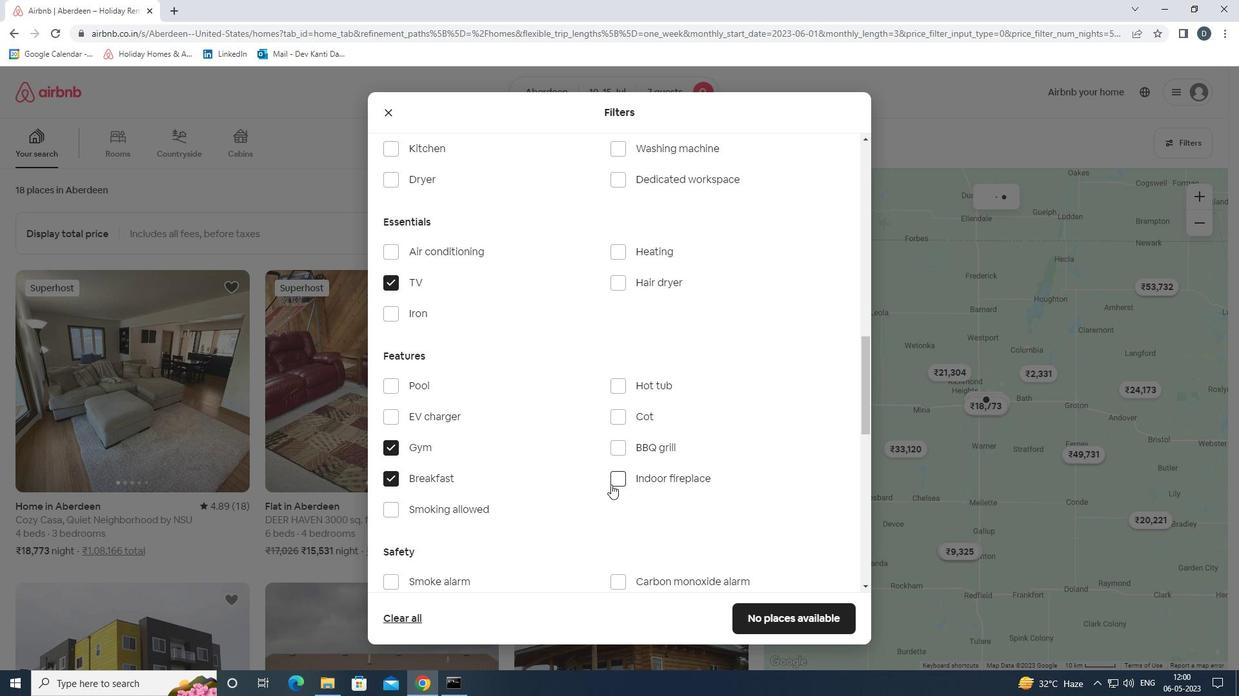 
Action: Mouse scrolled (614, 485) with delta (0, 0)
Screenshot: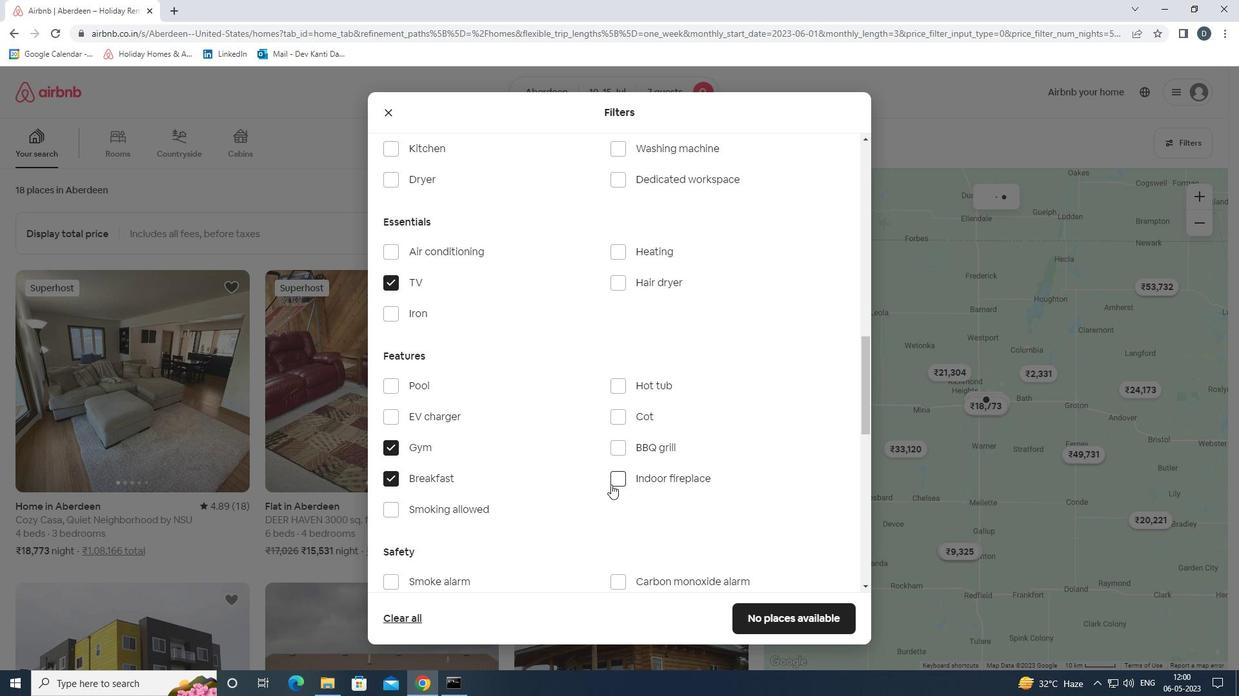 
Action: Mouse moved to (626, 485)
Screenshot: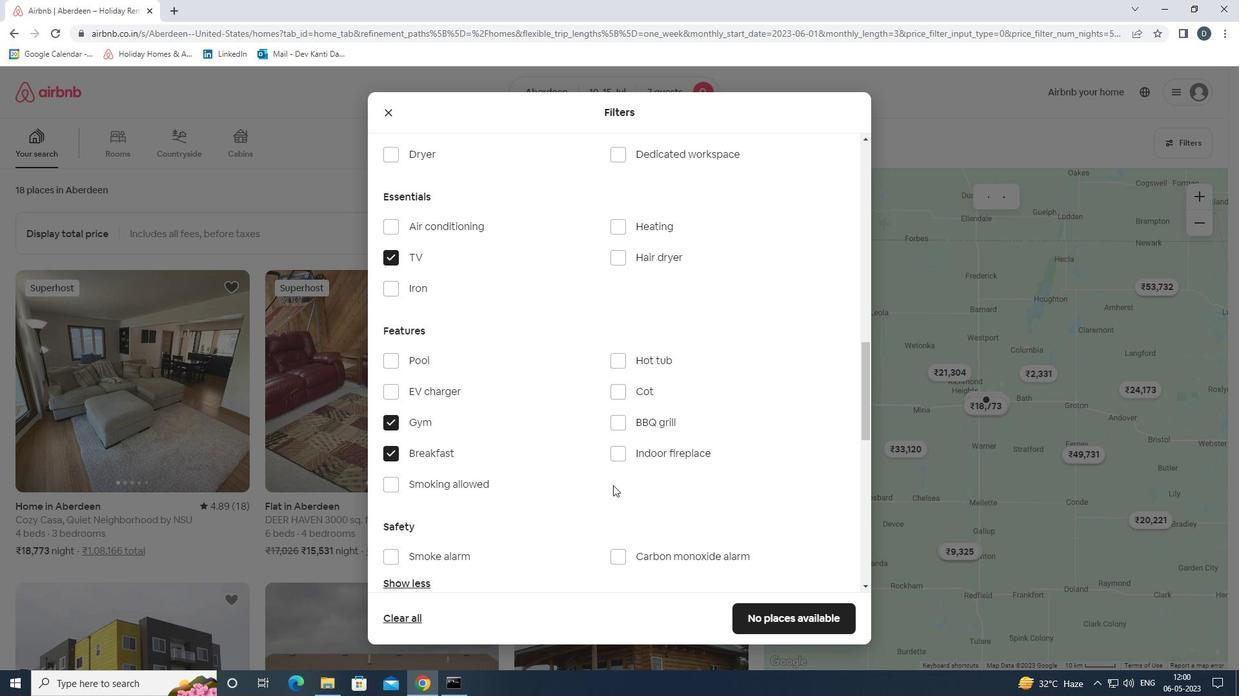 
Action: Mouse scrolled (626, 485) with delta (0, 0)
Screenshot: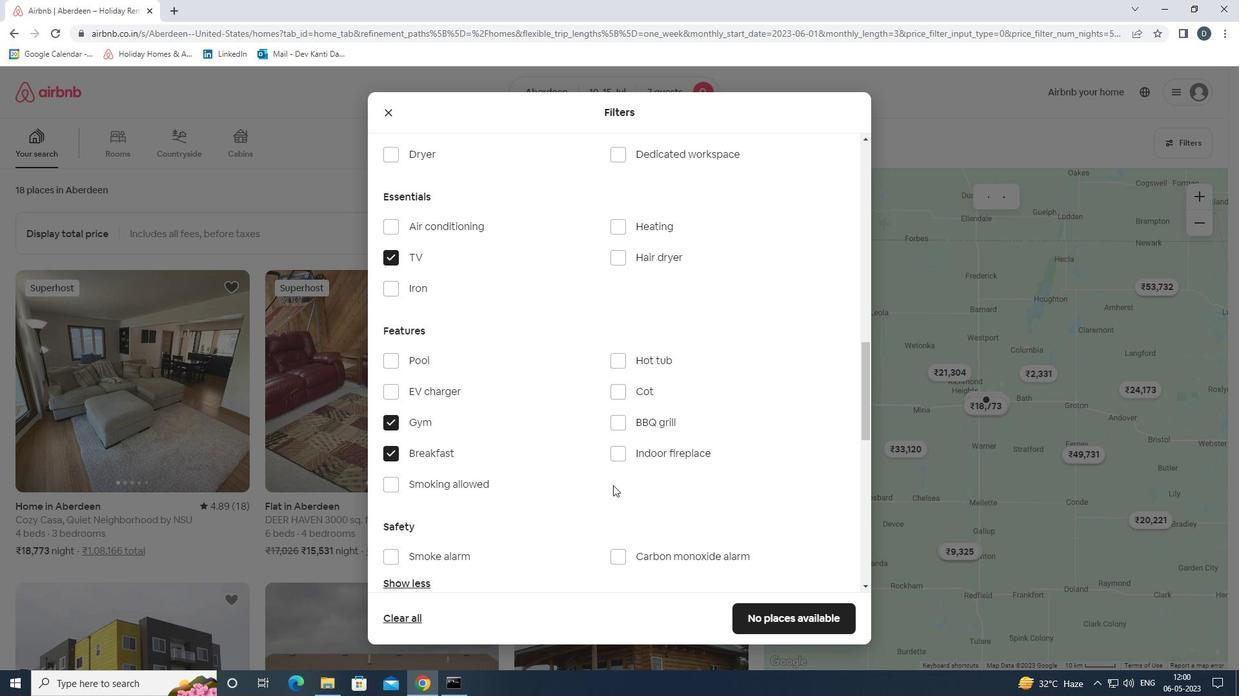 
Action: Mouse moved to (719, 474)
Screenshot: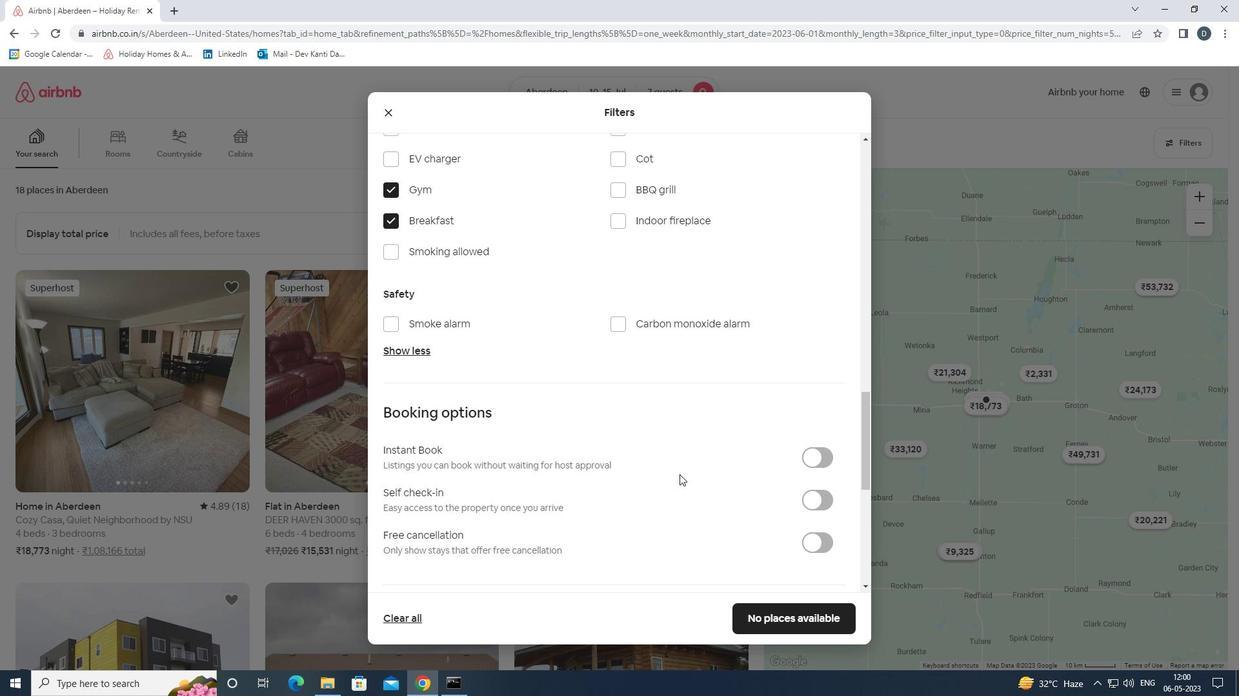 
Action: Mouse scrolled (719, 474) with delta (0, 0)
Screenshot: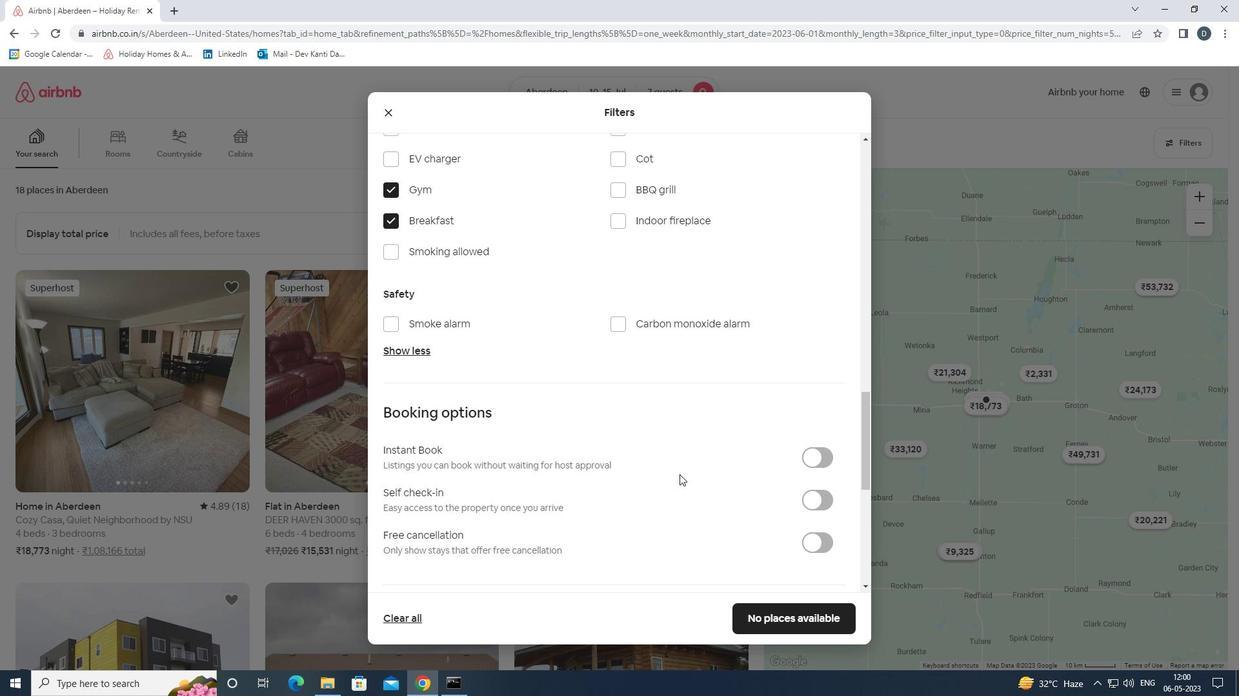 
Action: Mouse moved to (816, 440)
Screenshot: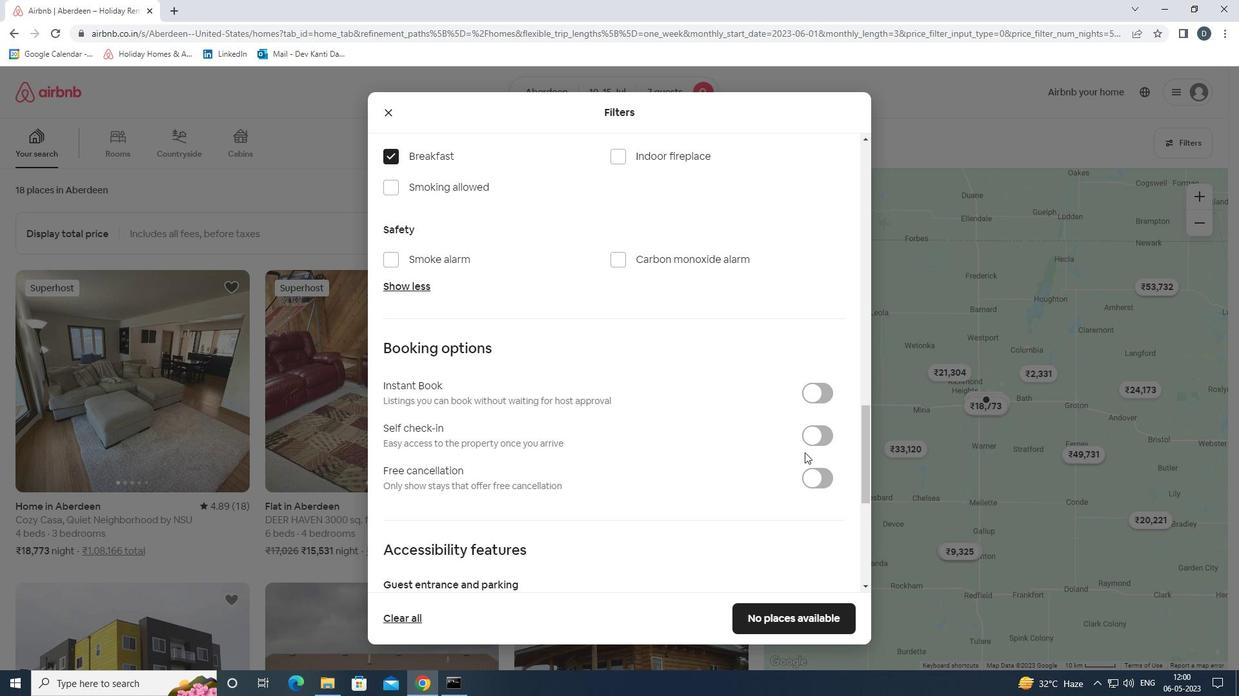 
Action: Mouse pressed left at (816, 440)
Screenshot: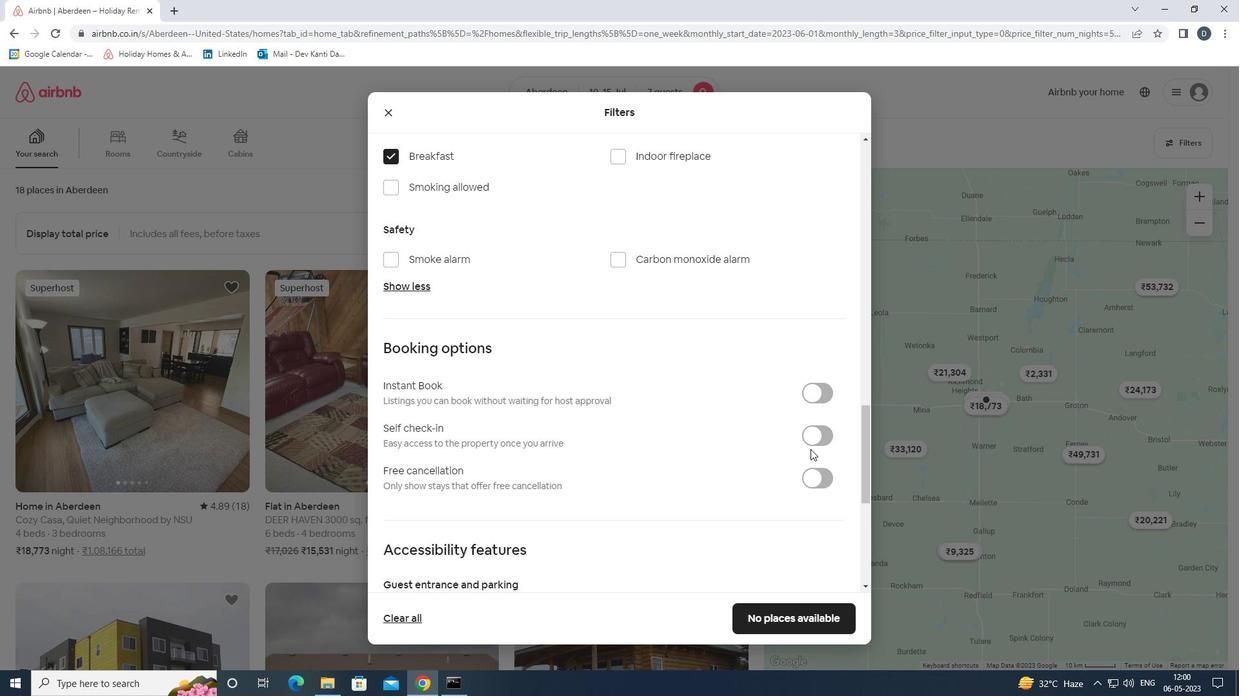 
Action: Mouse scrolled (816, 440) with delta (0, 0)
Screenshot: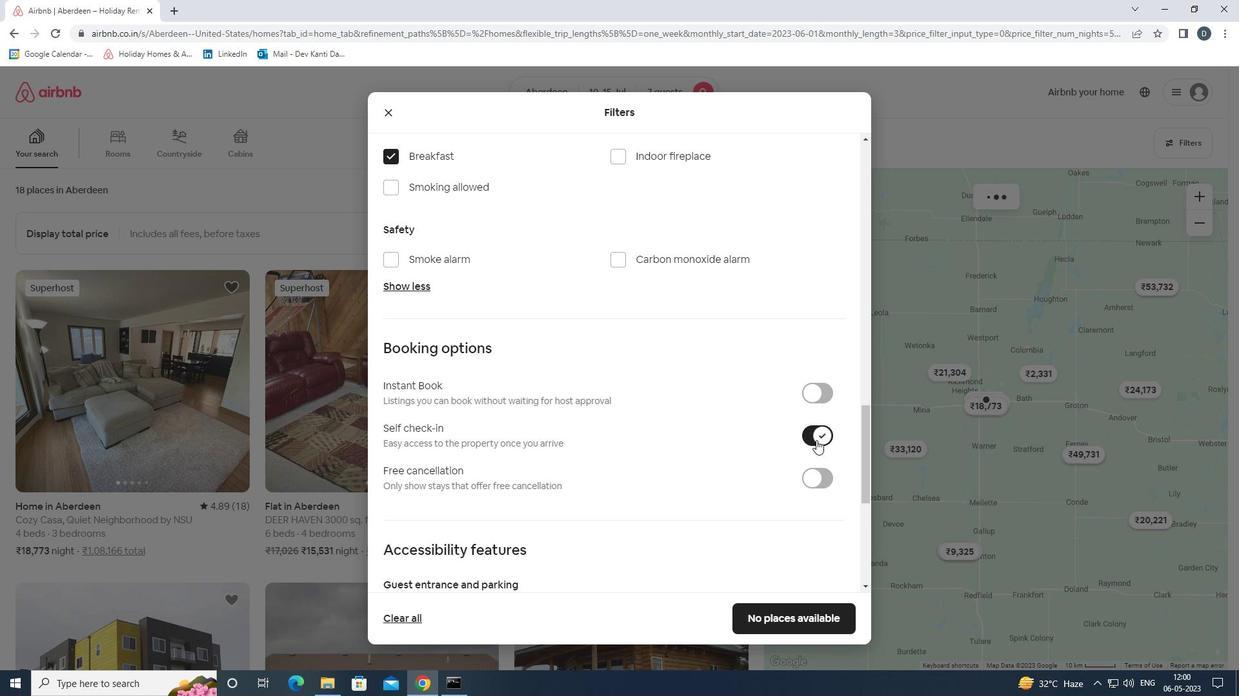 
Action: Mouse scrolled (816, 440) with delta (0, 0)
Screenshot: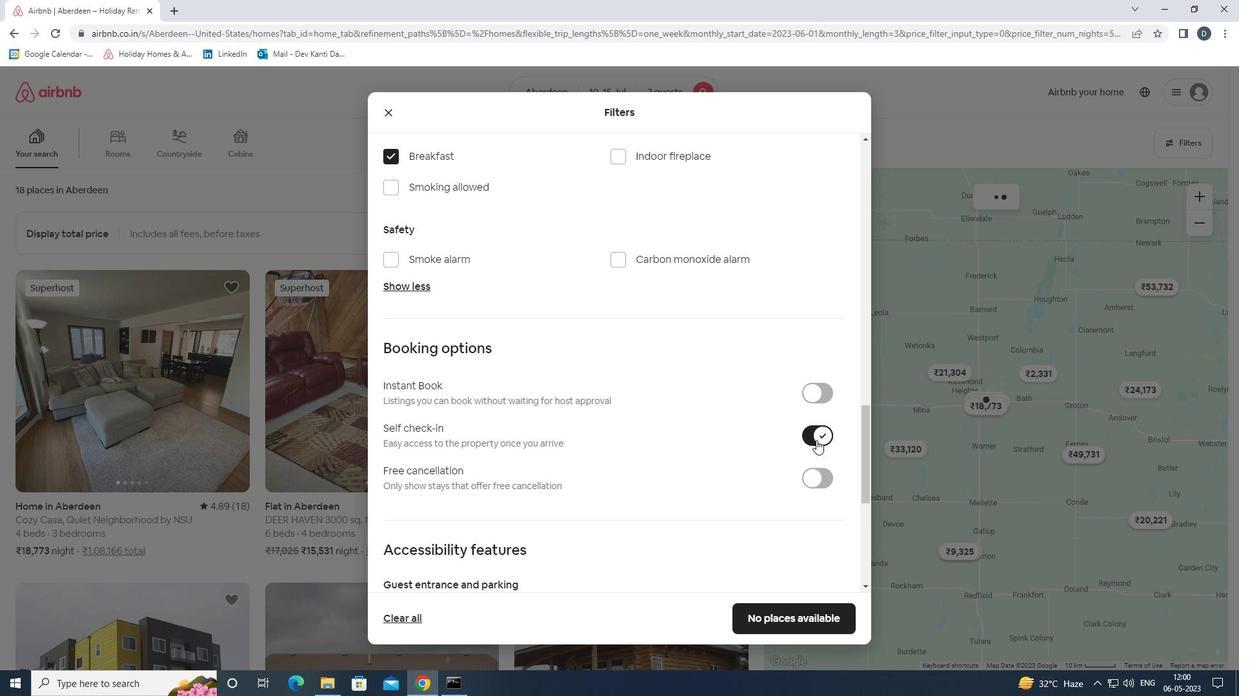 
Action: Mouse scrolled (816, 440) with delta (0, 0)
Screenshot: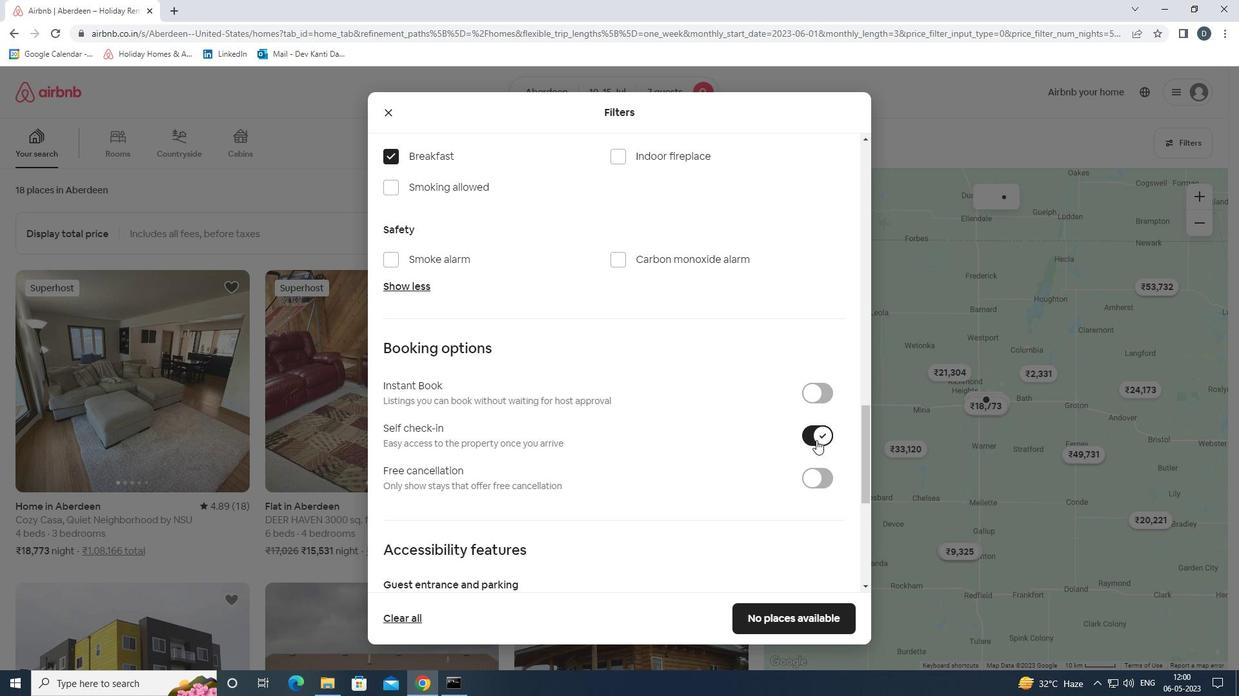 
Action: Mouse scrolled (816, 440) with delta (0, 0)
Screenshot: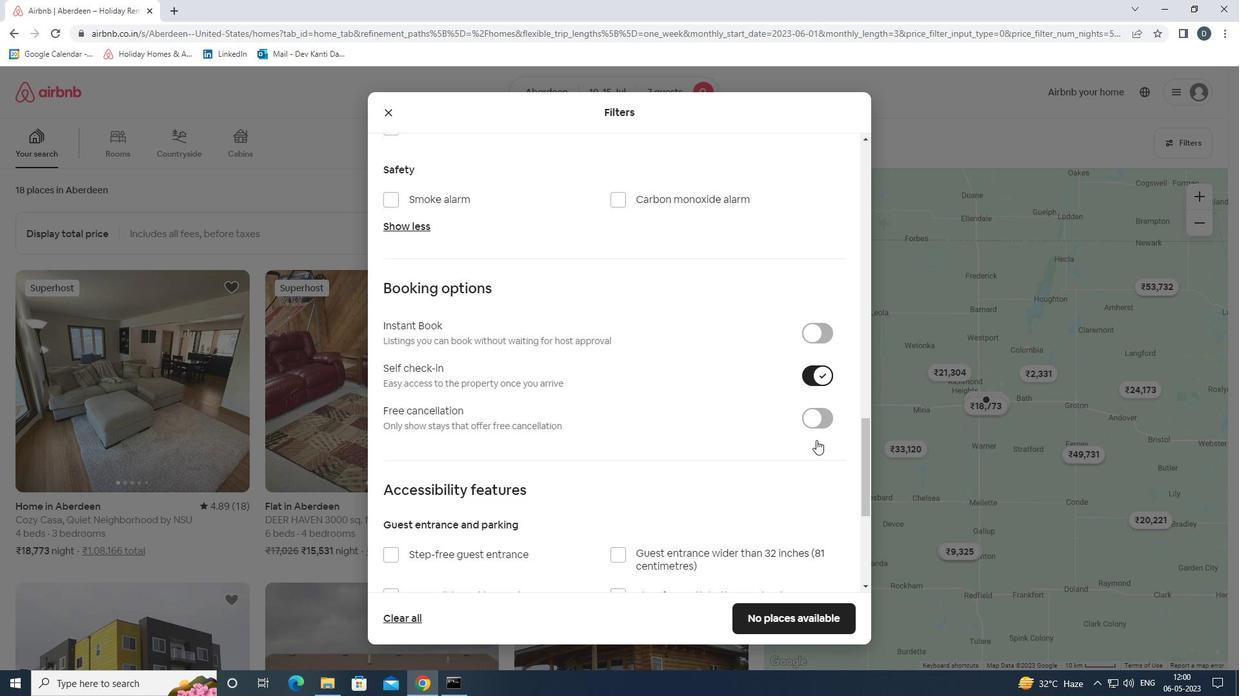 
Action: Mouse scrolled (816, 440) with delta (0, 0)
Screenshot: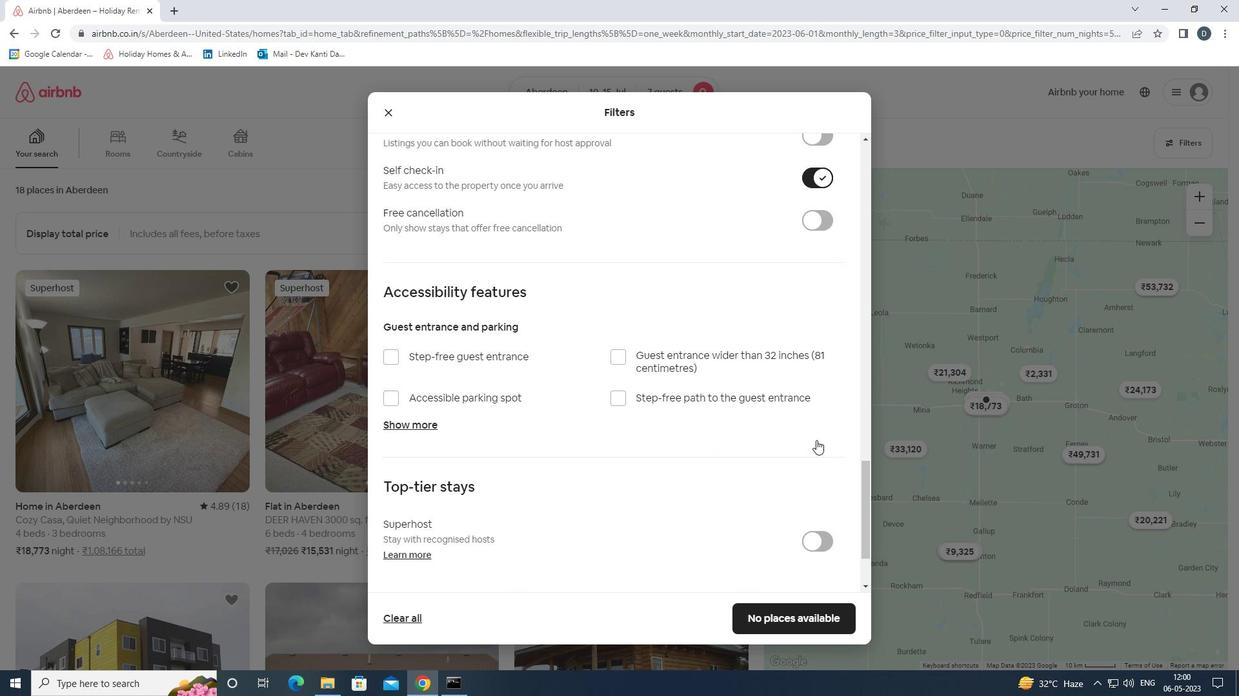 
Action: Mouse scrolled (816, 440) with delta (0, 0)
Screenshot: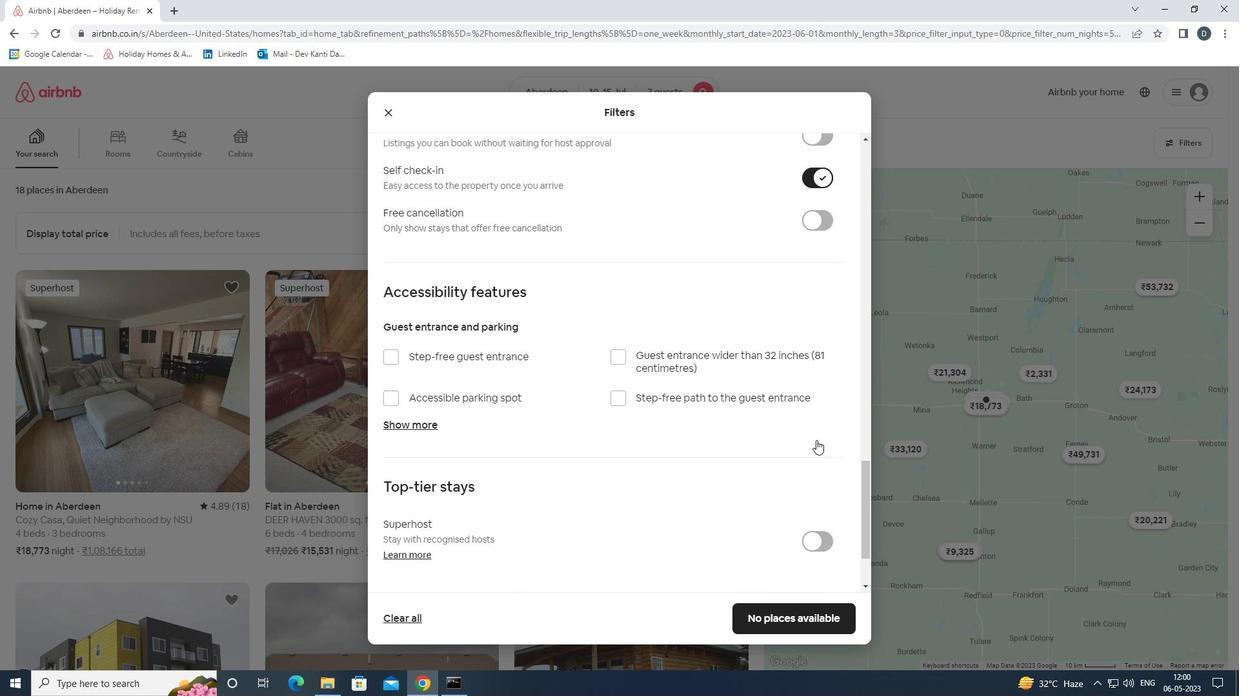 
Action: Mouse scrolled (816, 440) with delta (0, 0)
Screenshot: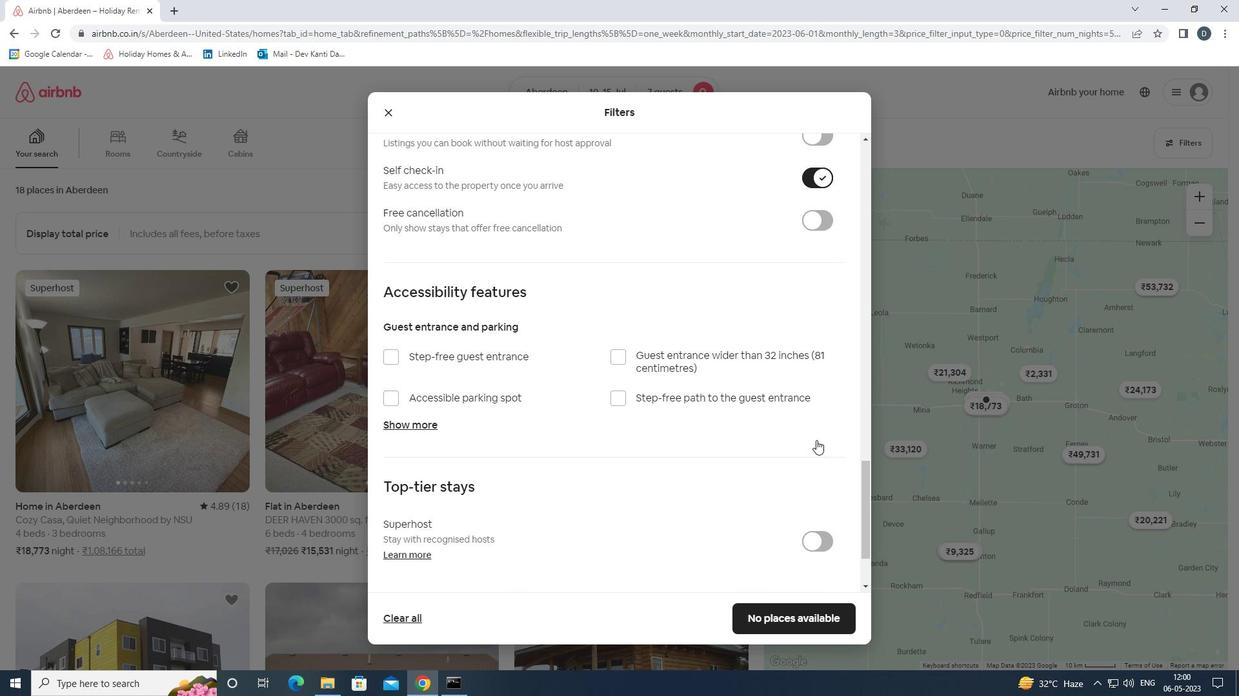 
Action: Mouse scrolled (816, 440) with delta (0, 0)
Screenshot: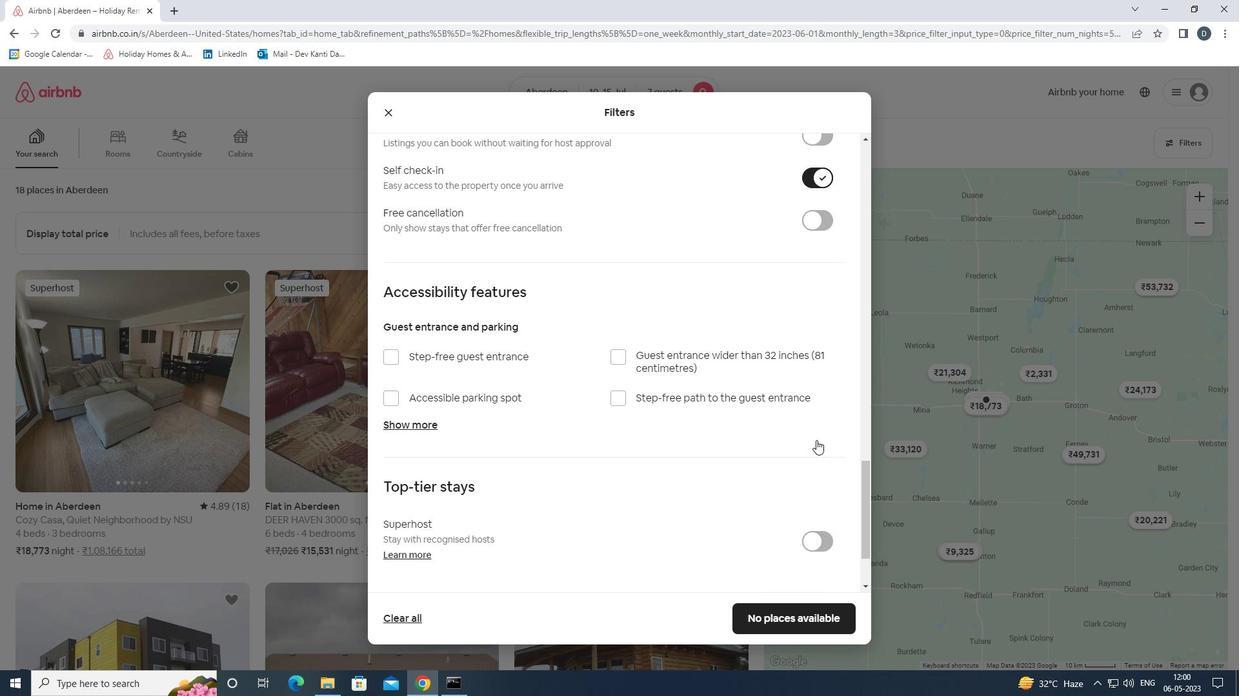 
Action: Mouse moved to (816, 440)
Screenshot: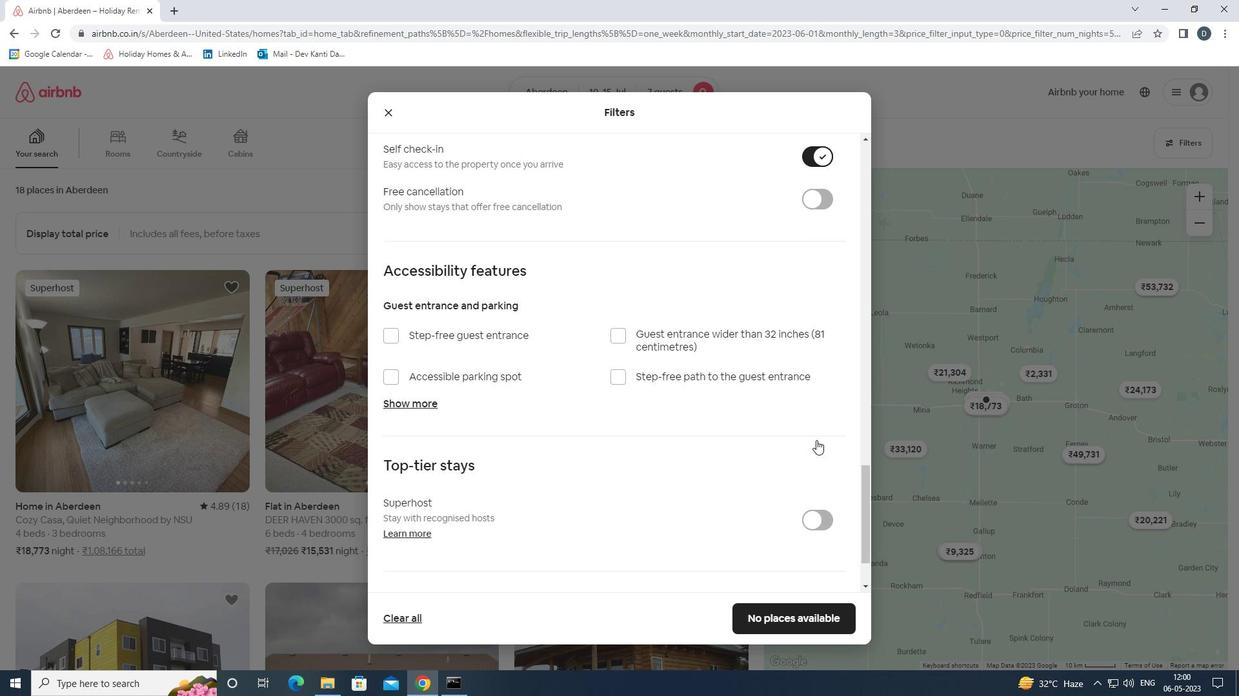 
Action: Mouse scrolled (816, 439) with delta (0, 0)
Screenshot: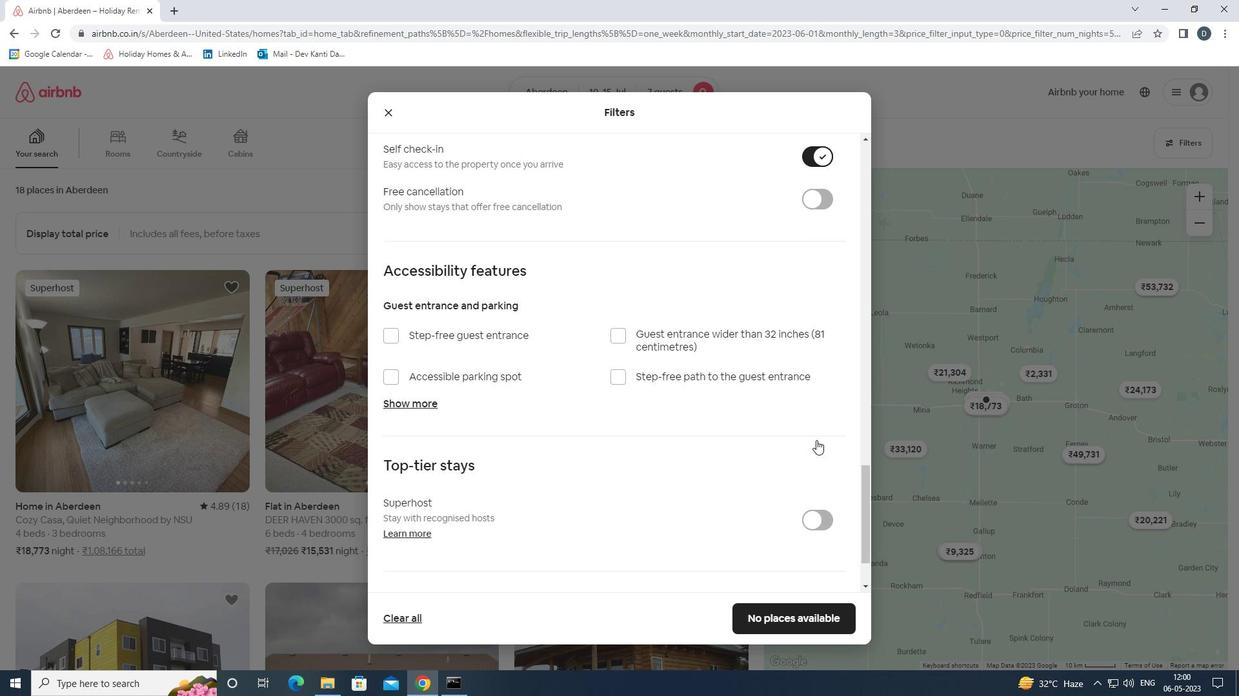 
Action: Mouse moved to (425, 557)
Screenshot: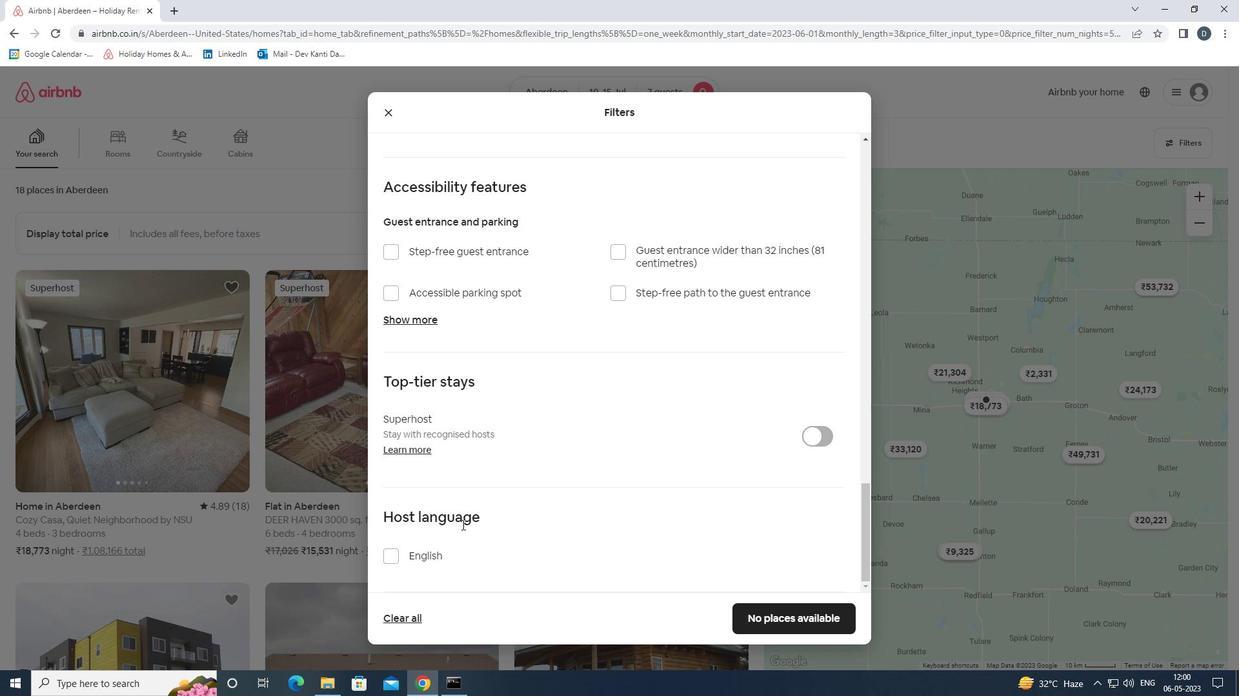 
Action: Mouse pressed left at (425, 557)
Screenshot: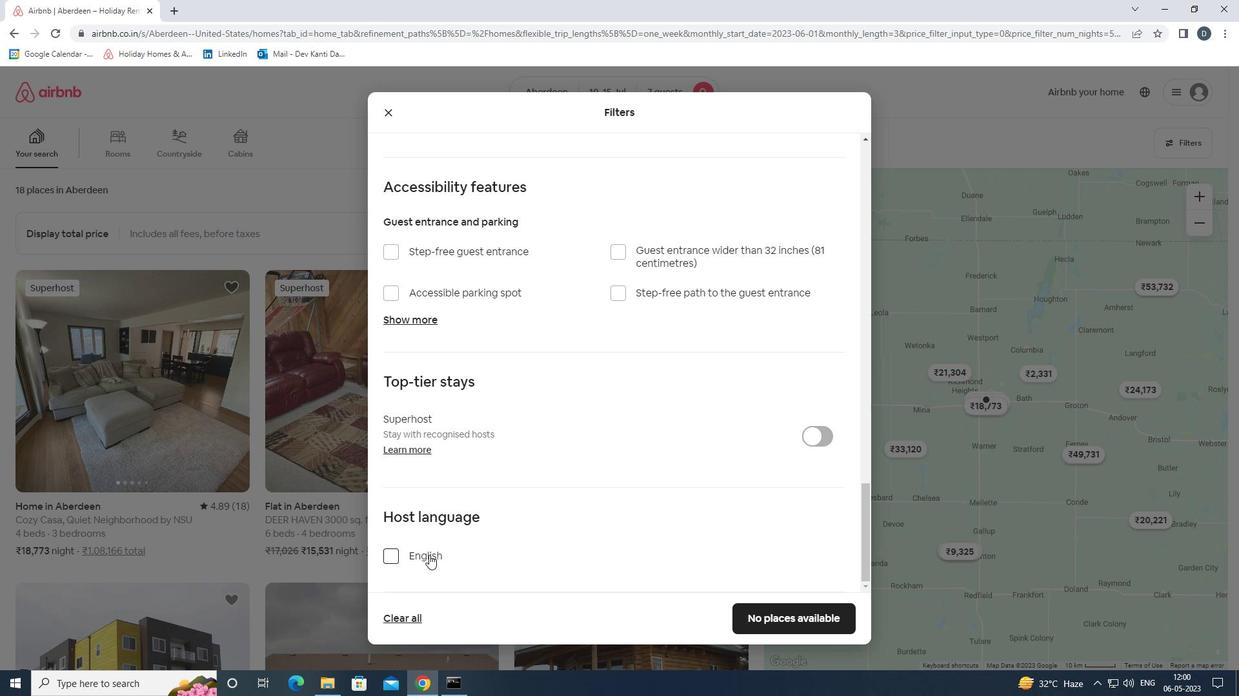 
Action: Mouse moved to (767, 613)
Screenshot: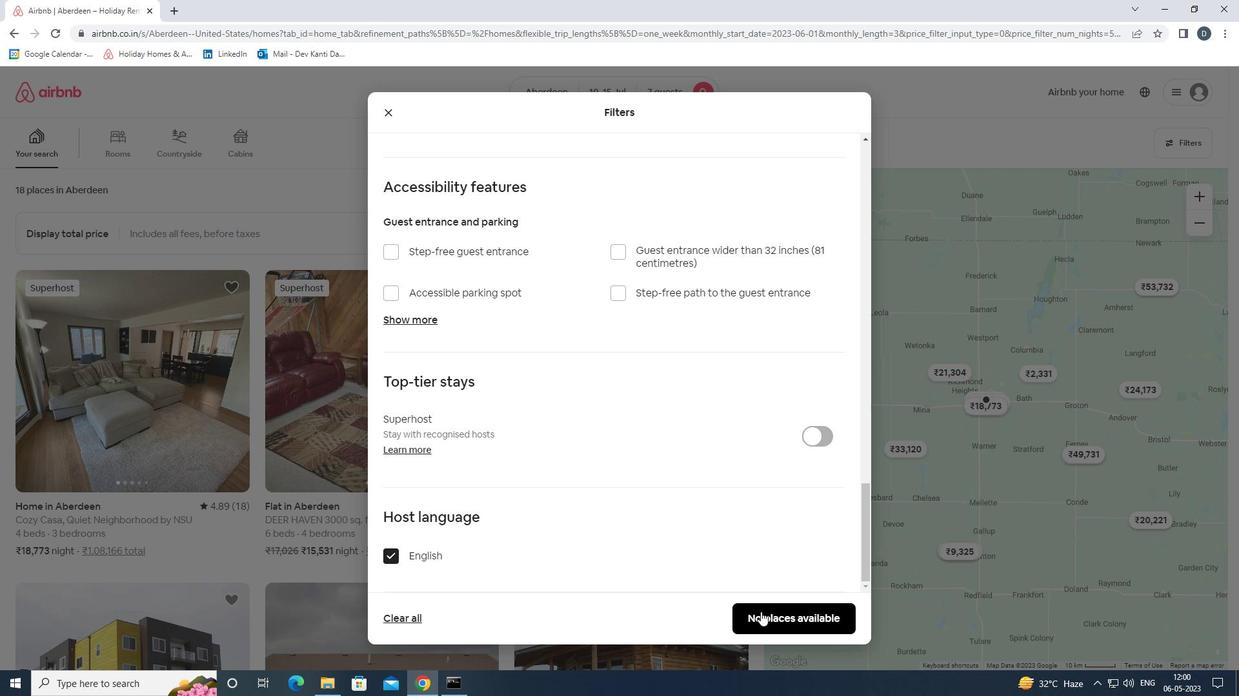 
Action: Mouse pressed left at (767, 613)
Screenshot: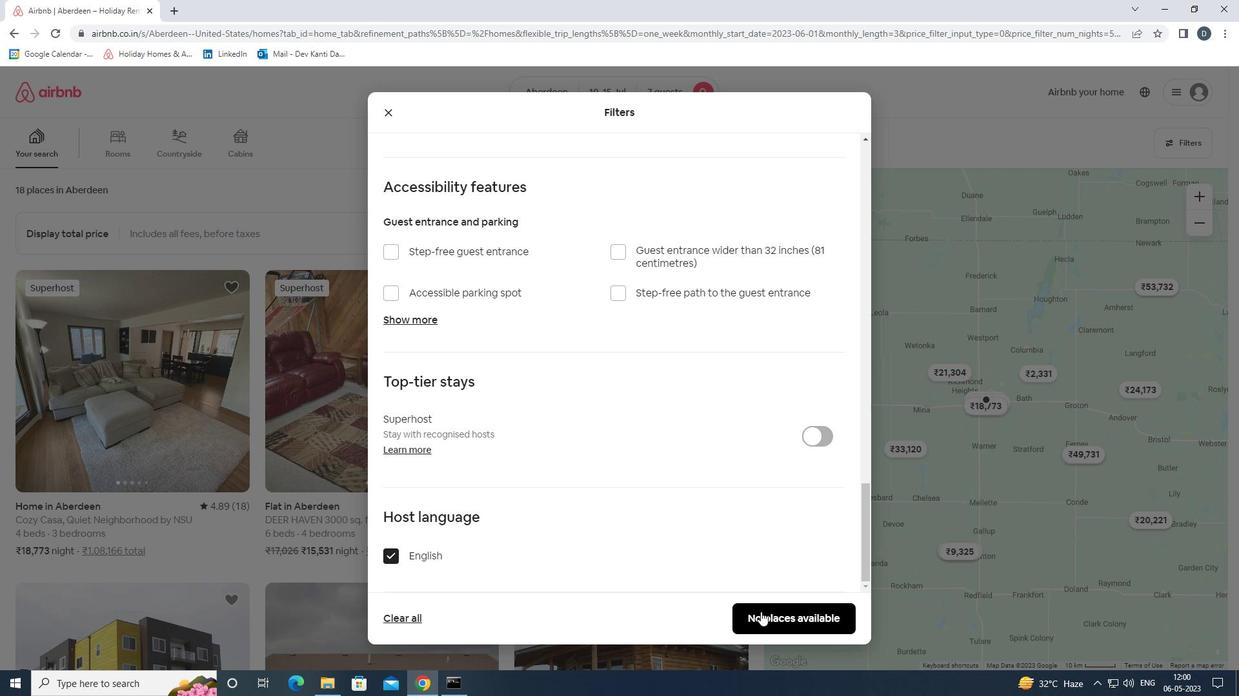 
Action: Mouse moved to (684, 440)
Screenshot: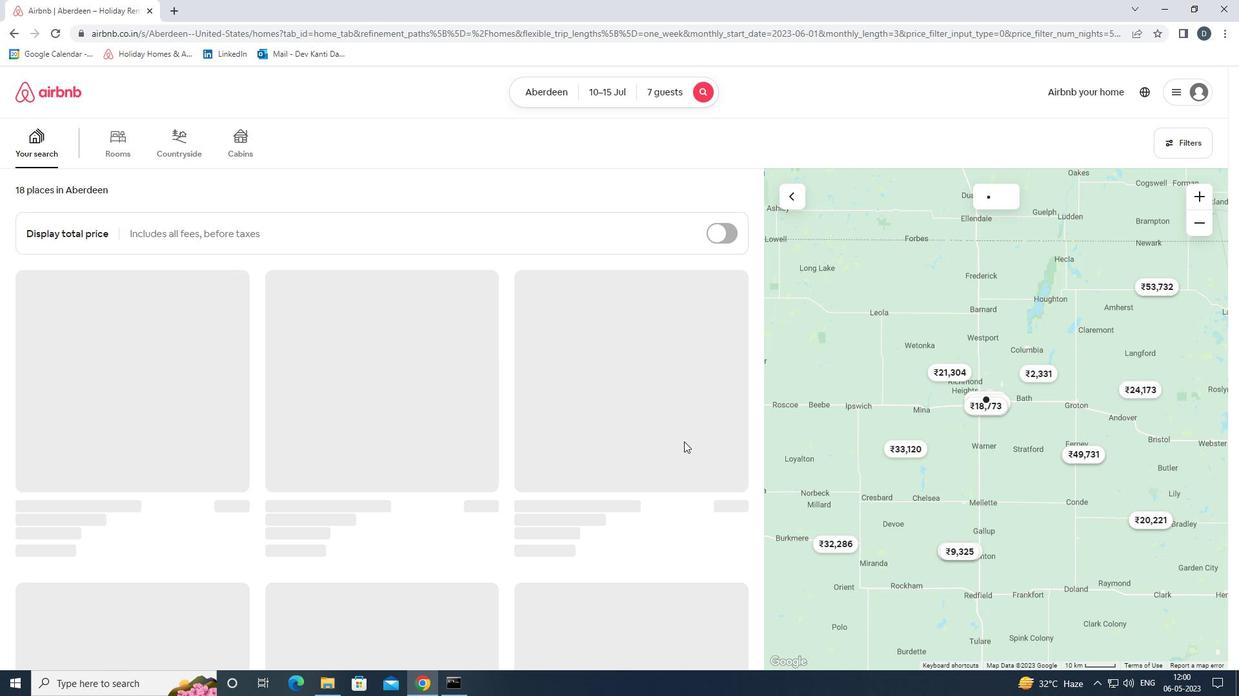 
